 Task: Find connections with filter location Piraquara with filter topic #investmentproperty with filter profile language Spanish with filter current company Porsche India with filter school BABU BANARASI DAS INSTITUTE OF TECHNOLOGY AND MANAGEMENT with filter industry Desktop Computing Software Products with filter service category Labor and Employment Law with filter keywords title Line Cook
Action: Mouse moved to (161, 243)
Screenshot: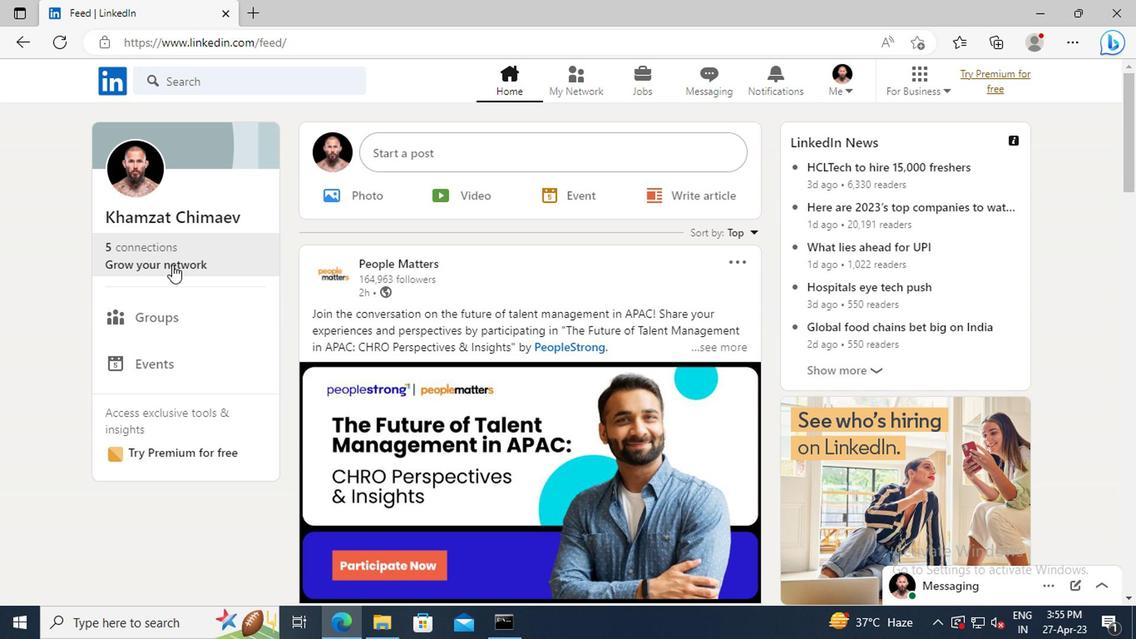 
Action: Mouse pressed left at (161, 243)
Screenshot: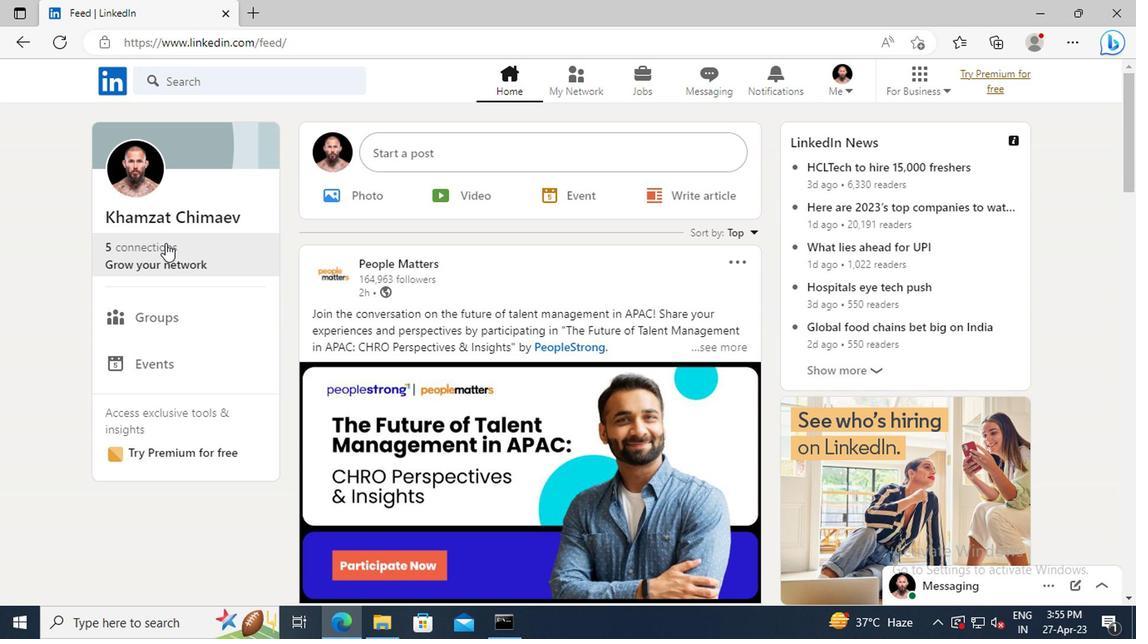 
Action: Mouse moved to (171, 175)
Screenshot: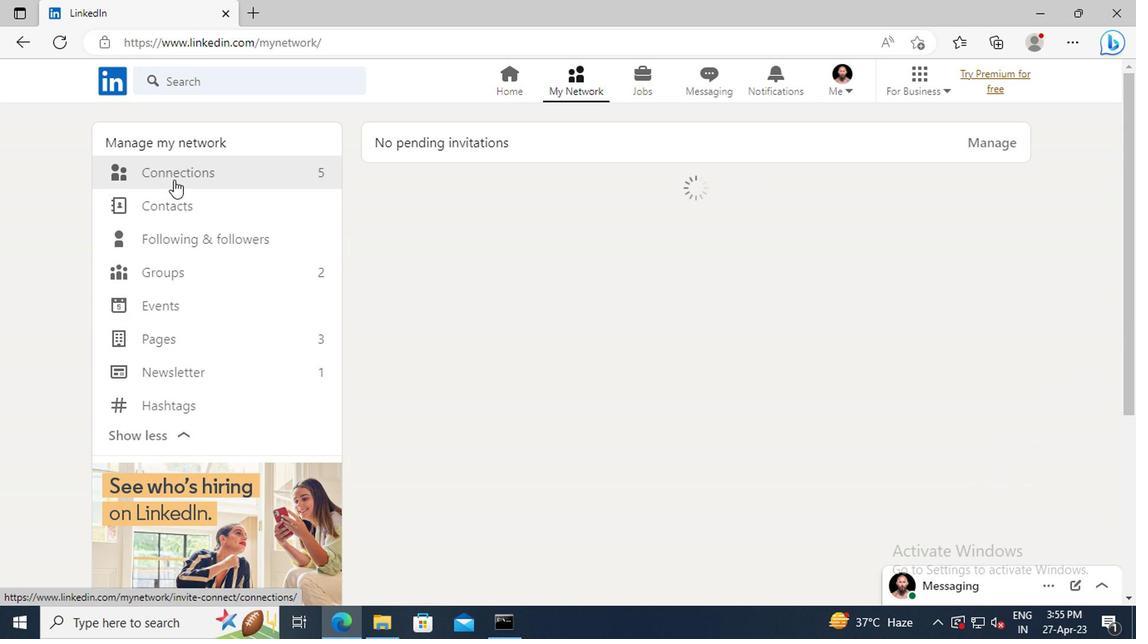 
Action: Mouse pressed left at (171, 175)
Screenshot: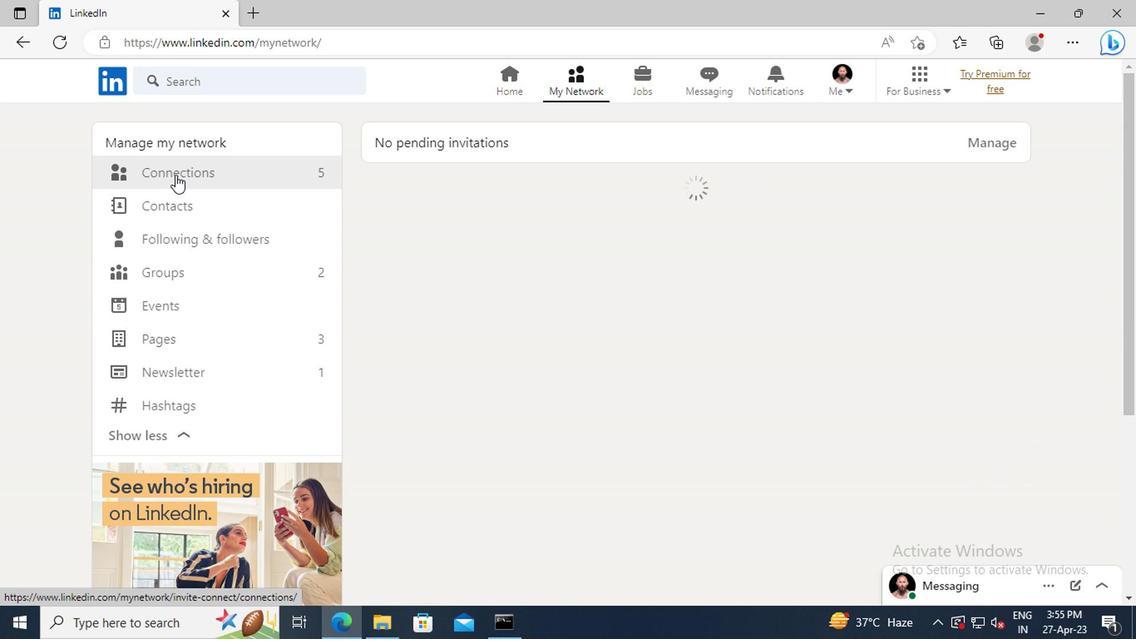 
Action: Mouse moved to (687, 178)
Screenshot: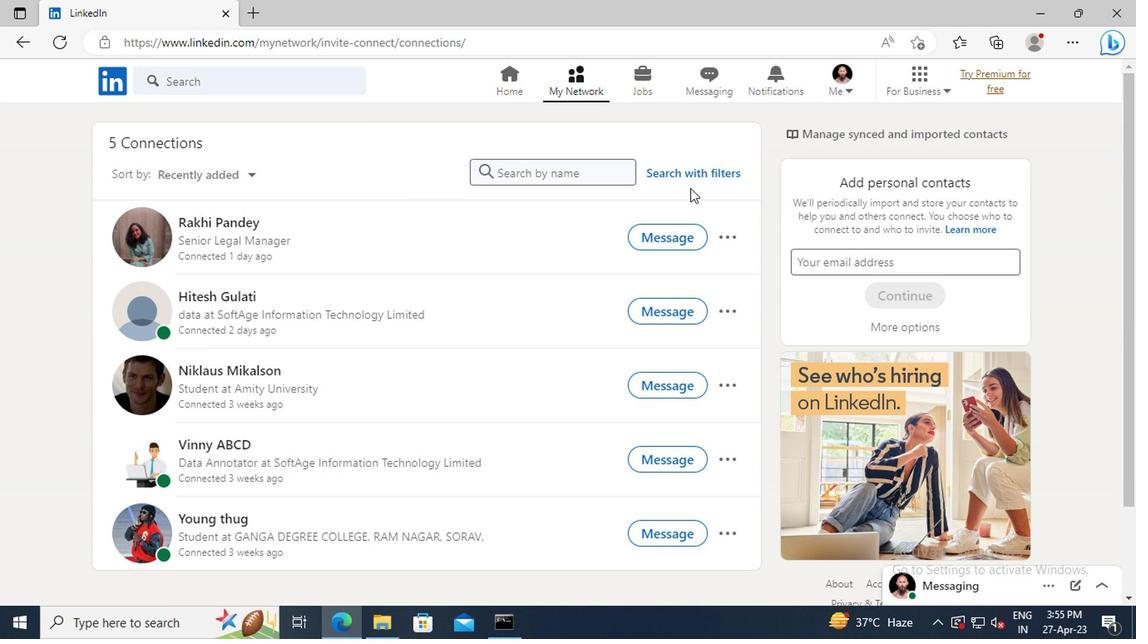 
Action: Mouse pressed left at (687, 178)
Screenshot: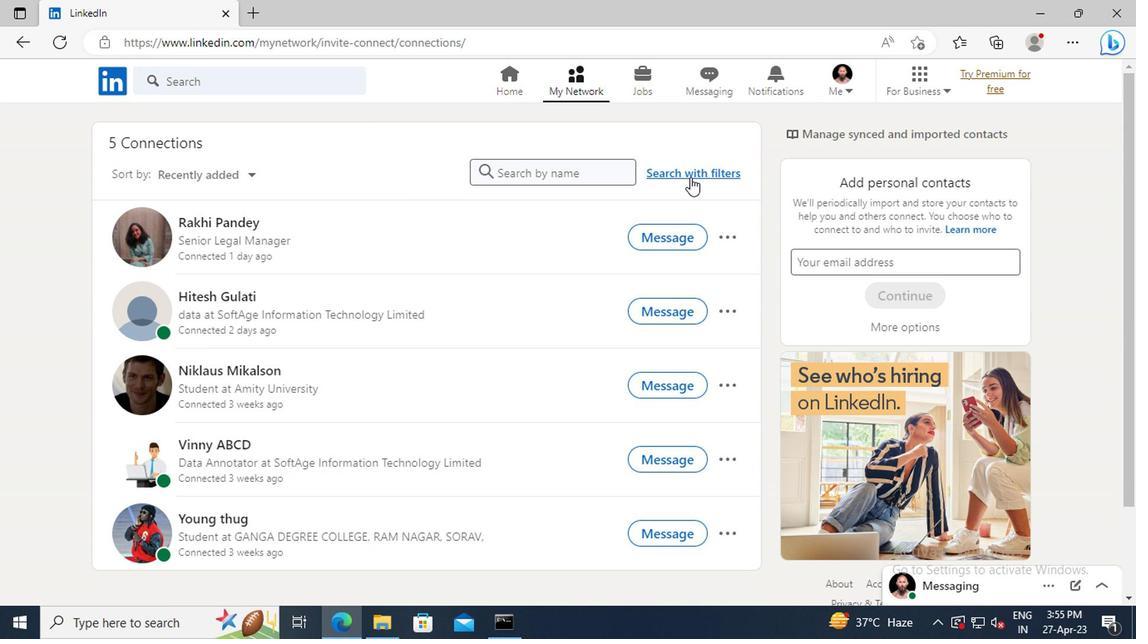 
Action: Mouse moved to (632, 129)
Screenshot: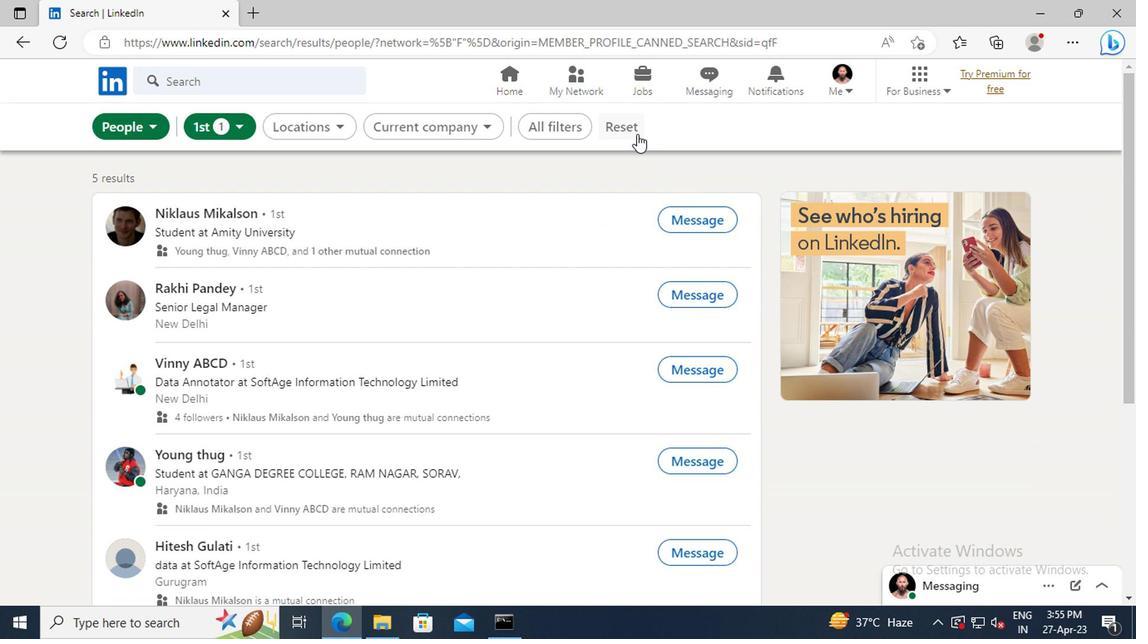 
Action: Mouse pressed left at (632, 129)
Screenshot: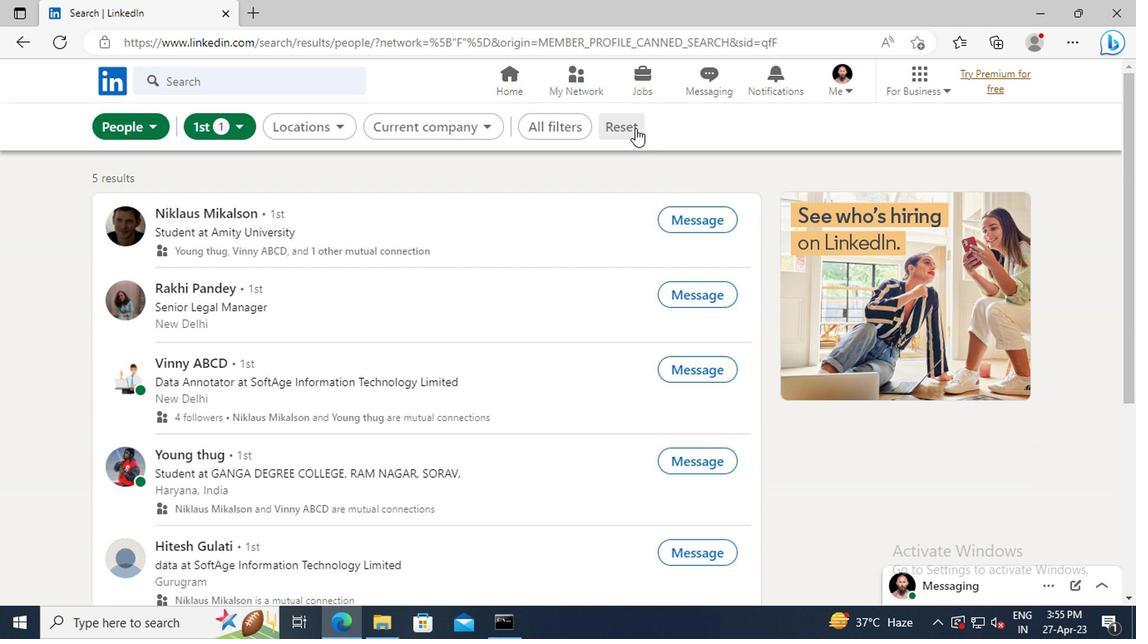 
Action: Mouse moved to (603, 131)
Screenshot: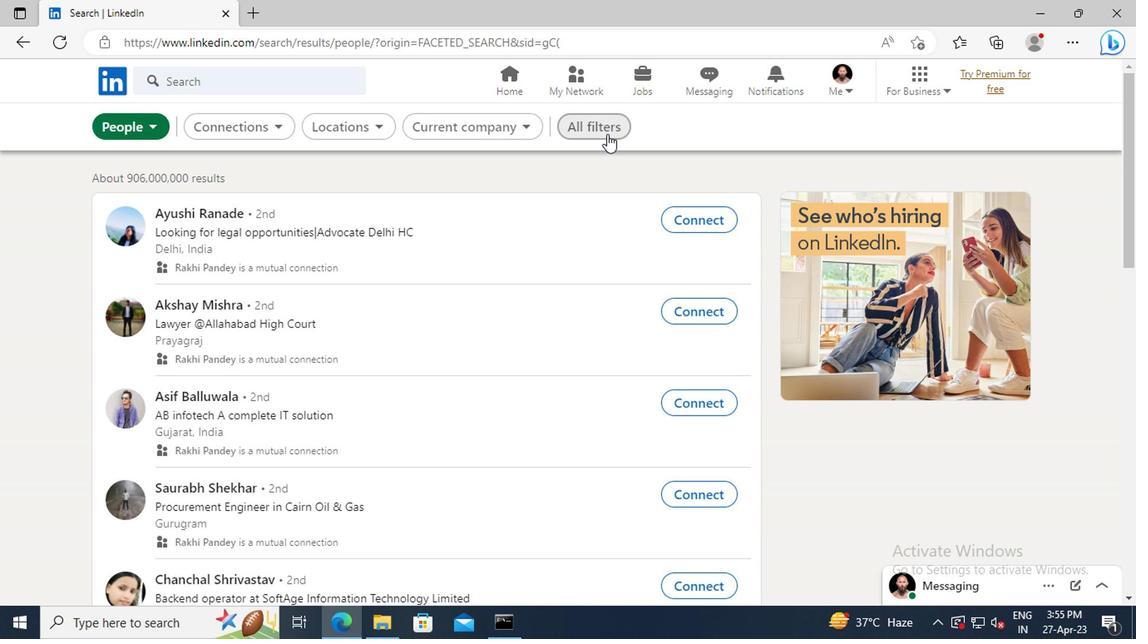 
Action: Mouse pressed left at (603, 131)
Screenshot: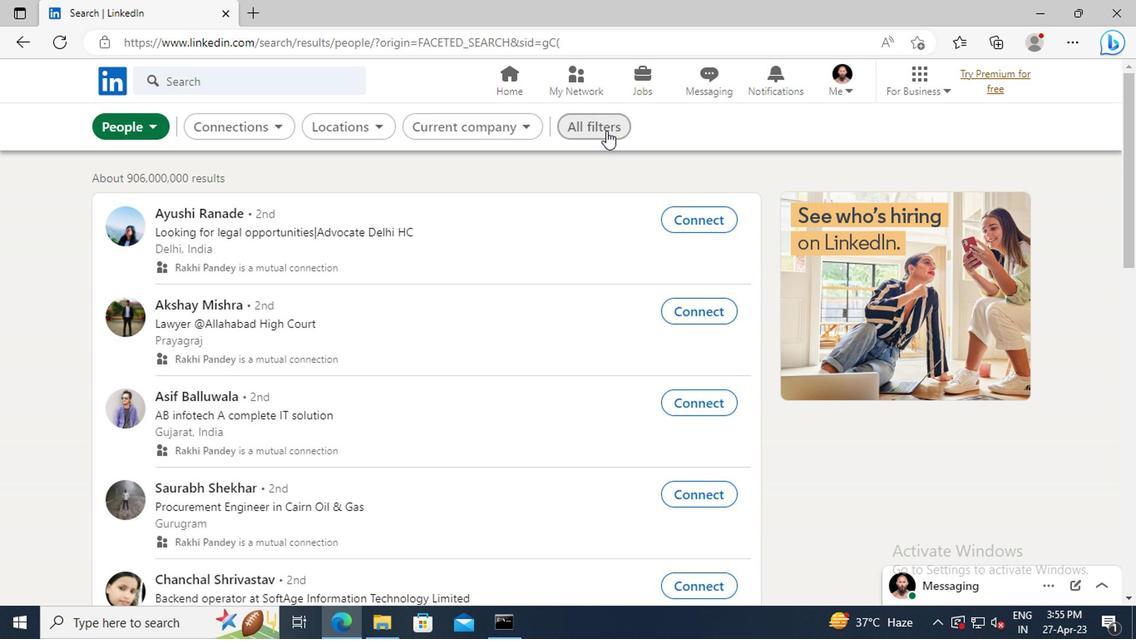 
Action: Mouse moved to (934, 346)
Screenshot: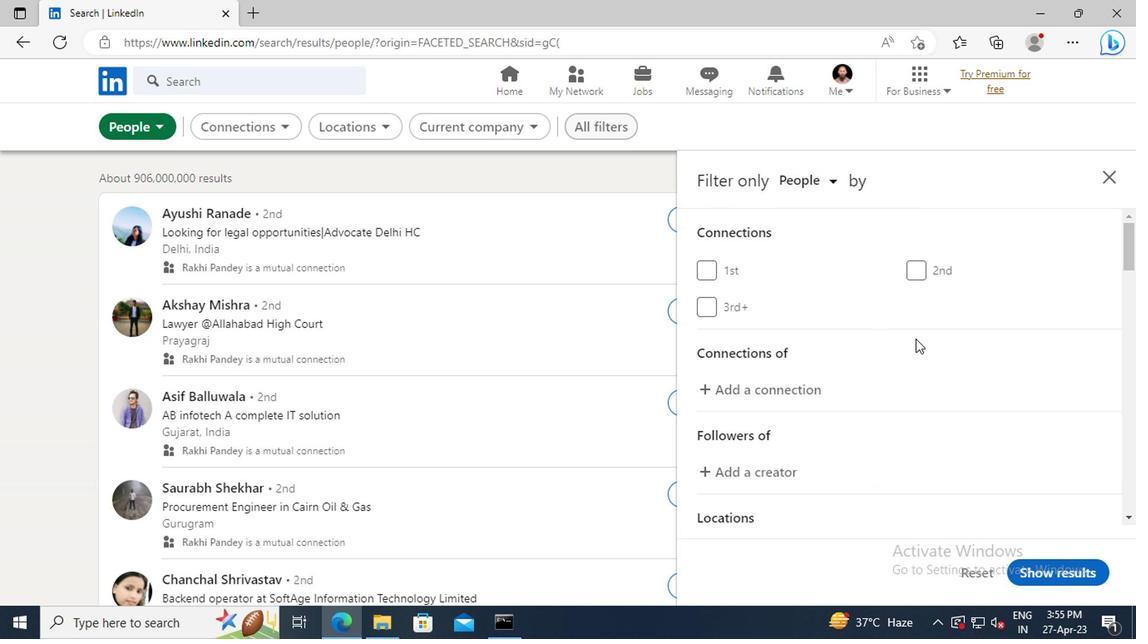 
Action: Mouse scrolled (934, 346) with delta (0, 0)
Screenshot: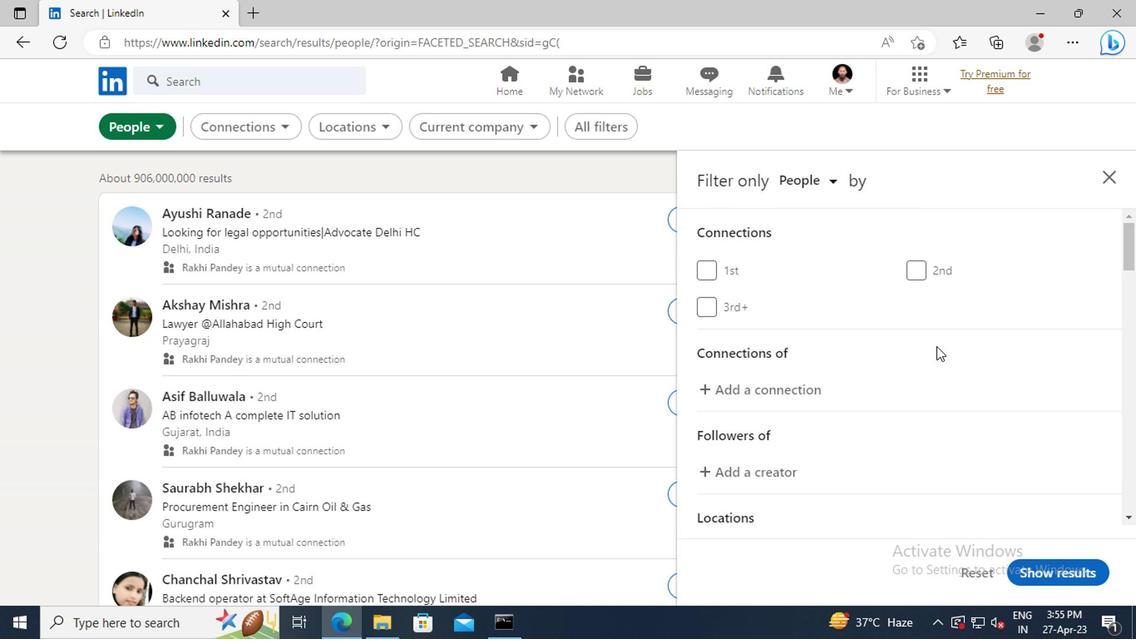 
Action: Mouse scrolled (934, 346) with delta (0, 0)
Screenshot: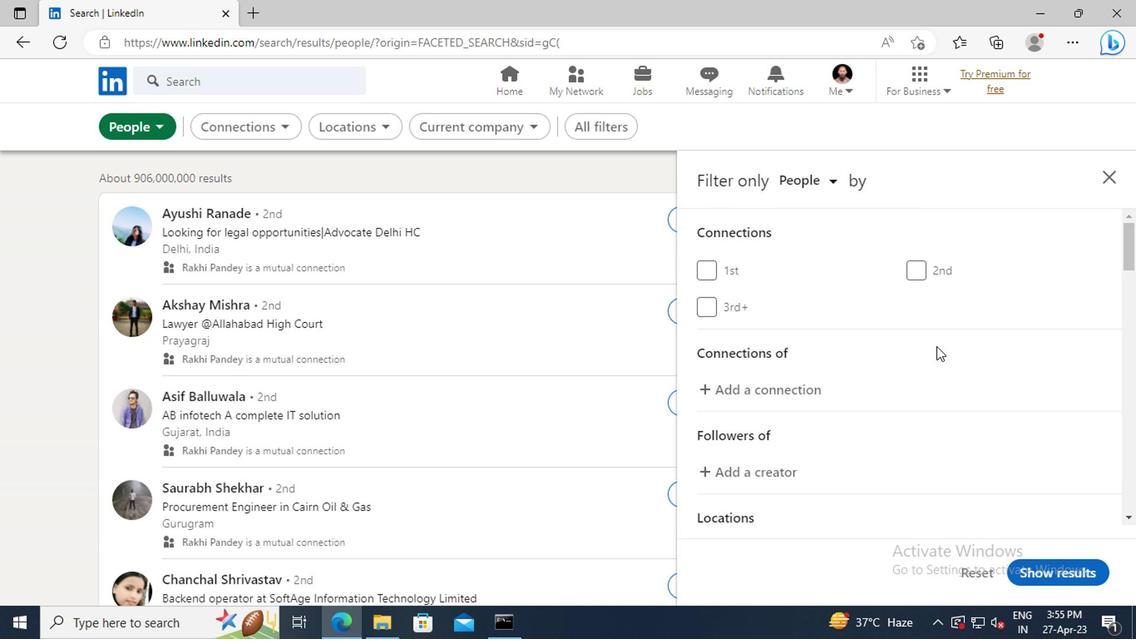 
Action: Mouse scrolled (934, 346) with delta (0, 0)
Screenshot: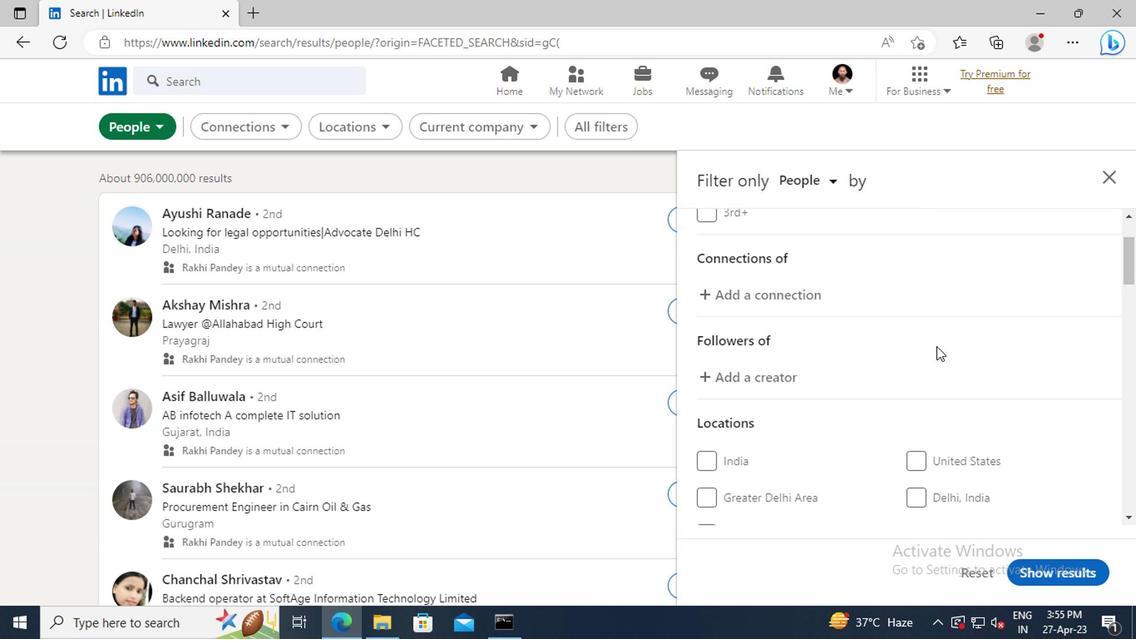 
Action: Mouse scrolled (934, 346) with delta (0, 0)
Screenshot: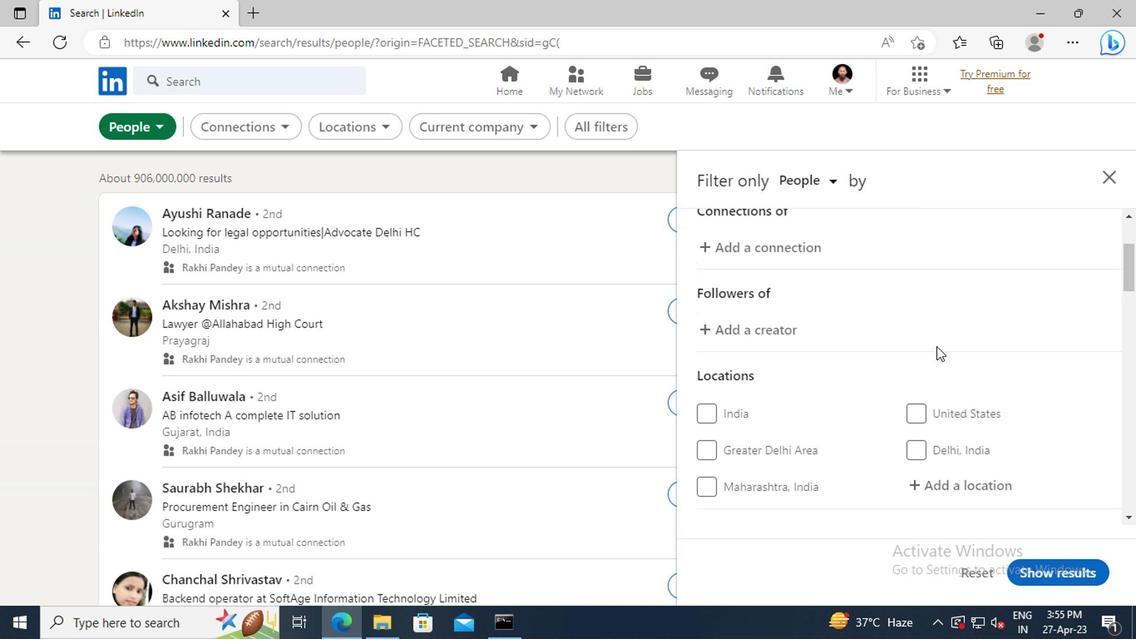 
Action: Mouse scrolled (934, 346) with delta (0, 0)
Screenshot: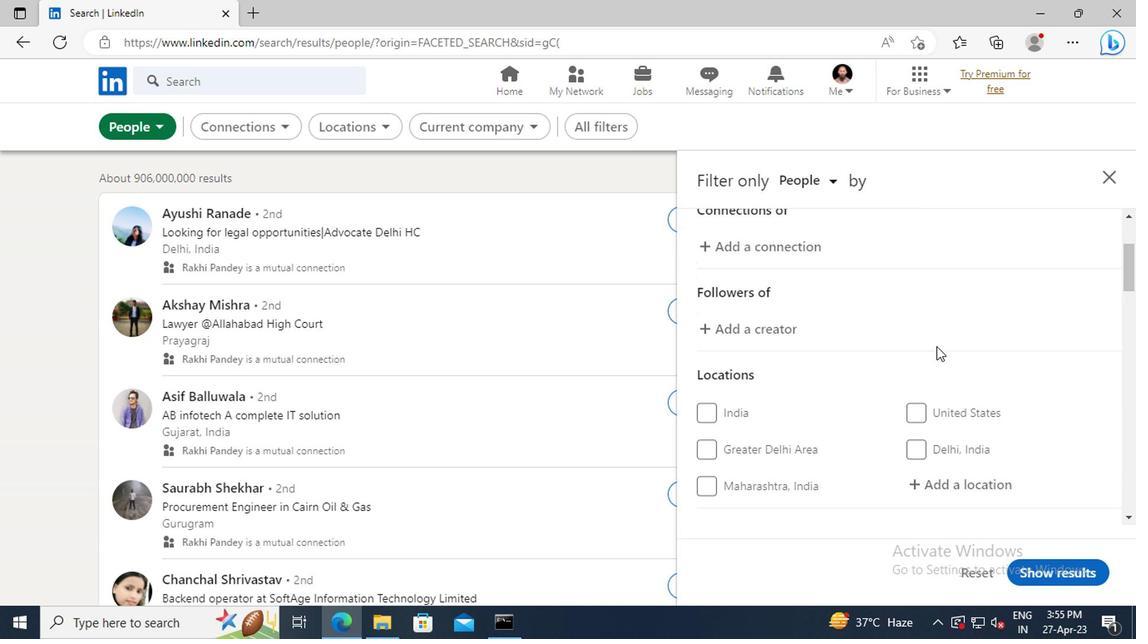
Action: Mouse moved to (947, 389)
Screenshot: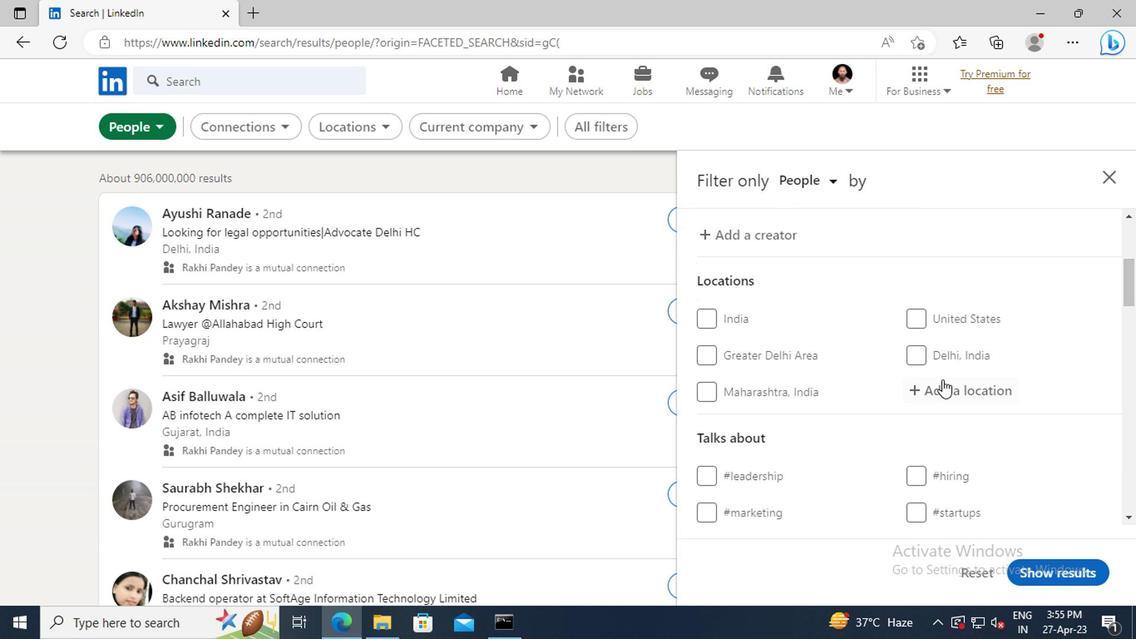 
Action: Mouse pressed left at (947, 389)
Screenshot: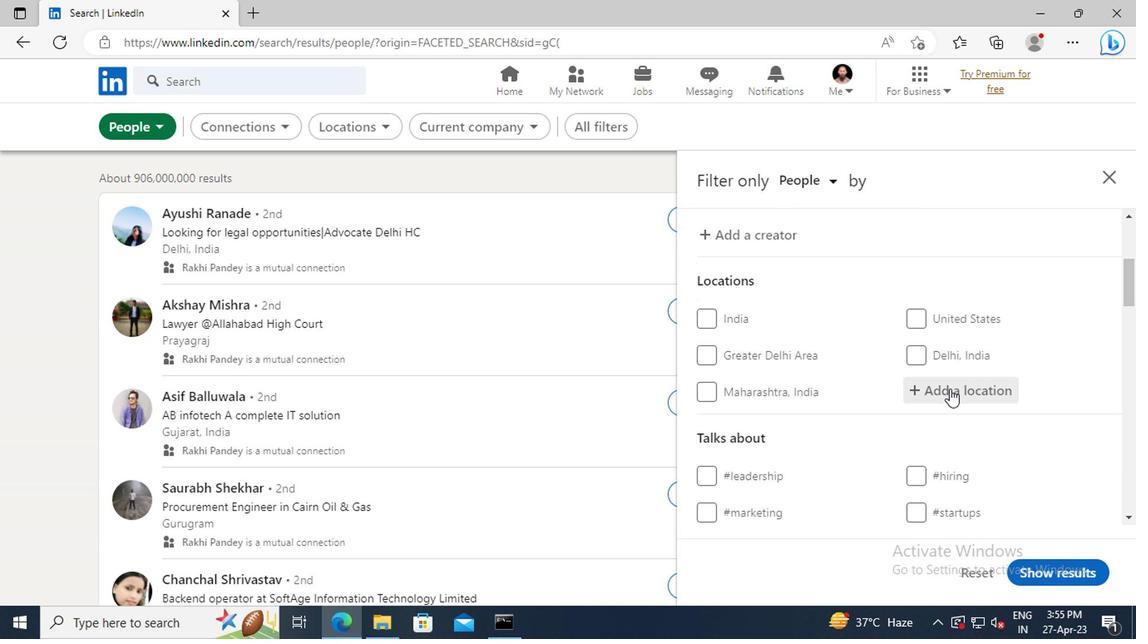 
Action: Key pressed <Key.shift>PIRAQUARA
Screenshot: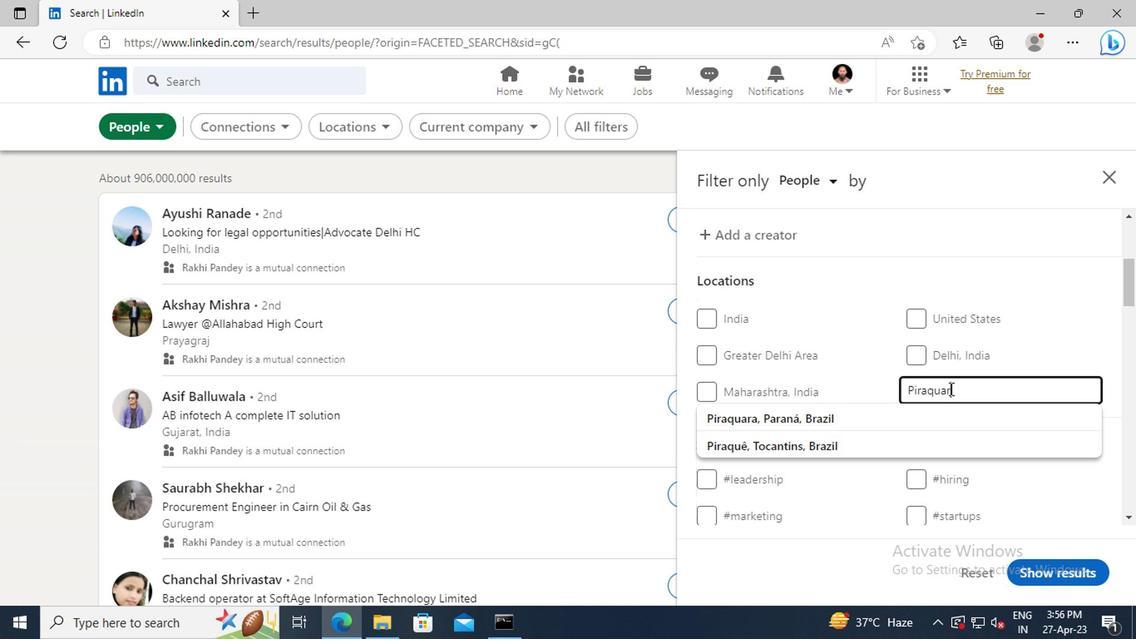 
Action: Mouse moved to (926, 415)
Screenshot: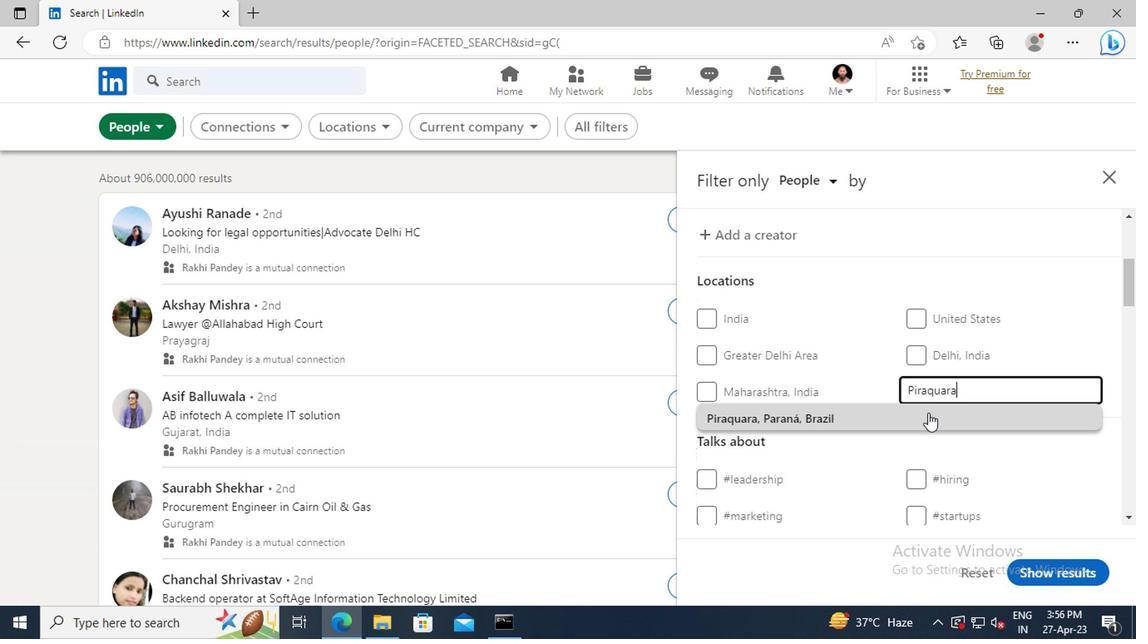 
Action: Mouse pressed left at (926, 415)
Screenshot: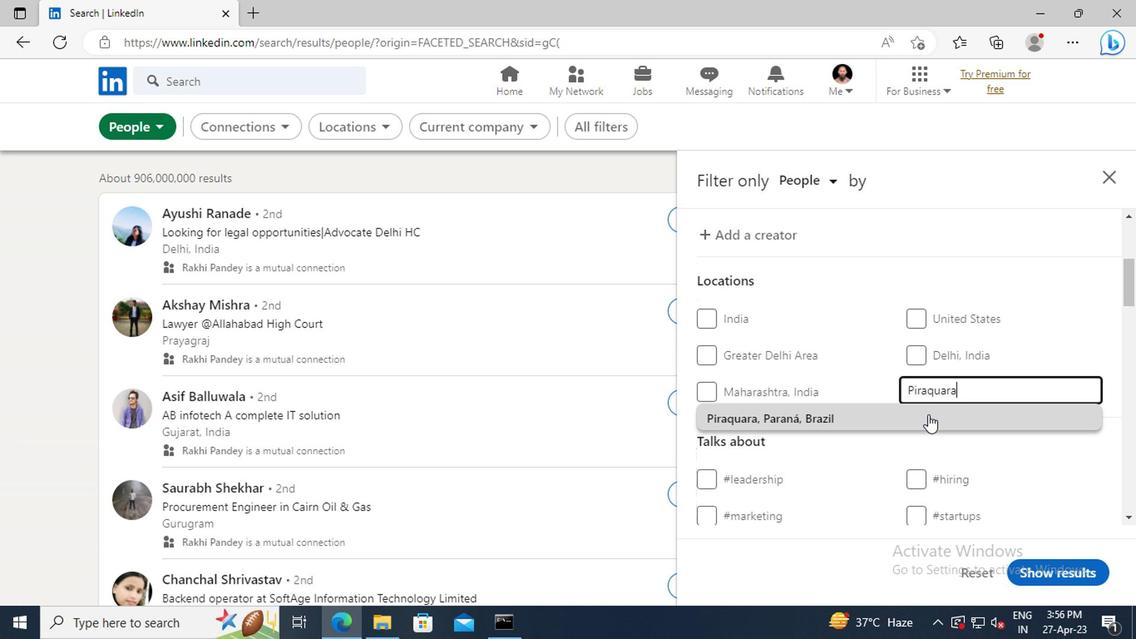 
Action: Mouse moved to (947, 387)
Screenshot: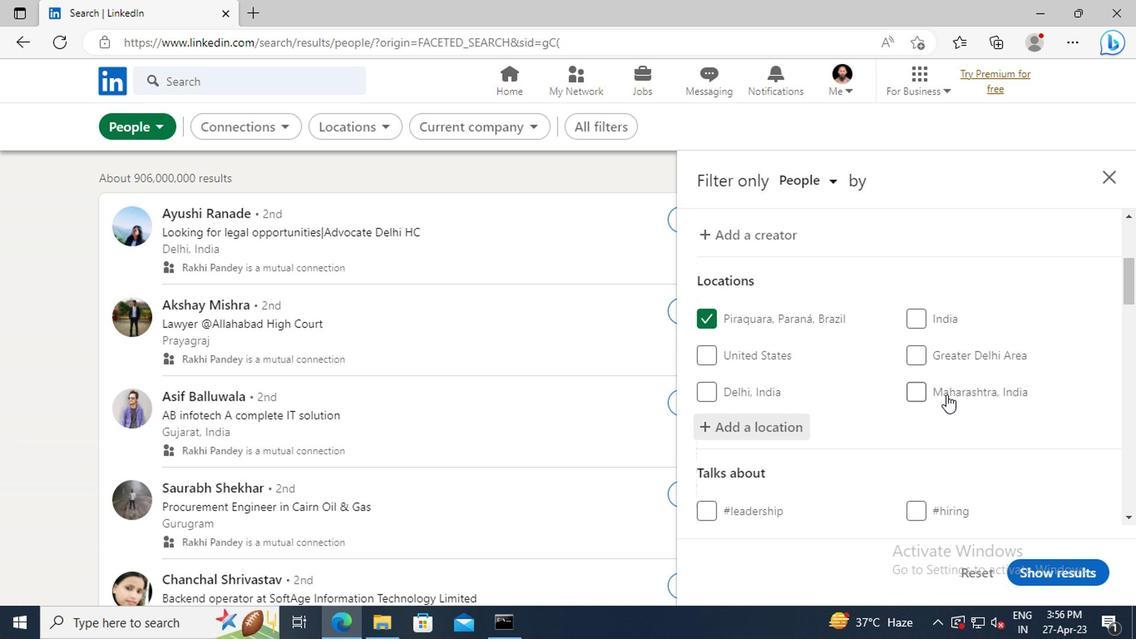 
Action: Mouse scrolled (947, 387) with delta (0, 0)
Screenshot: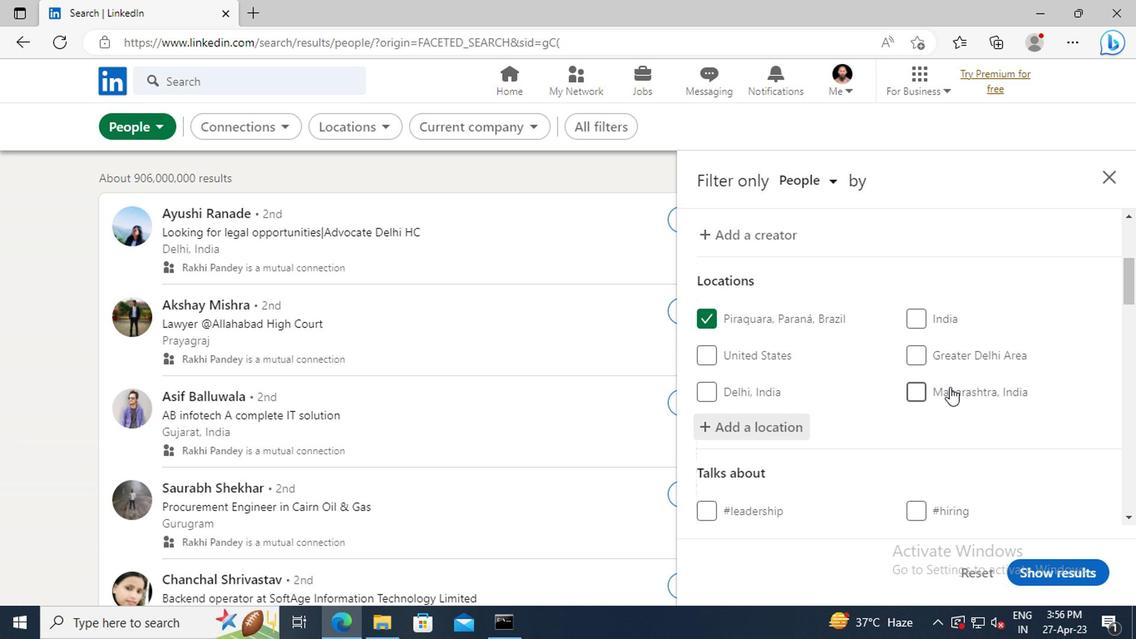 
Action: Mouse scrolled (947, 387) with delta (0, 0)
Screenshot: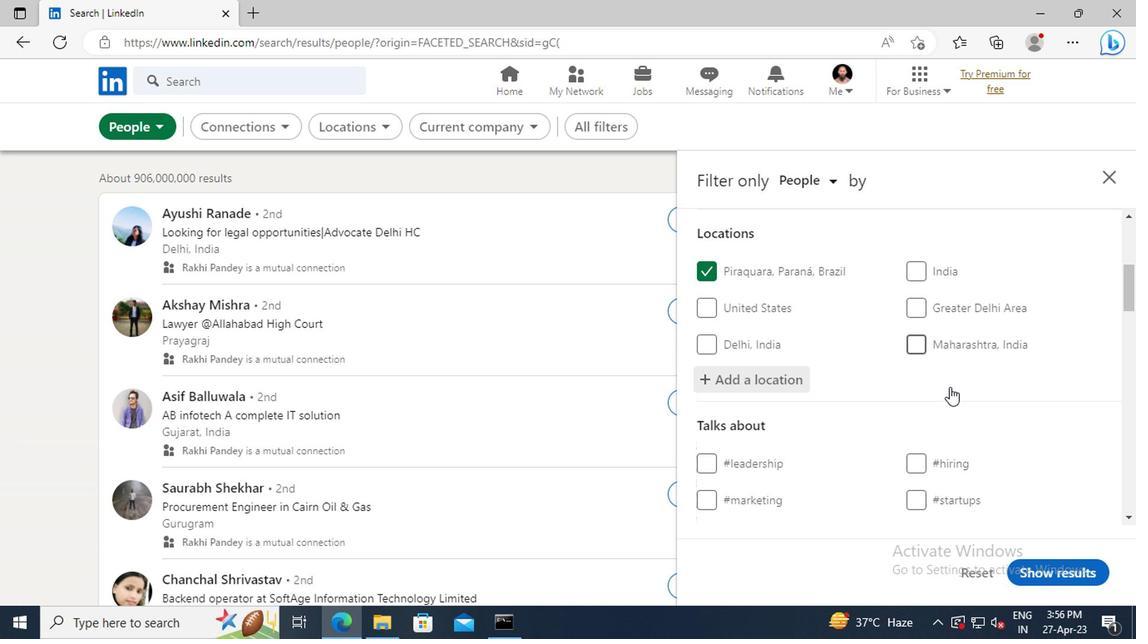 
Action: Mouse scrolled (947, 387) with delta (0, 0)
Screenshot: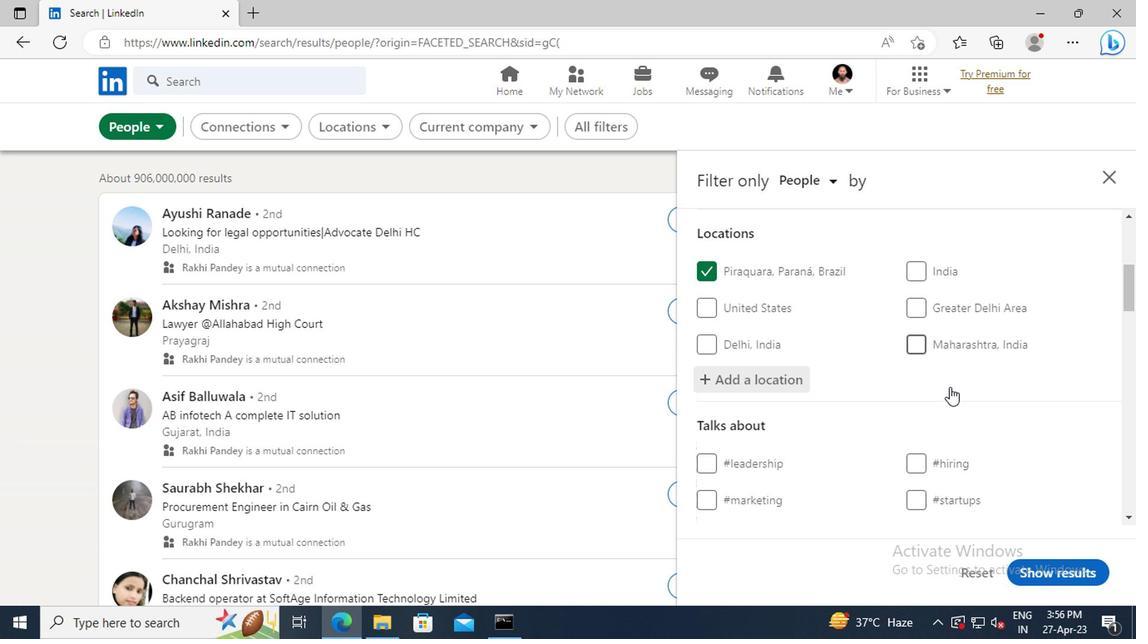
Action: Mouse moved to (953, 438)
Screenshot: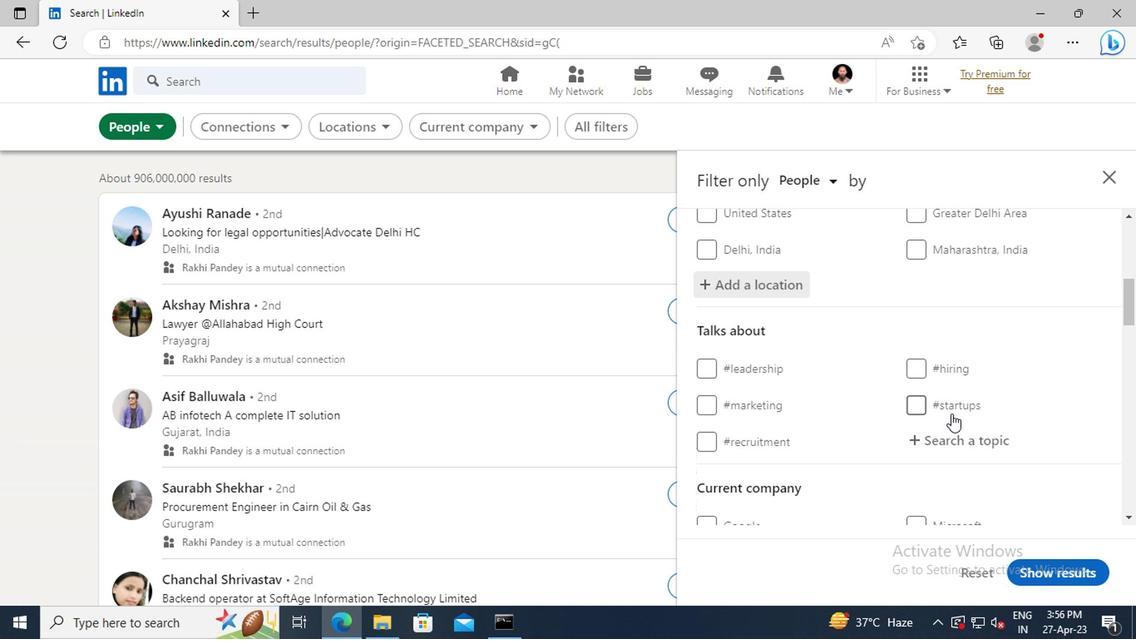 
Action: Mouse pressed left at (953, 438)
Screenshot: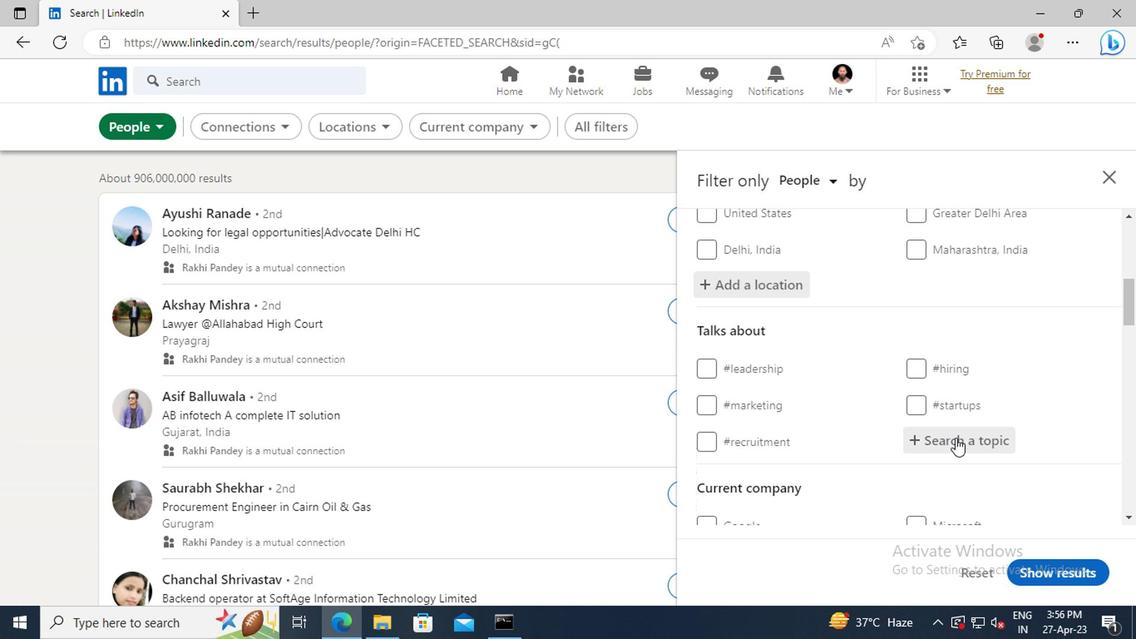 
Action: Key pressed <Key.shift>#INVESTMENTPROPERTY<Key.enter>
Screenshot: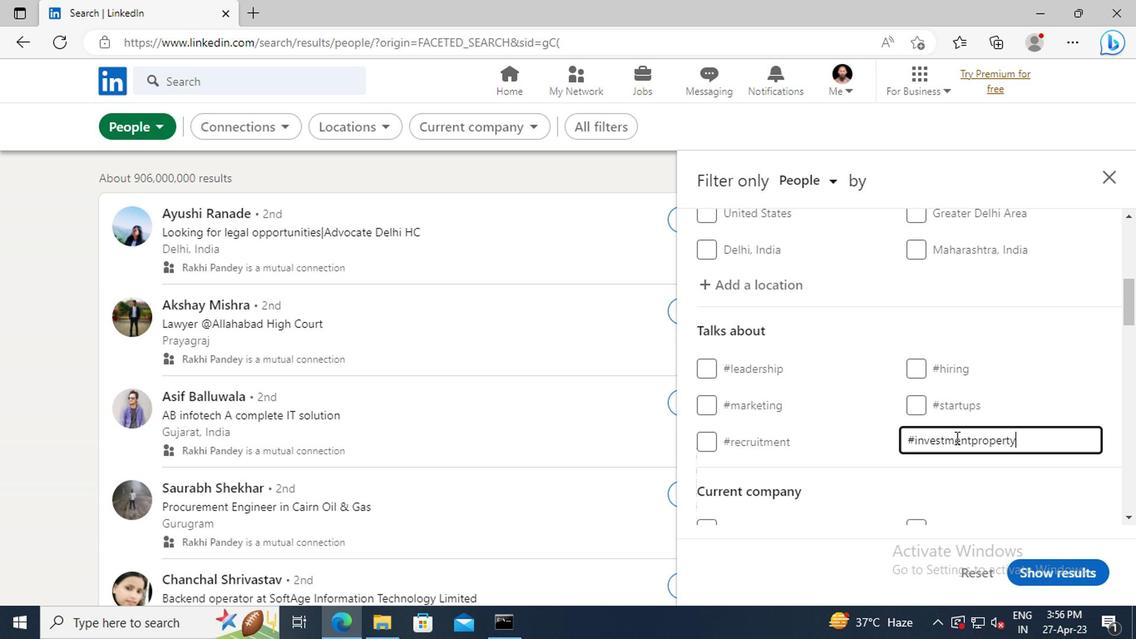 
Action: Mouse scrolled (953, 437) with delta (0, -1)
Screenshot: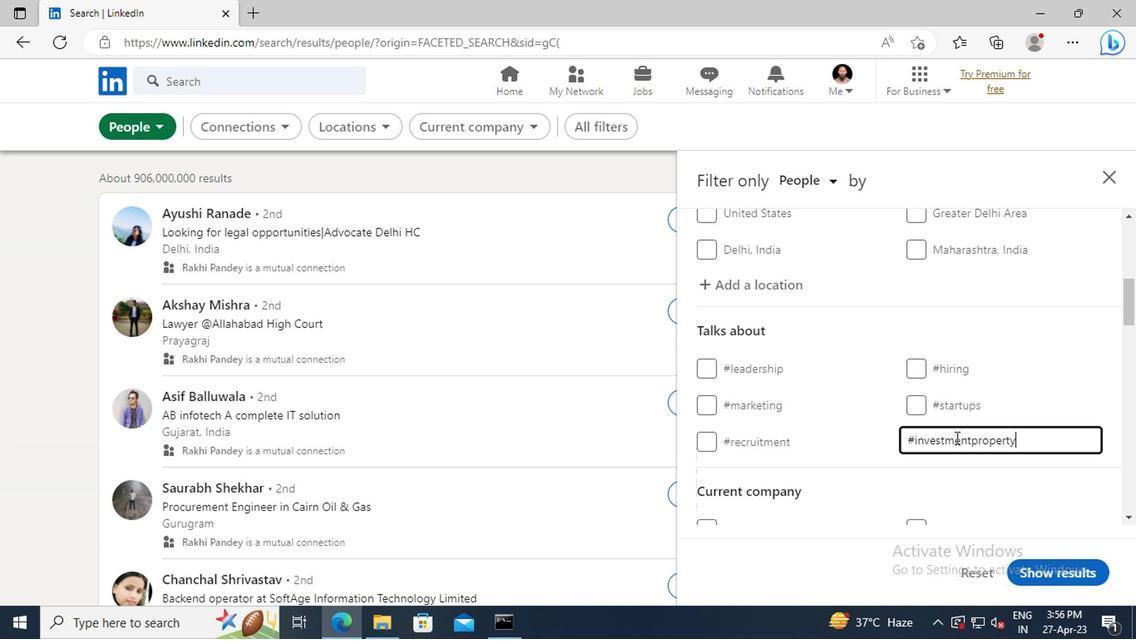 
Action: Mouse scrolled (953, 437) with delta (0, -1)
Screenshot: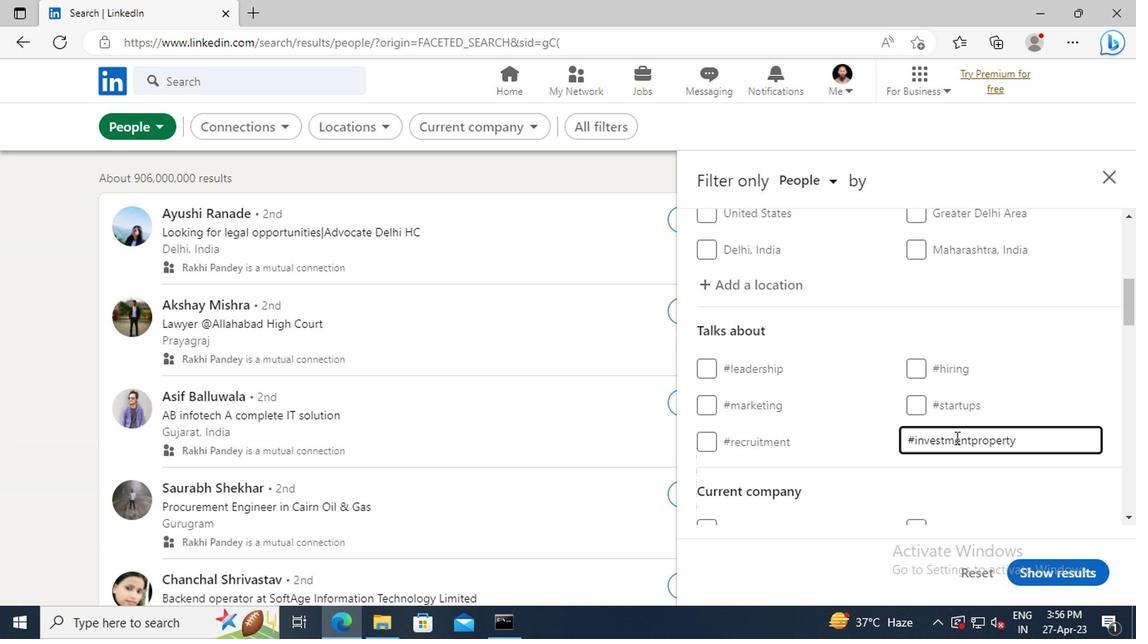 
Action: Mouse scrolled (953, 437) with delta (0, -1)
Screenshot: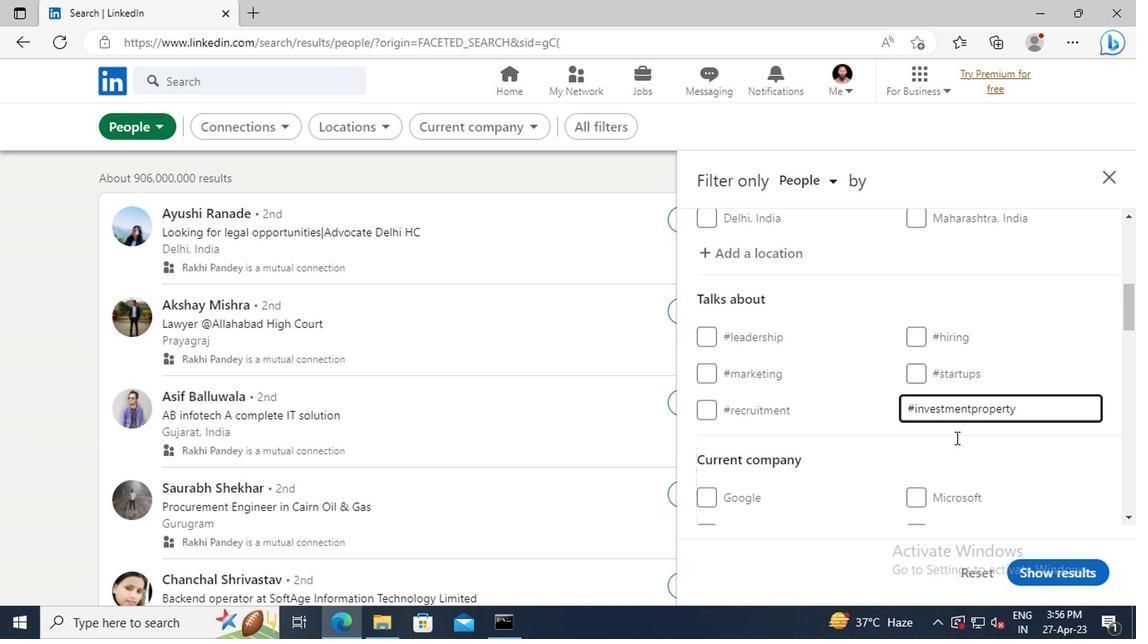 
Action: Mouse scrolled (953, 437) with delta (0, -1)
Screenshot: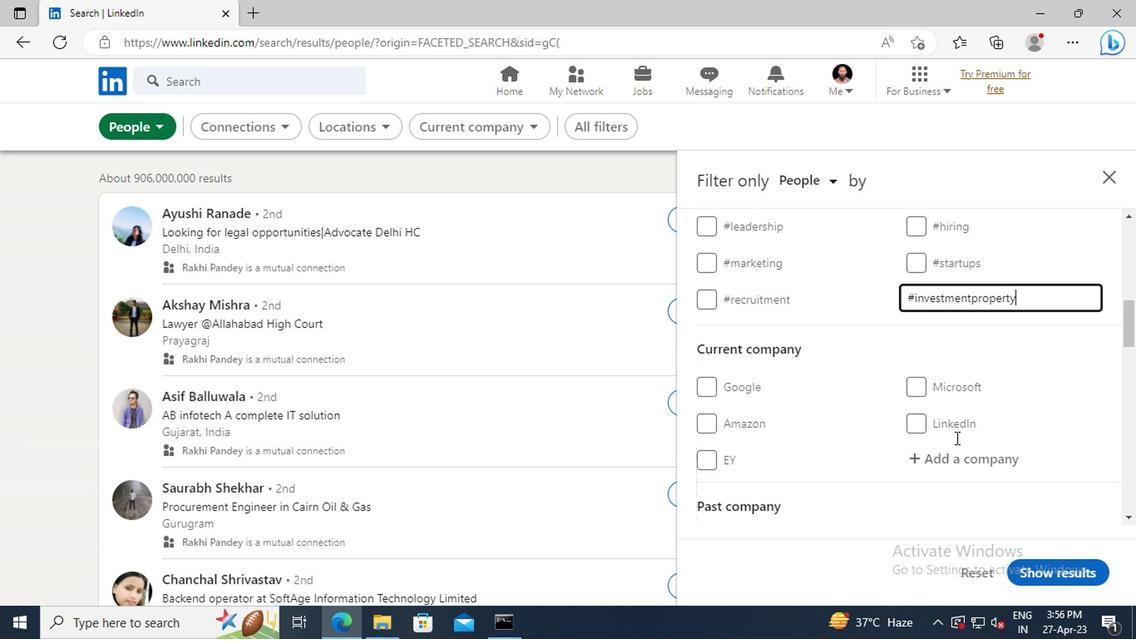 
Action: Mouse scrolled (953, 437) with delta (0, -1)
Screenshot: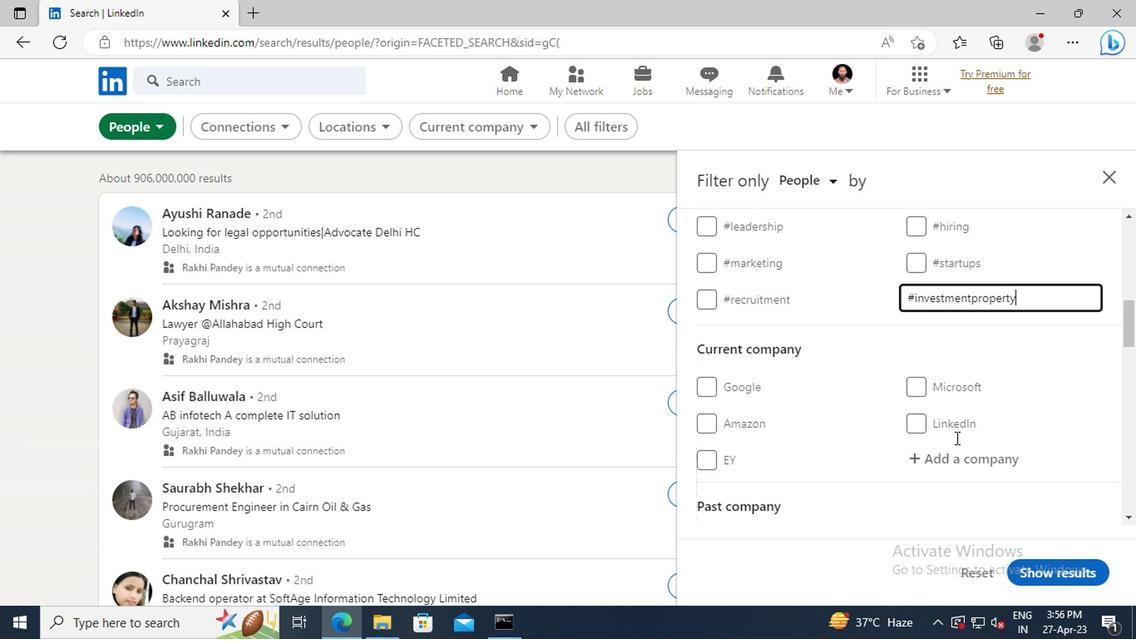 
Action: Mouse scrolled (953, 437) with delta (0, -1)
Screenshot: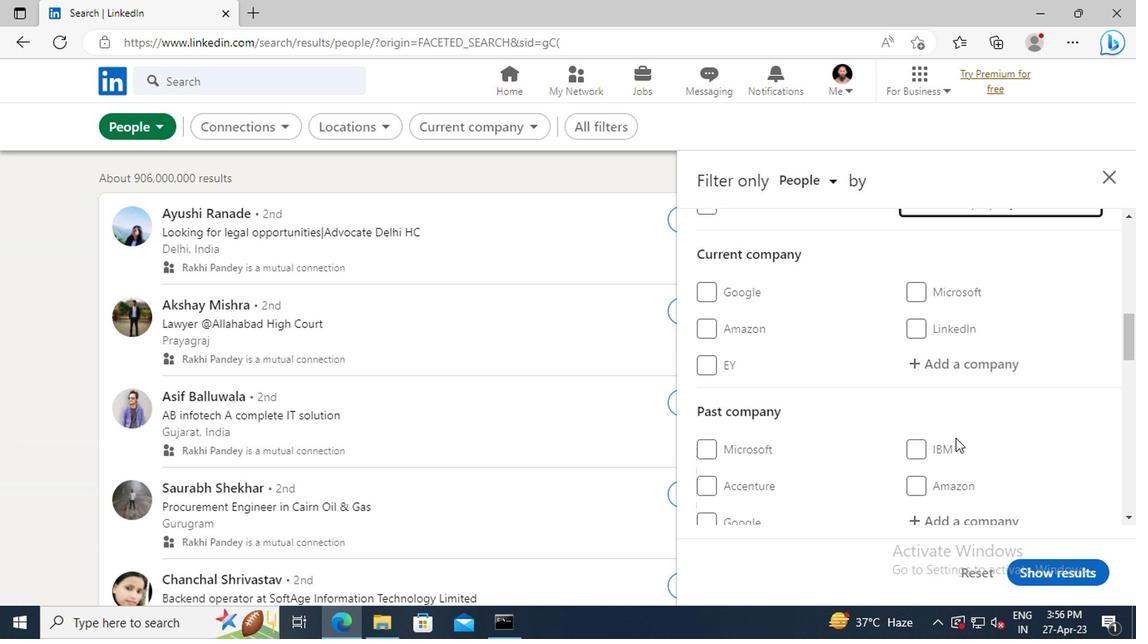 
Action: Mouse scrolled (953, 437) with delta (0, -1)
Screenshot: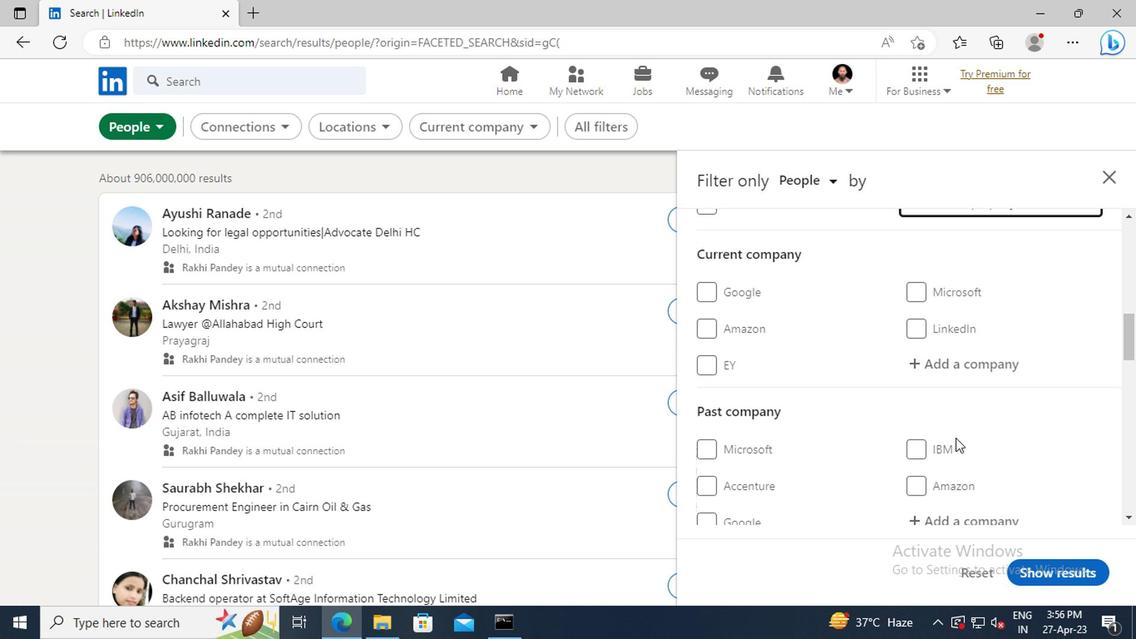 
Action: Mouse scrolled (953, 437) with delta (0, -1)
Screenshot: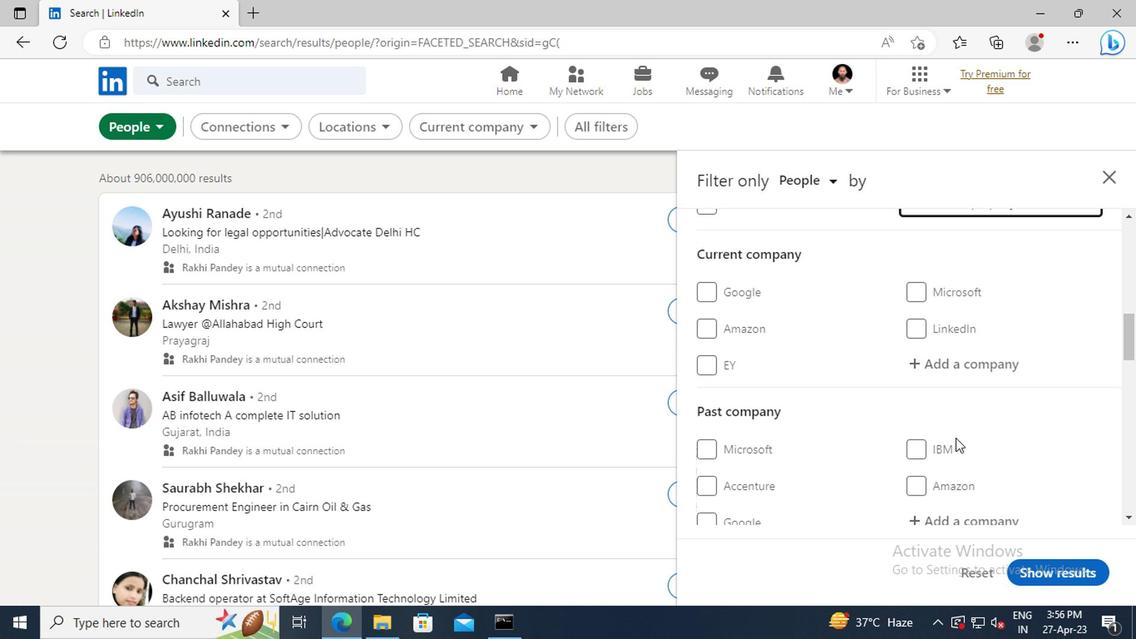 
Action: Mouse scrolled (953, 437) with delta (0, -1)
Screenshot: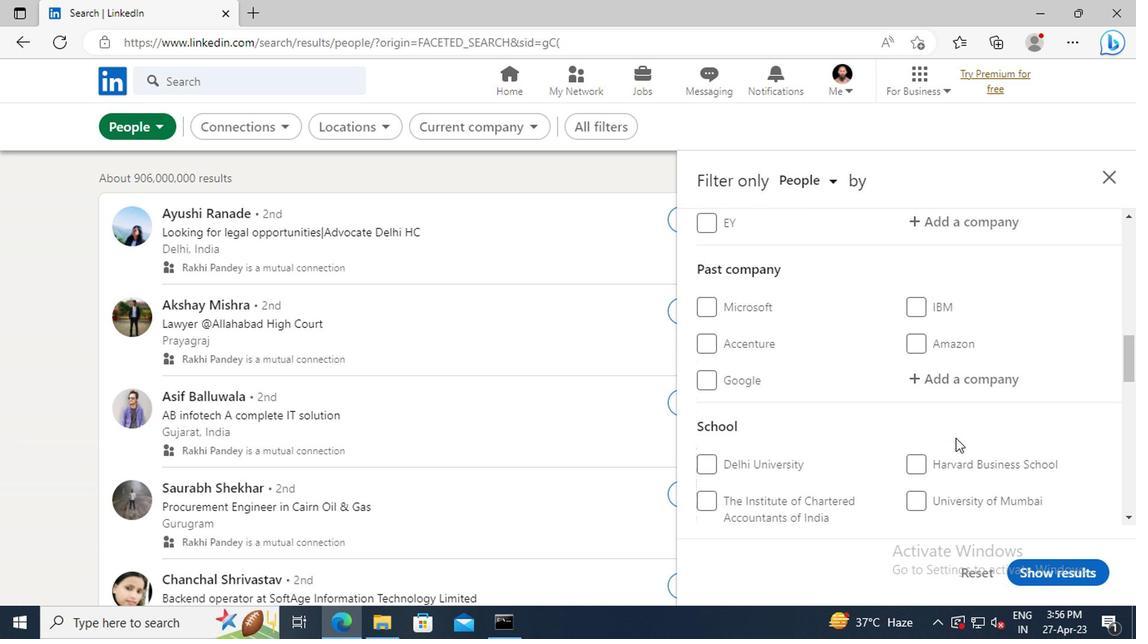 
Action: Mouse scrolled (953, 437) with delta (0, -1)
Screenshot: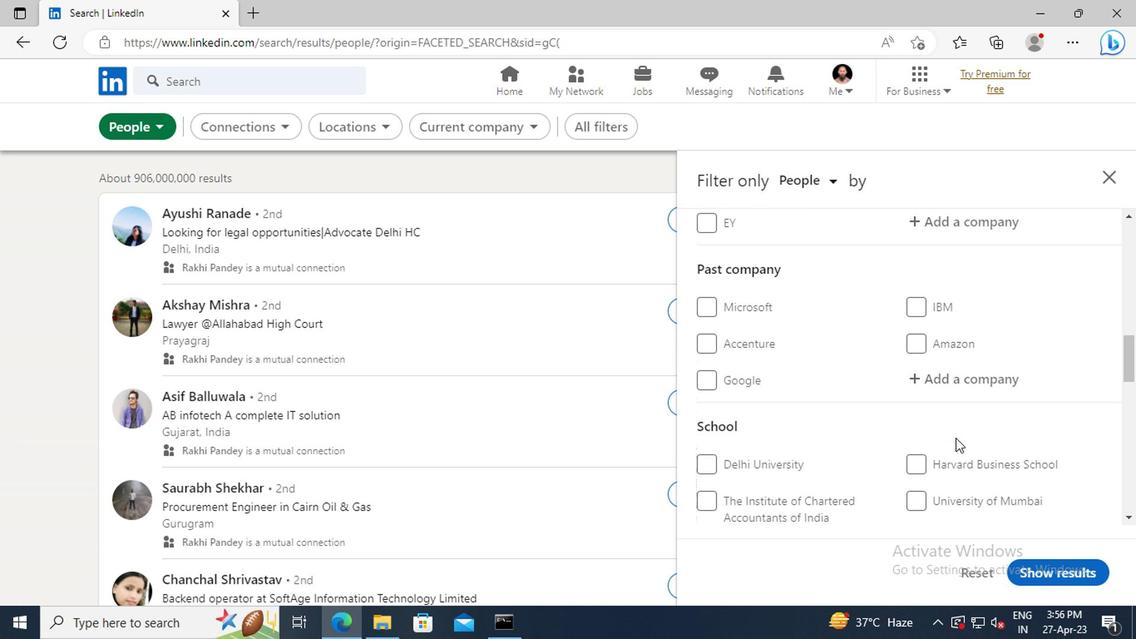 
Action: Mouse scrolled (953, 437) with delta (0, -1)
Screenshot: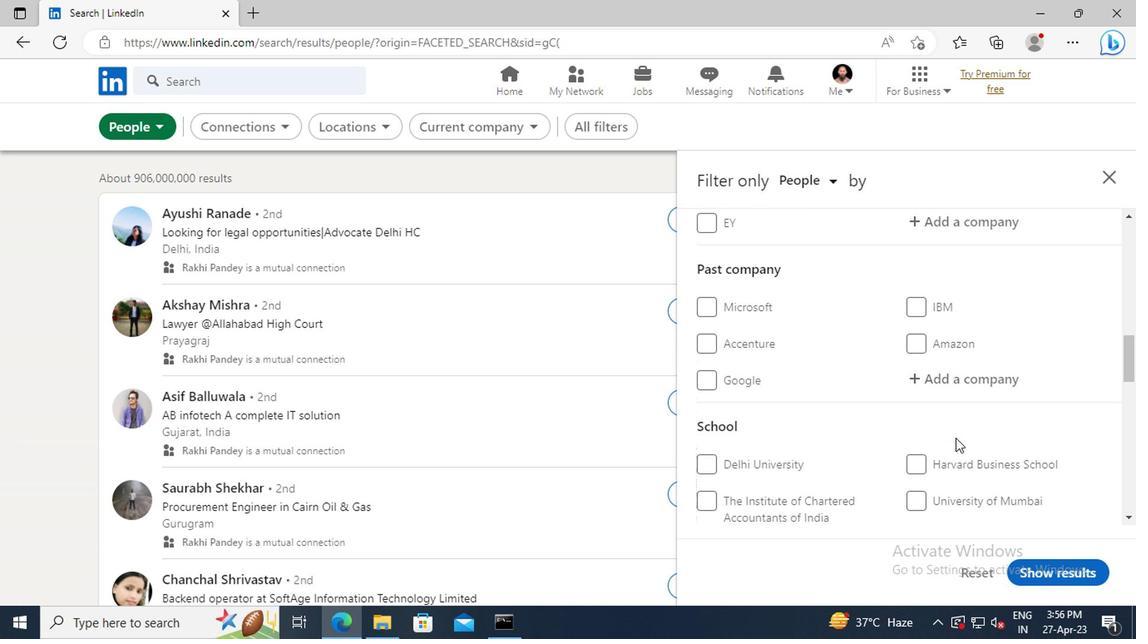 
Action: Mouse scrolled (953, 437) with delta (0, -1)
Screenshot: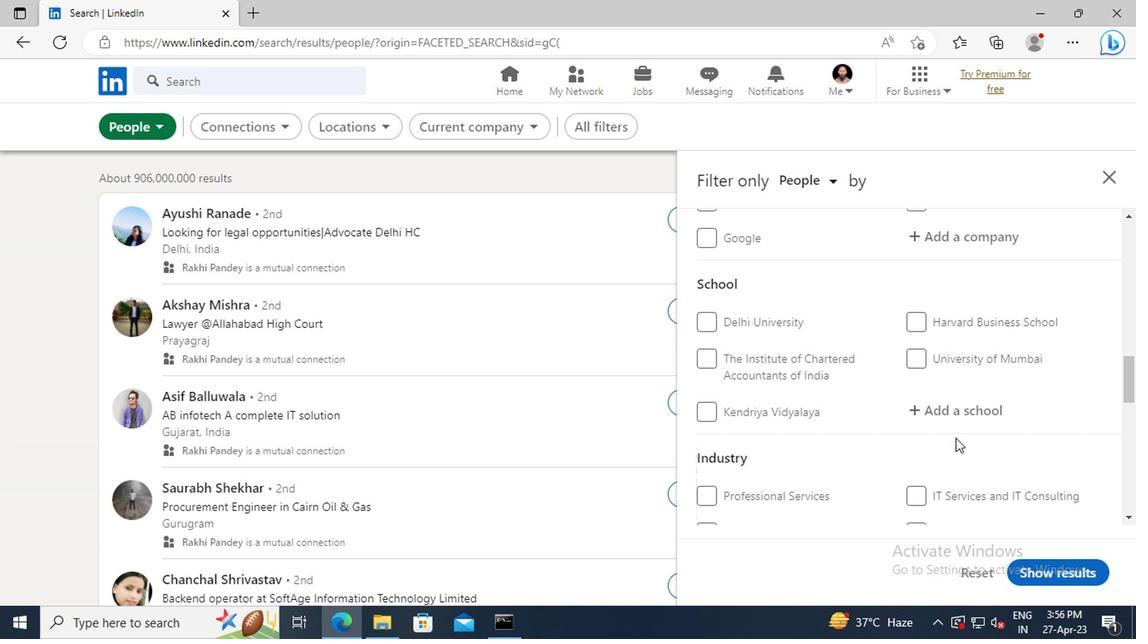 
Action: Mouse scrolled (953, 437) with delta (0, -1)
Screenshot: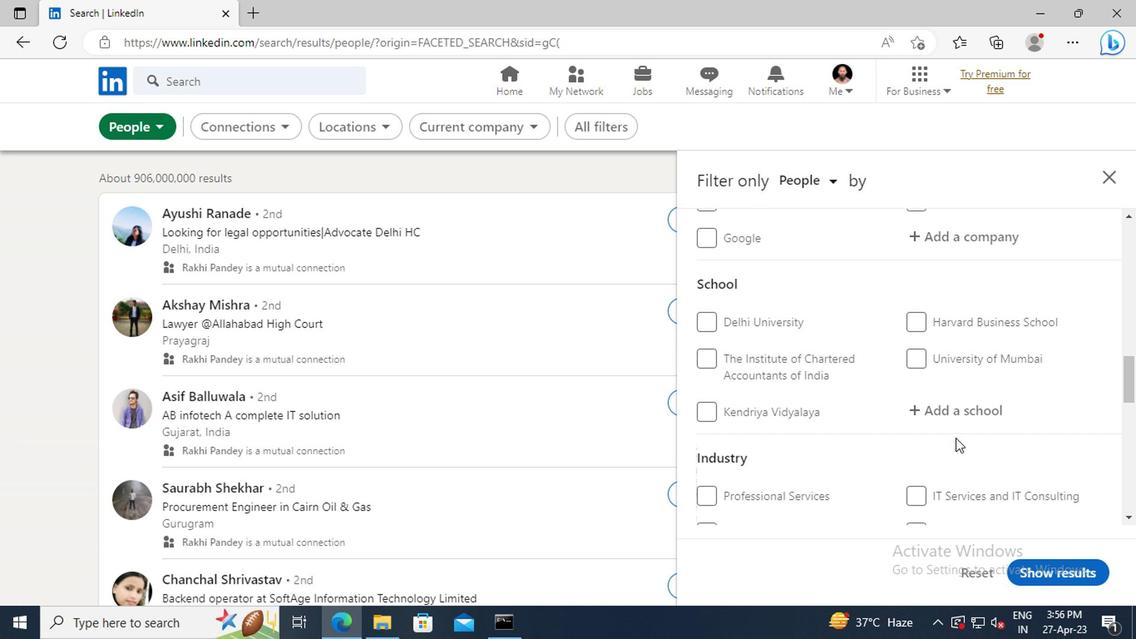 
Action: Mouse scrolled (953, 437) with delta (0, -1)
Screenshot: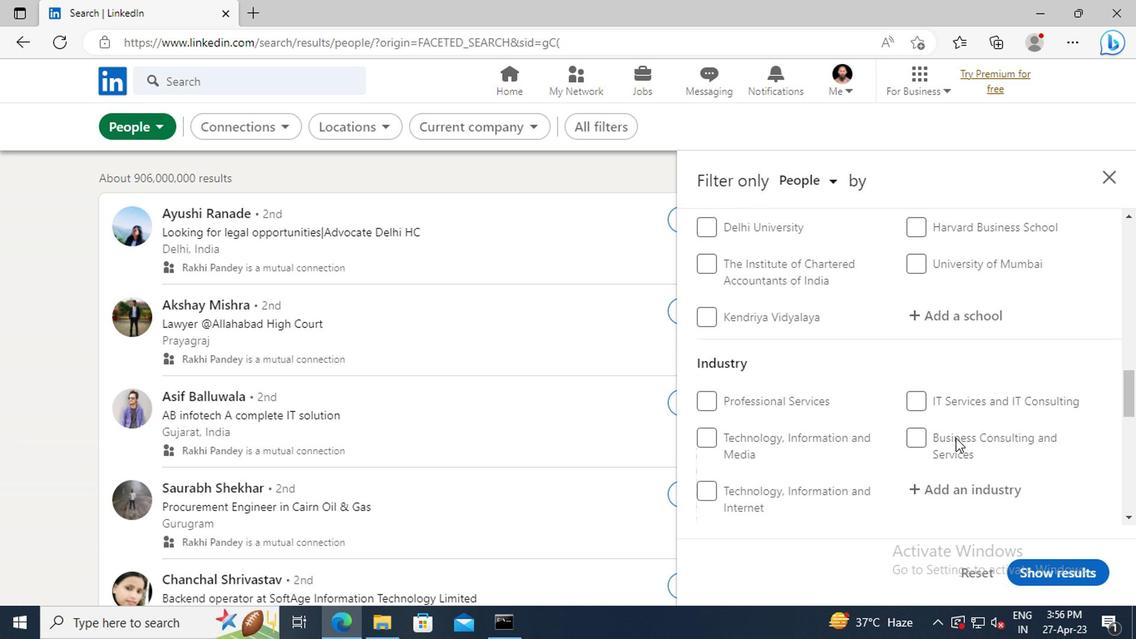 
Action: Mouse scrolled (953, 437) with delta (0, -1)
Screenshot: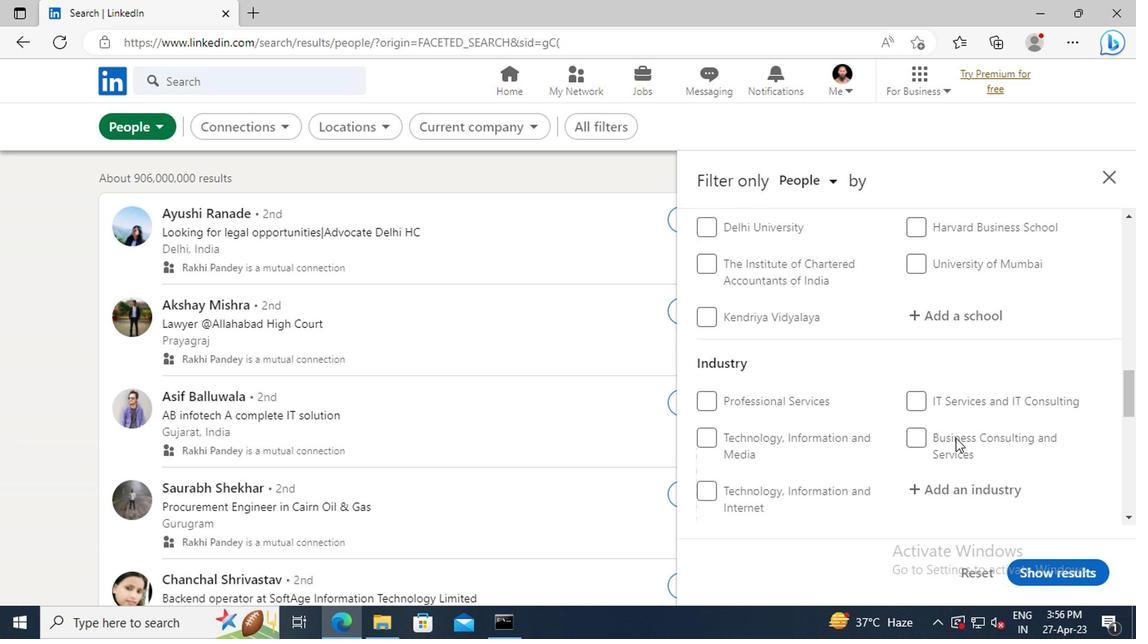 
Action: Mouse scrolled (953, 437) with delta (0, -1)
Screenshot: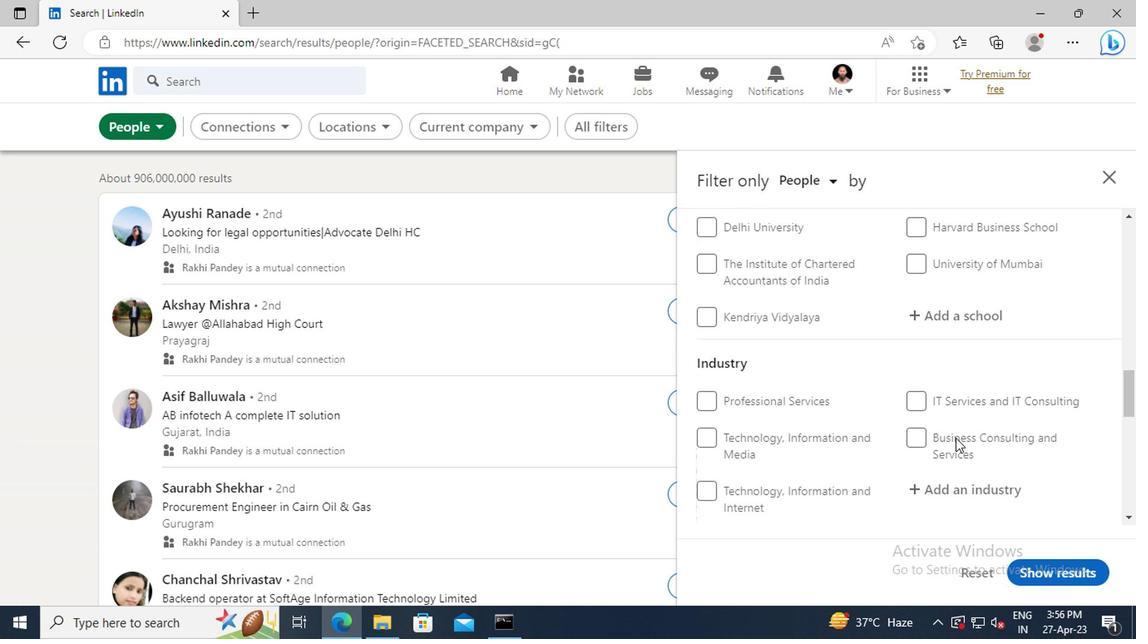
Action: Mouse scrolled (953, 437) with delta (0, -1)
Screenshot: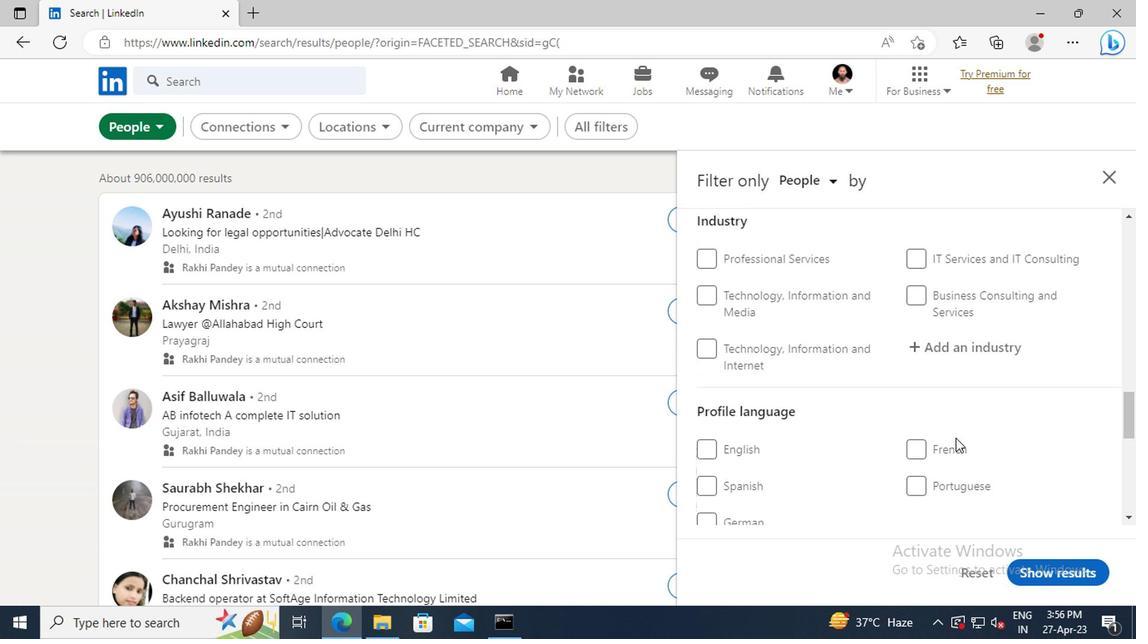 
Action: Mouse moved to (701, 441)
Screenshot: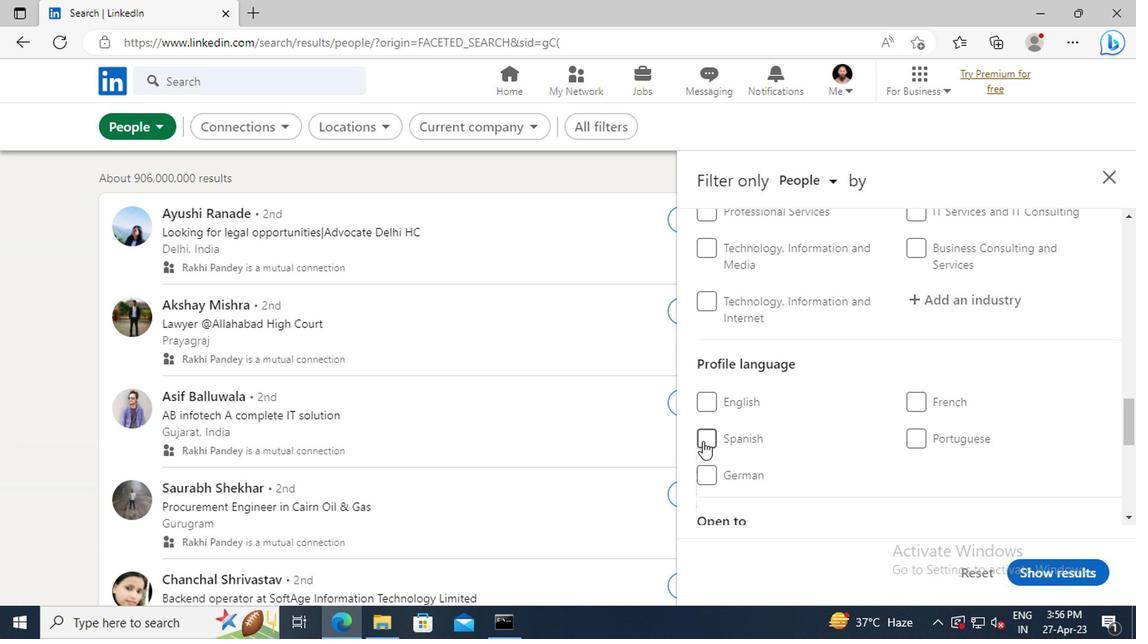 
Action: Mouse pressed left at (701, 441)
Screenshot: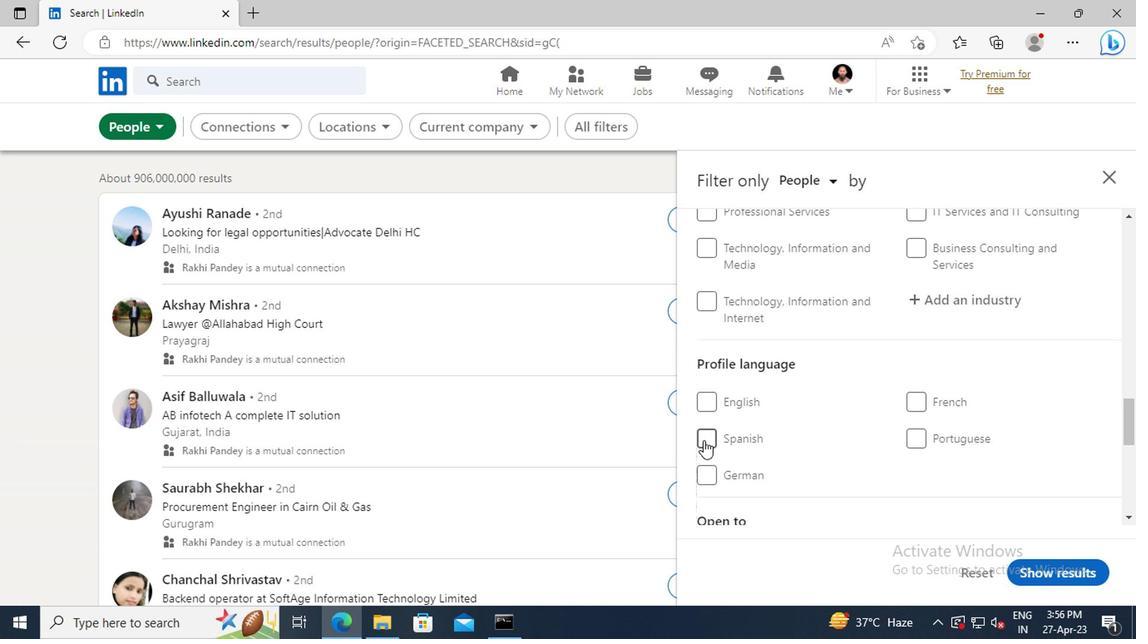 
Action: Mouse moved to (901, 449)
Screenshot: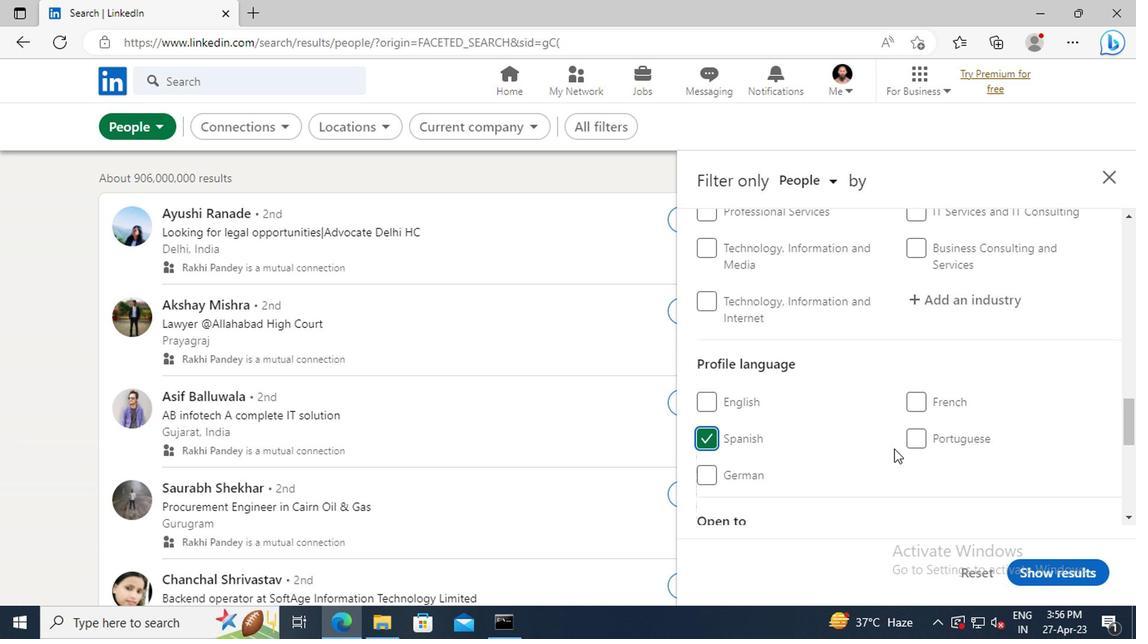 
Action: Mouse scrolled (901, 449) with delta (0, 0)
Screenshot: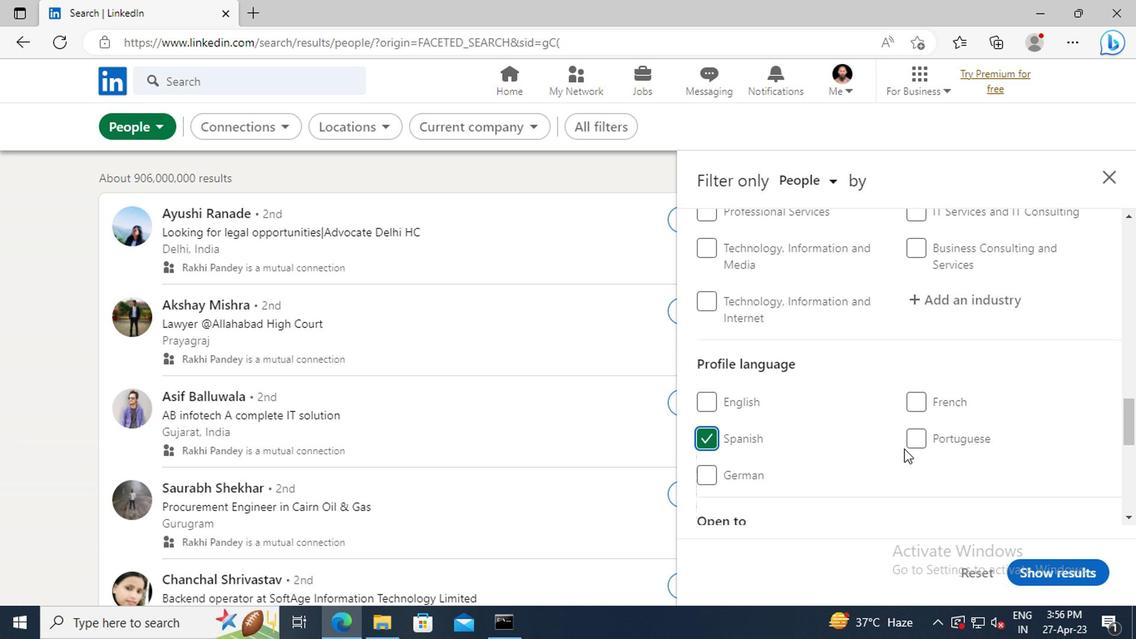 
Action: Mouse scrolled (901, 449) with delta (0, 0)
Screenshot: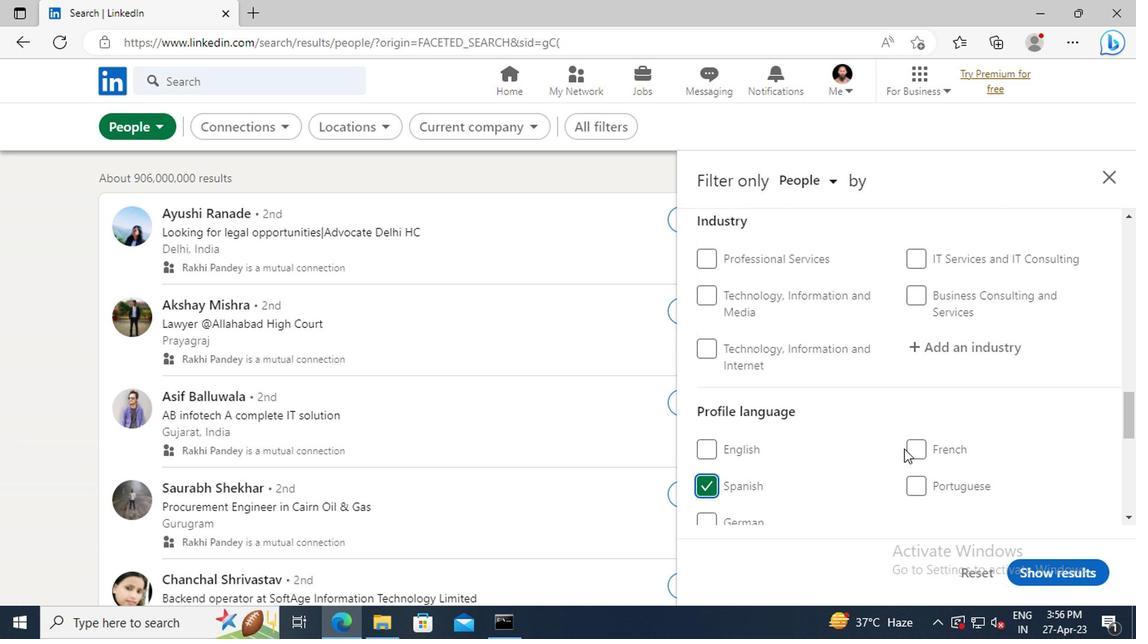 
Action: Mouse scrolled (901, 449) with delta (0, 0)
Screenshot: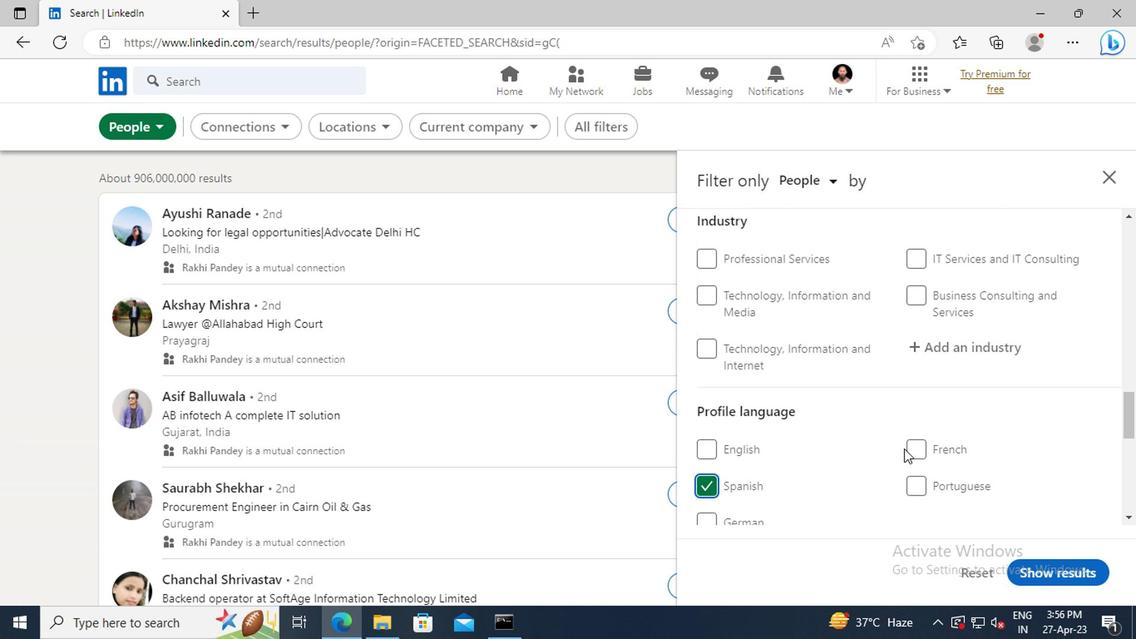 
Action: Mouse scrolled (901, 449) with delta (0, 0)
Screenshot: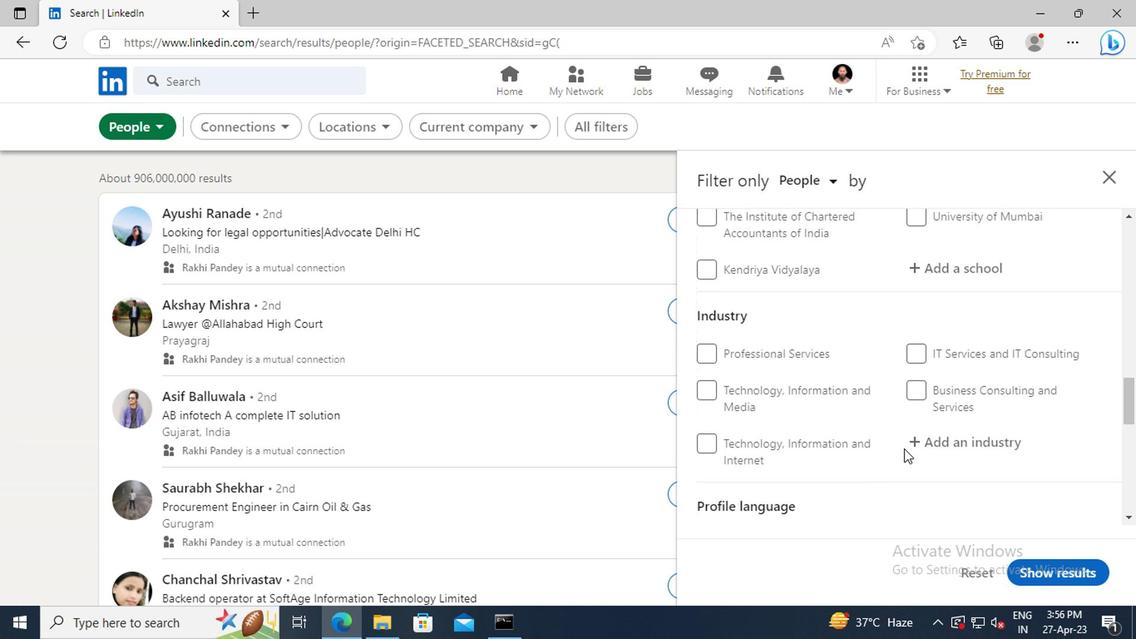 
Action: Mouse scrolled (901, 449) with delta (0, 0)
Screenshot: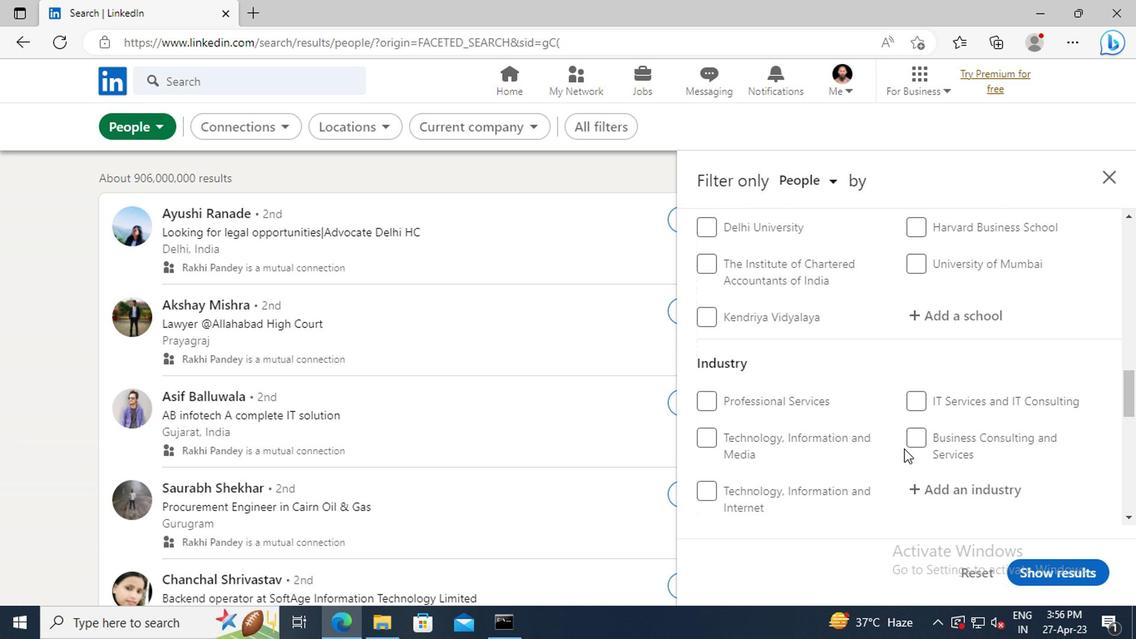 
Action: Mouse scrolled (901, 449) with delta (0, 0)
Screenshot: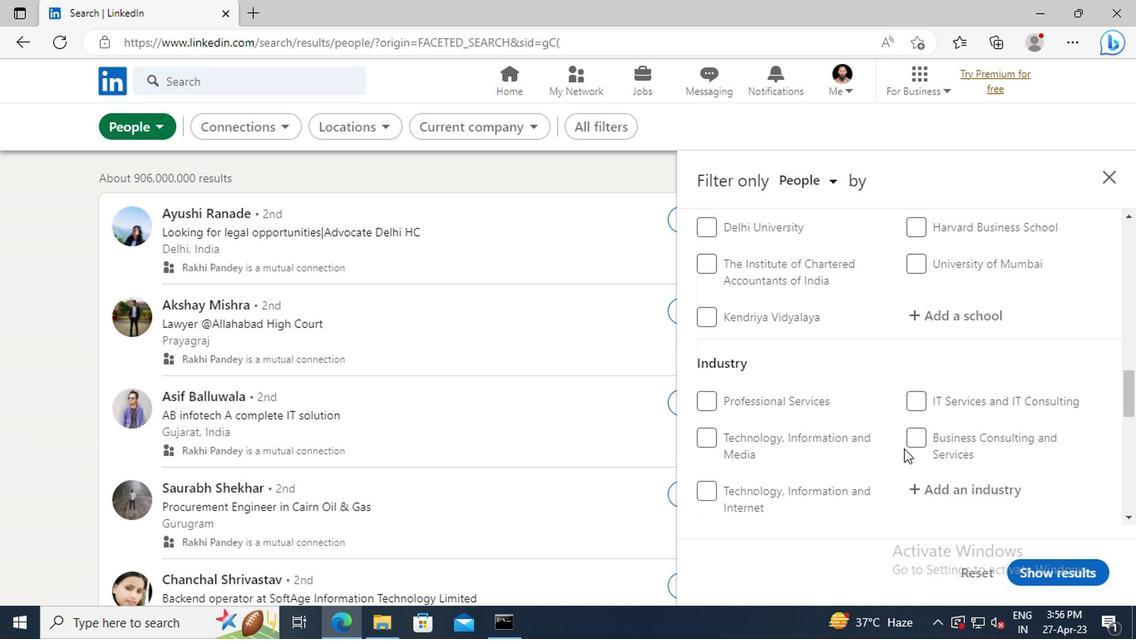 
Action: Mouse scrolled (901, 449) with delta (0, 0)
Screenshot: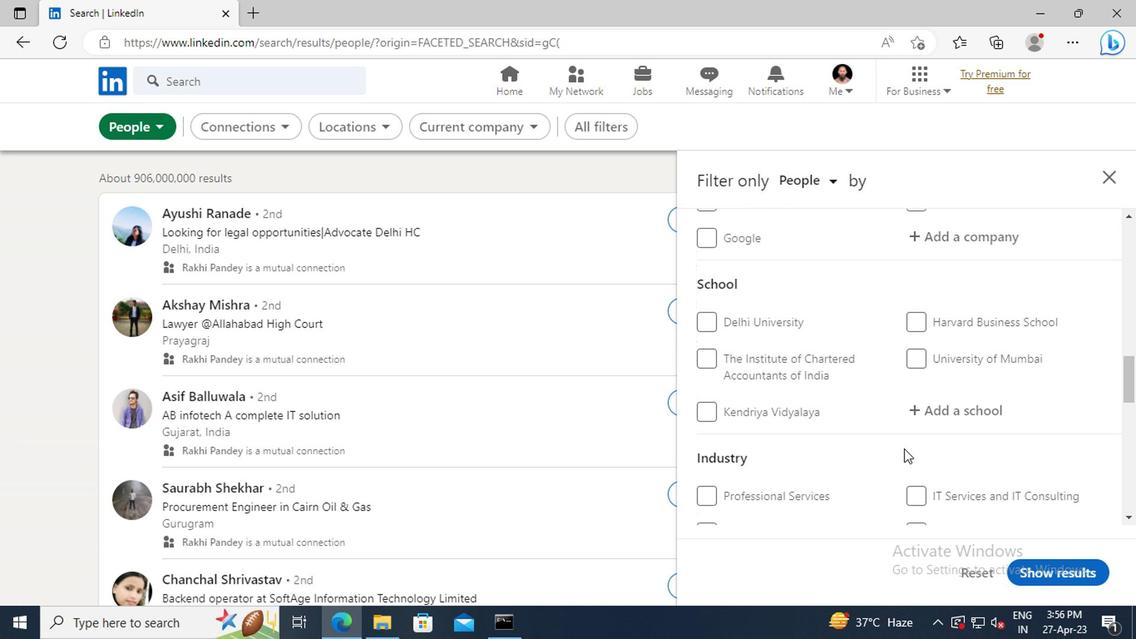 
Action: Mouse scrolled (901, 449) with delta (0, 0)
Screenshot: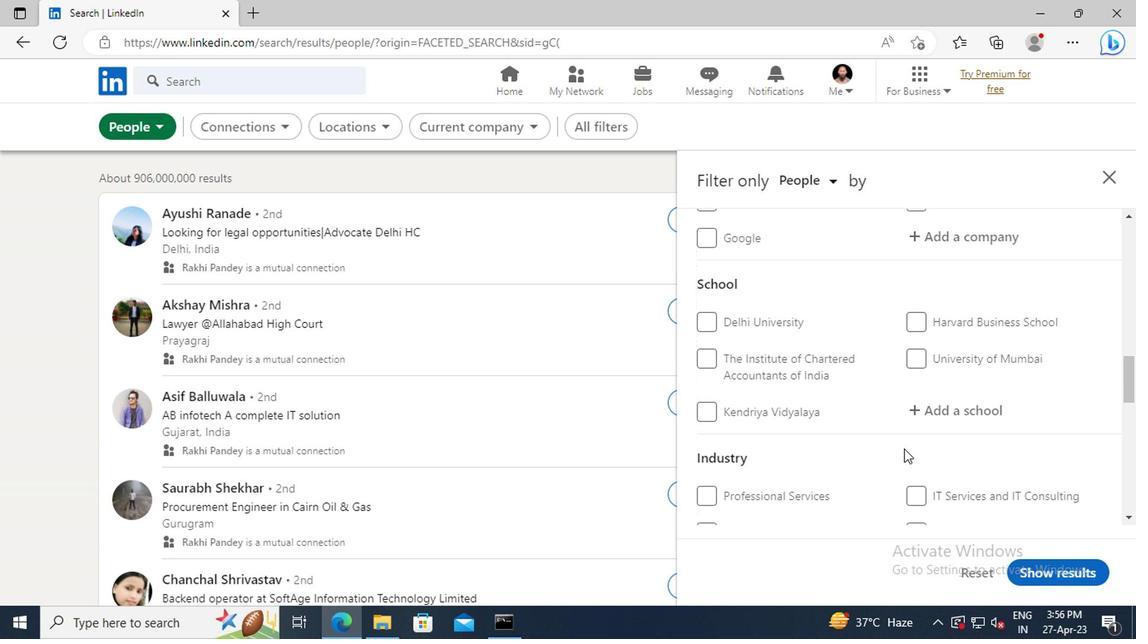
Action: Mouse scrolled (901, 449) with delta (0, 0)
Screenshot: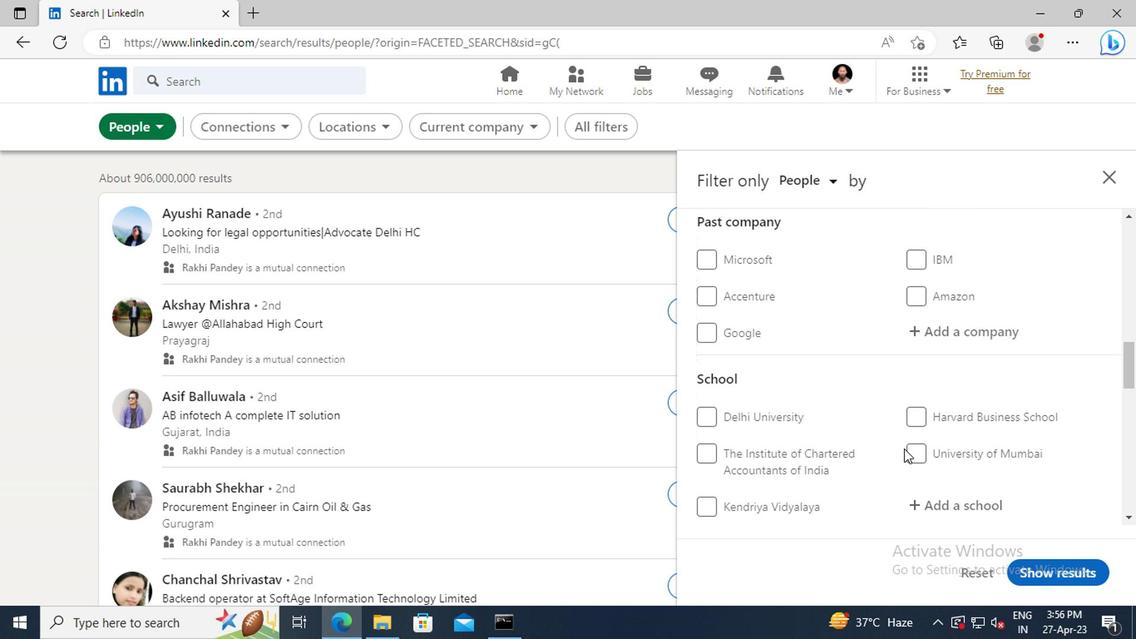 
Action: Mouse scrolled (901, 449) with delta (0, 0)
Screenshot: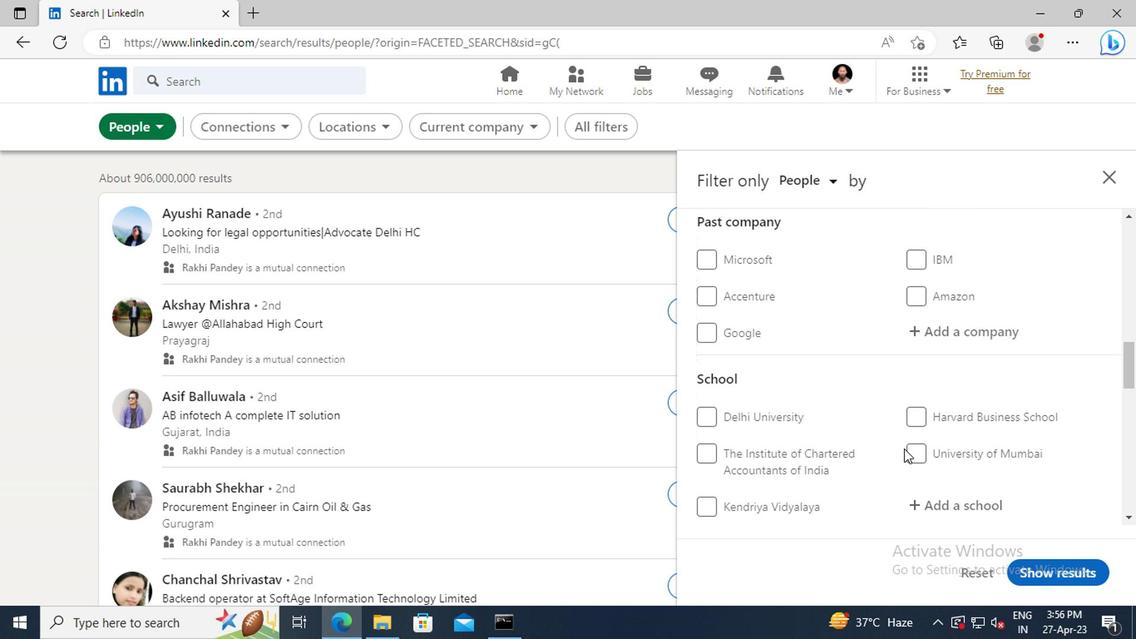 
Action: Mouse scrolled (901, 449) with delta (0, 0)
Screenshot: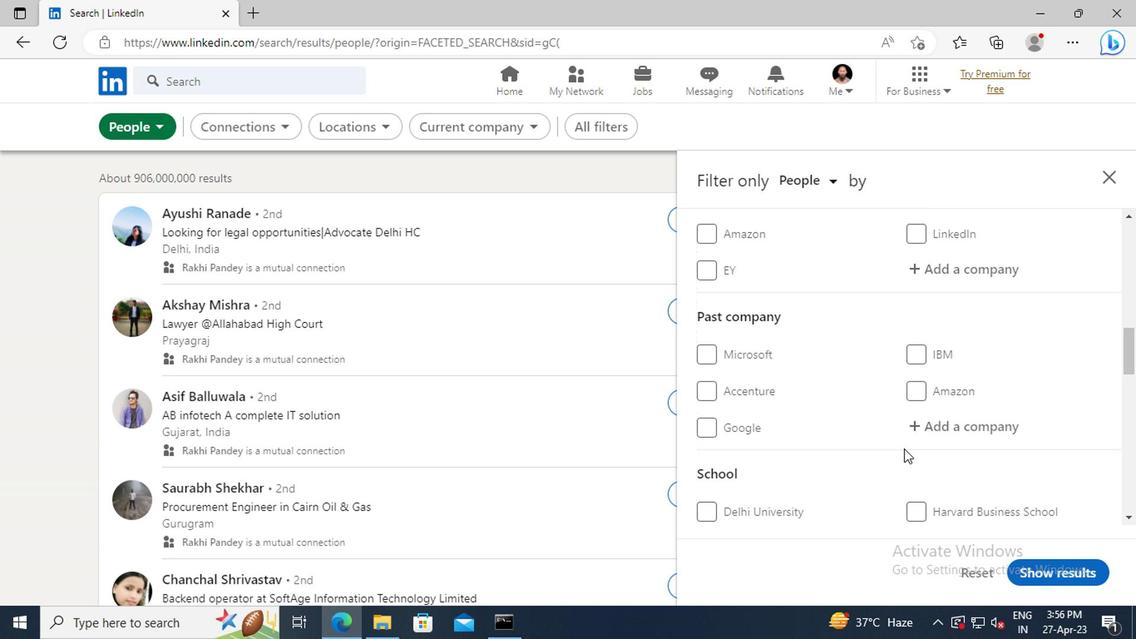 
Action: Mouse scrolled (901, 449) with delta (0, 0)
Screenshot: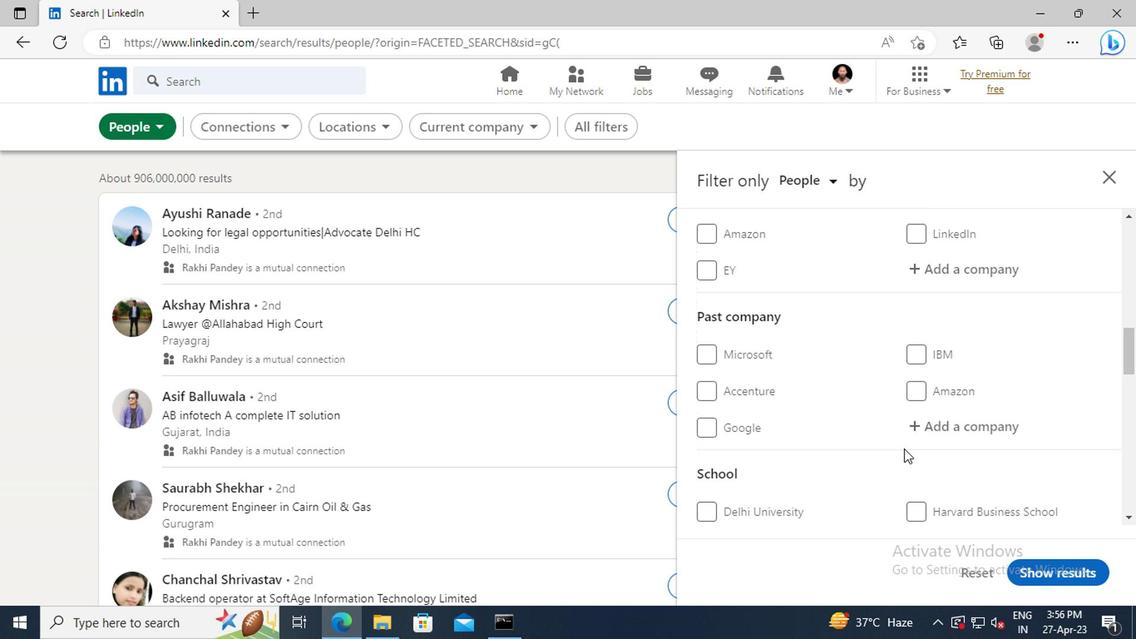 
Action: Mouse scrolled (901, 449) with delta (0, 0)
Screenshot: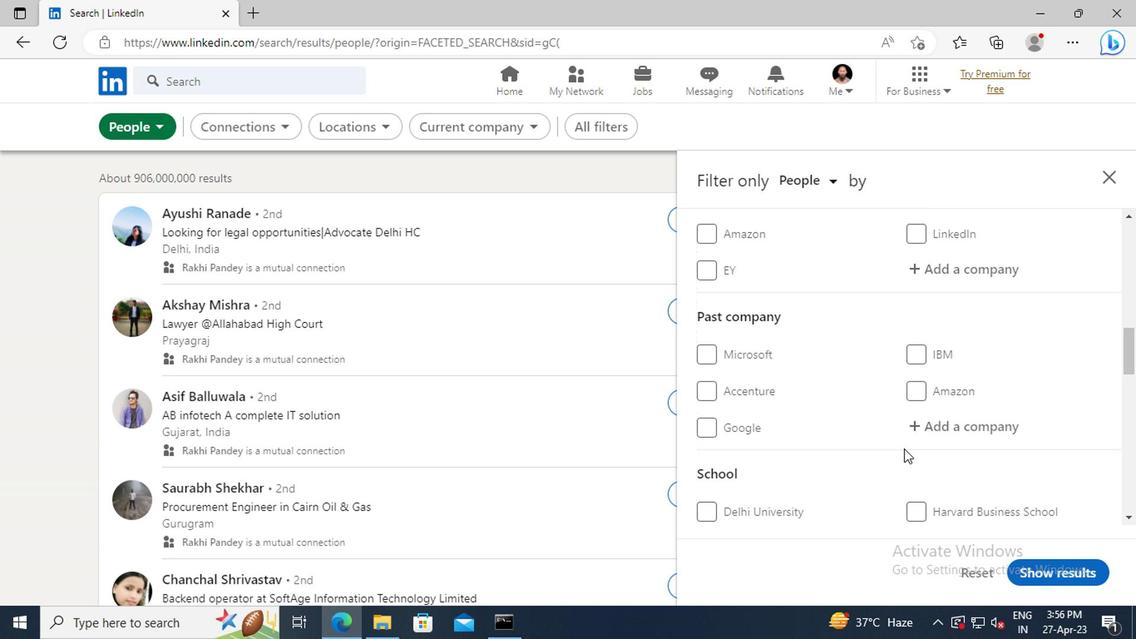
Action: Mouse moved to (928, 415)
Screenshot: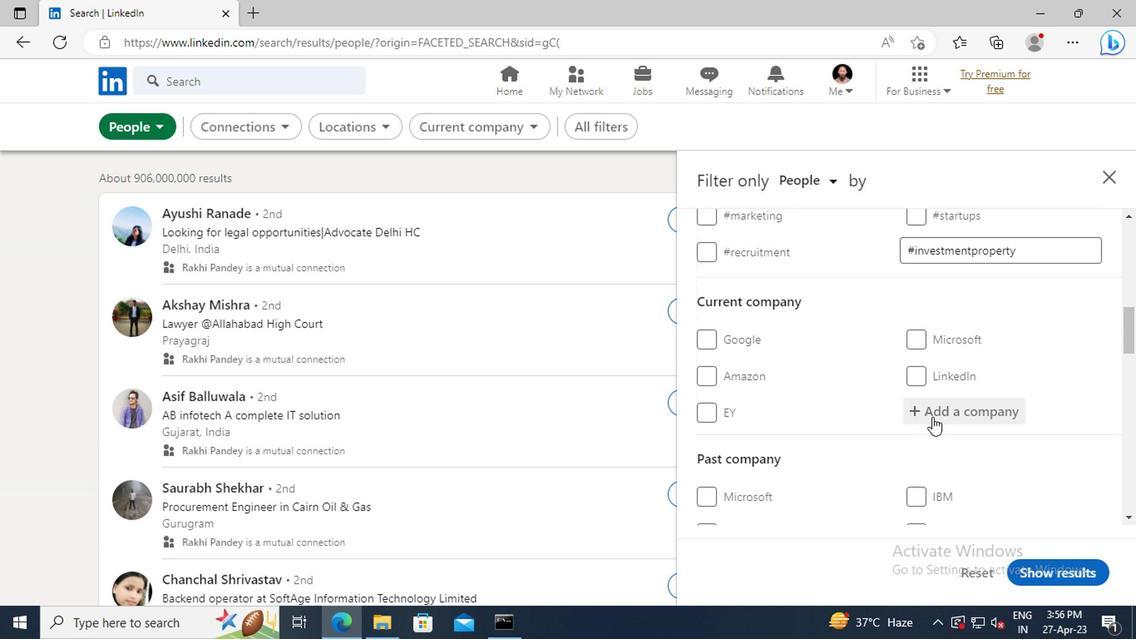 
Action: Mouse pressed left at (928, 415)
Screenshot: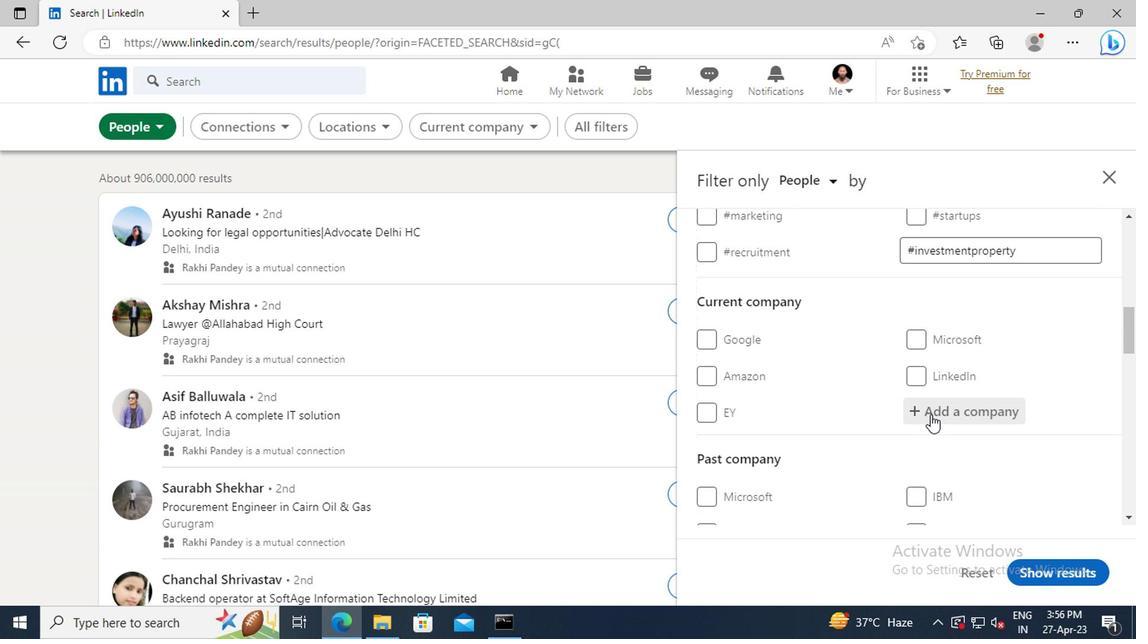 
Action: Key pressed <Key.shift>PORSCHE<Key.space><Key.shift>INDIA
Screenshot: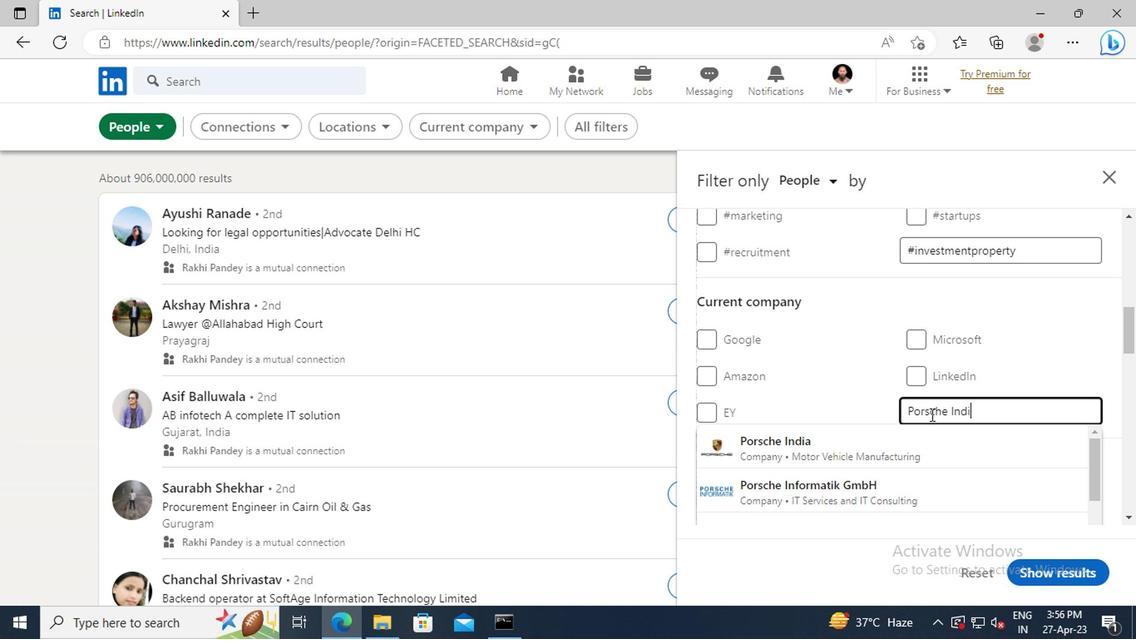 
Action: Mouse moved to (930, 443)
Screenshot: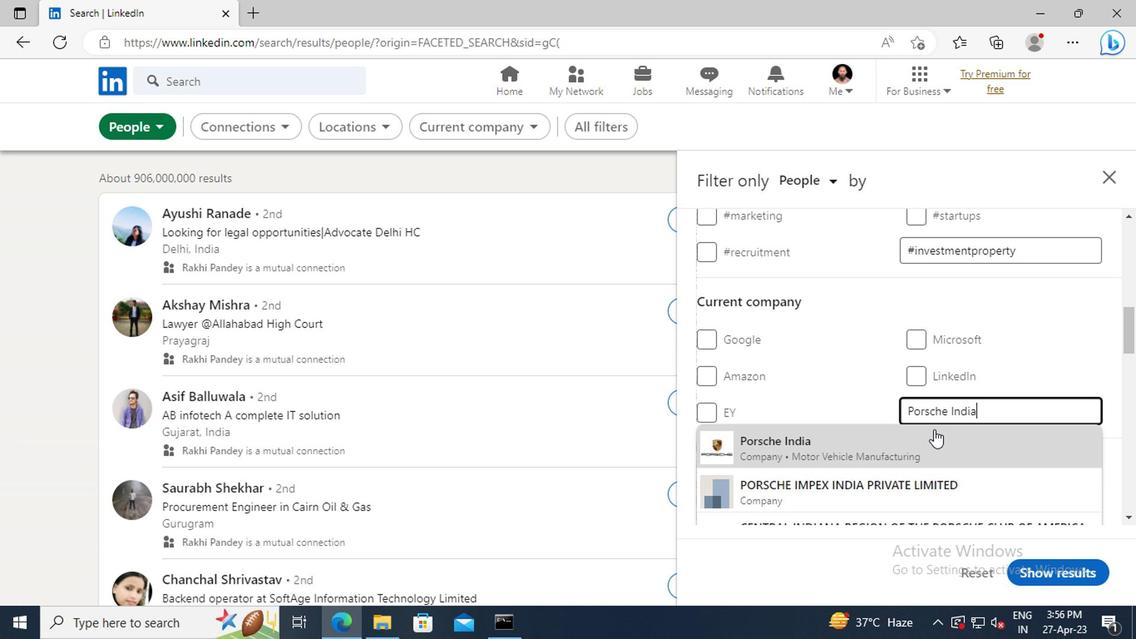 
Action: Mouse pressed left at (930, 443)
Screenshot: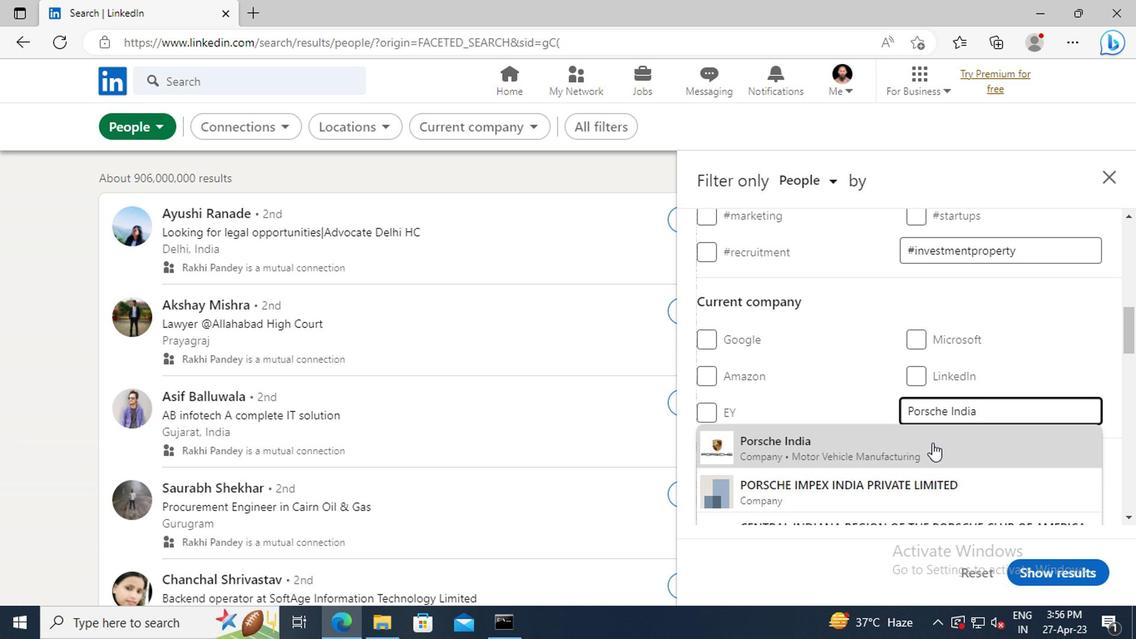 
Action: Mouse moved to (893, 338)
Screenshot: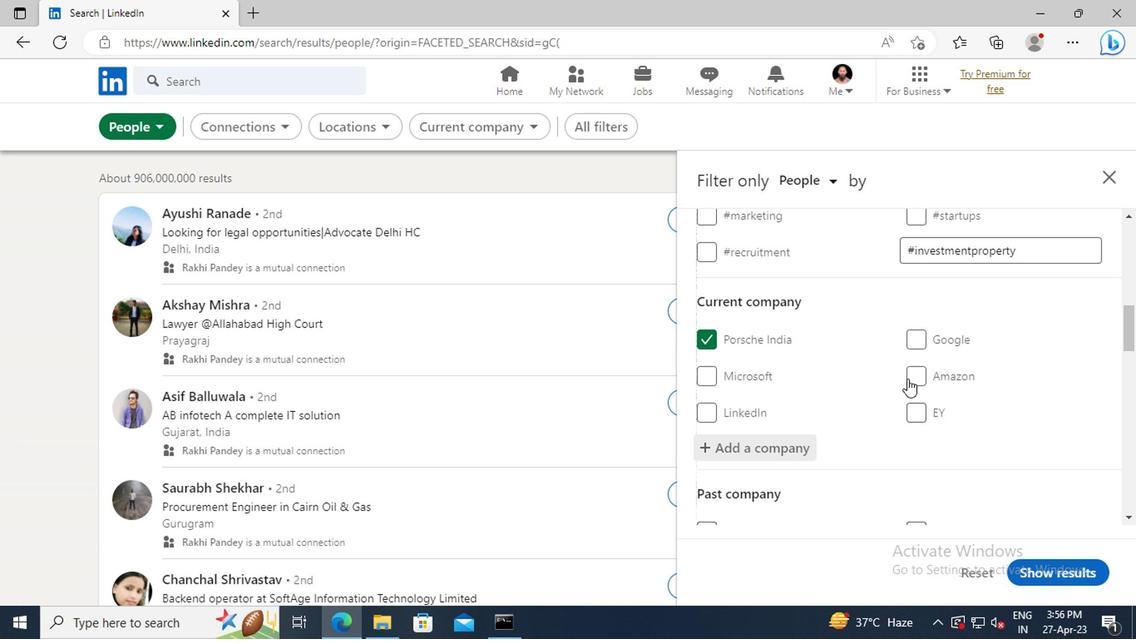
Action: Mouse scrolled (893, 338) with delta (0, 0)
Screenshot: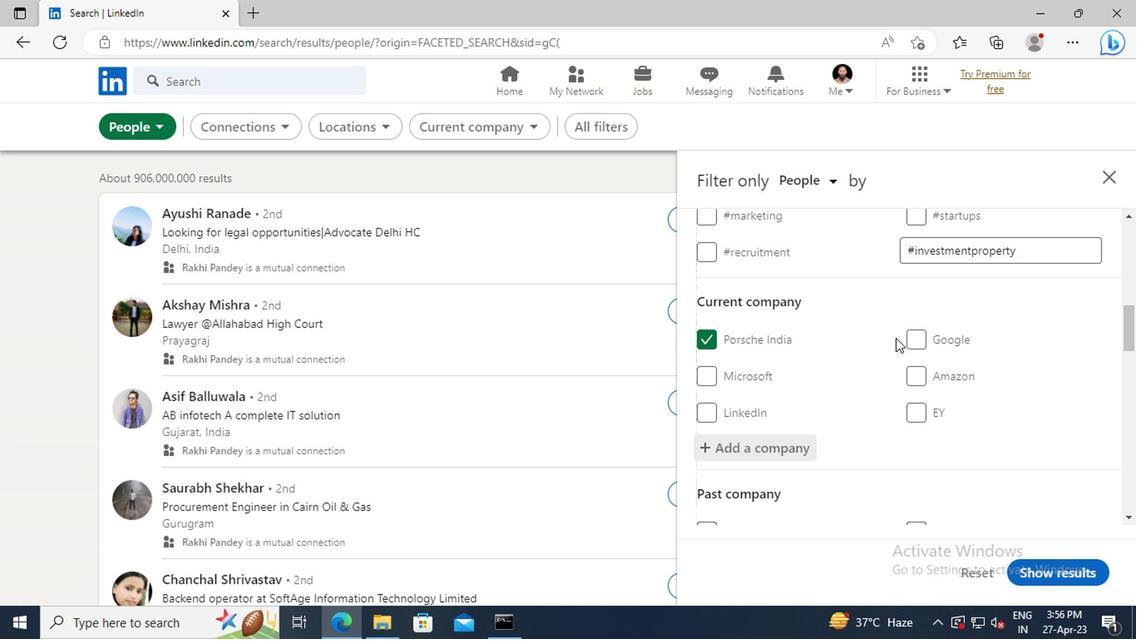 
Action: Mouse scrolled (893, 338) with delta (0, 0)
Screenshot: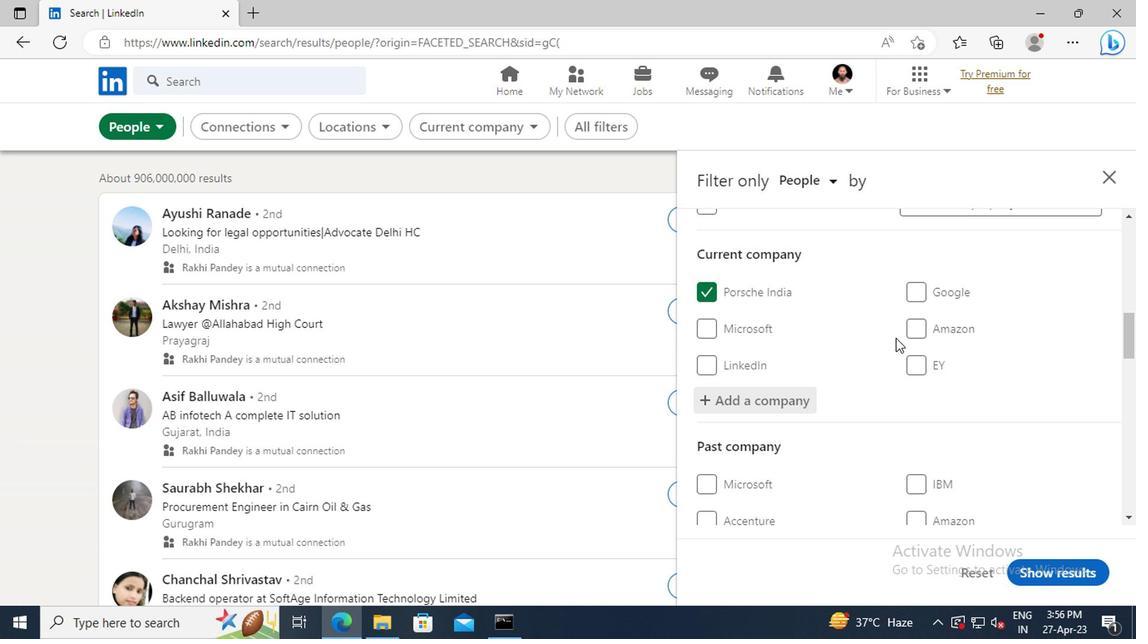 
Action: Mouse scrolled (893, 338) with delta (0, 0)
Screenshot: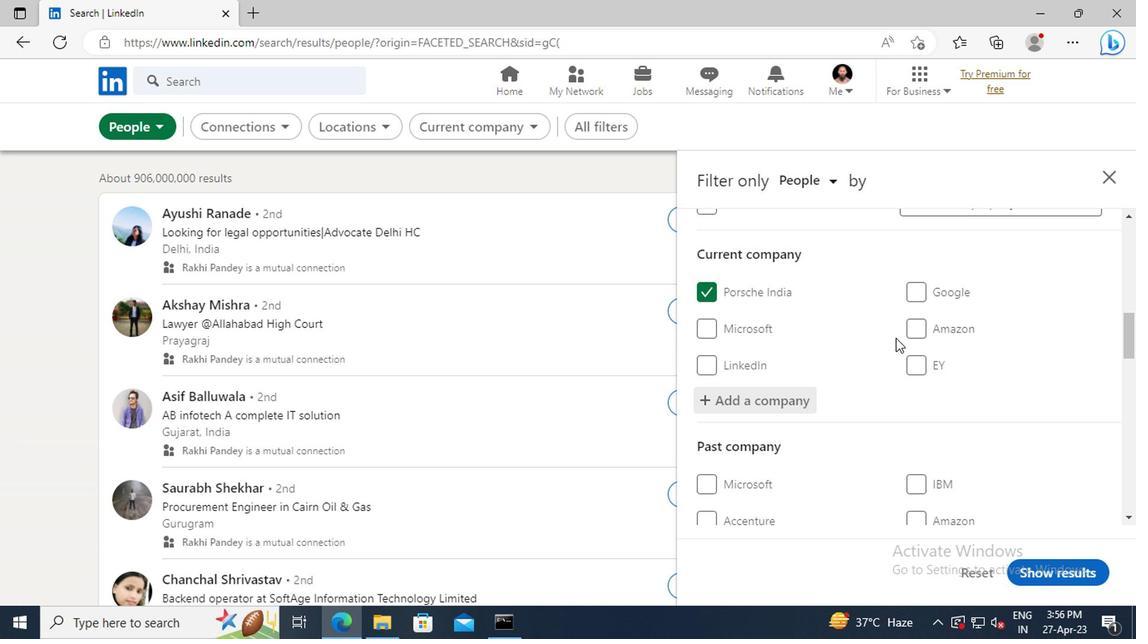 
Action: Mouse scrolled (893, 338) with delta (0, 0)
Screenshot: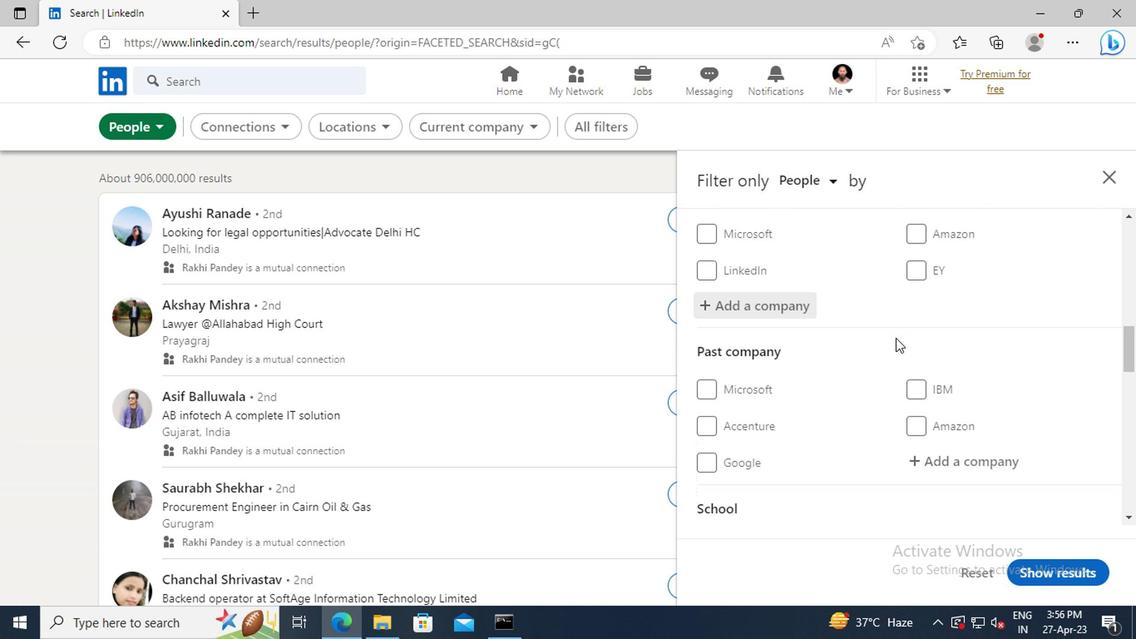 
Action: Mouse scrolled (893, 338) with delta (0, 0)
Screenshot: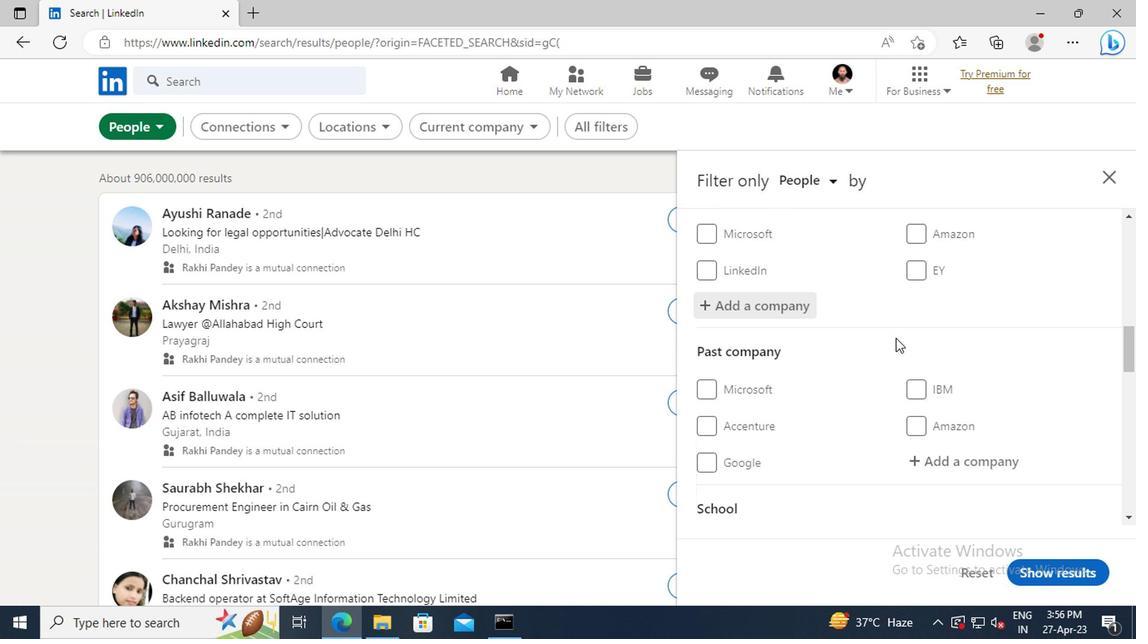 
Action: Mouse scrolled (893, 338) with delta (0, 0)
Screenshot: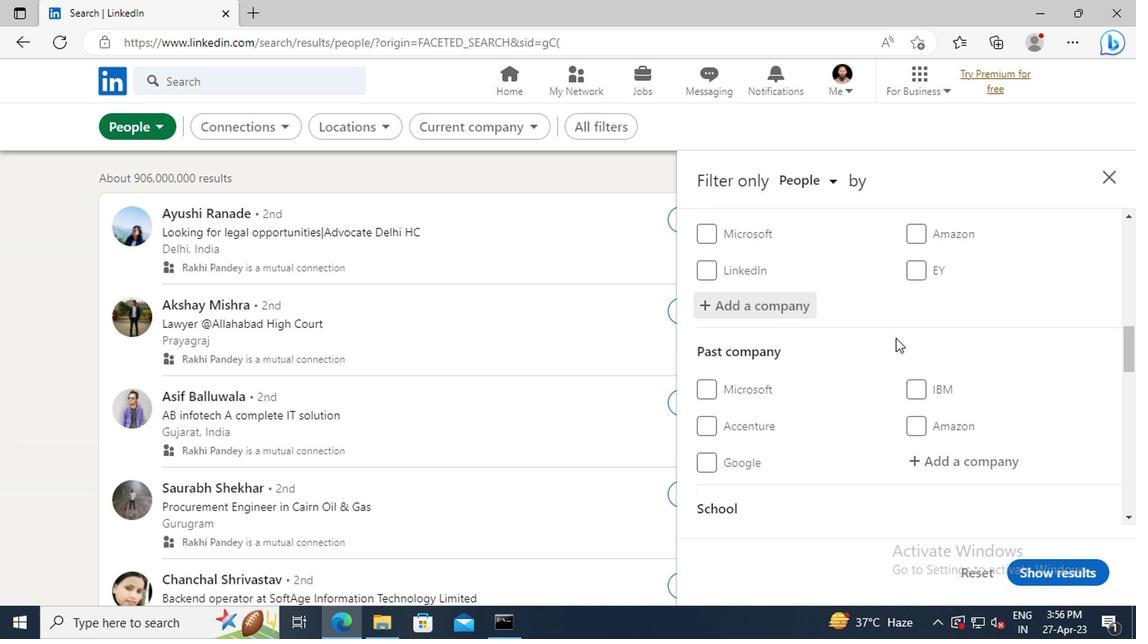 
Action: Mouse scrolled (893, 338) with delta (0, 0)
Screenshot: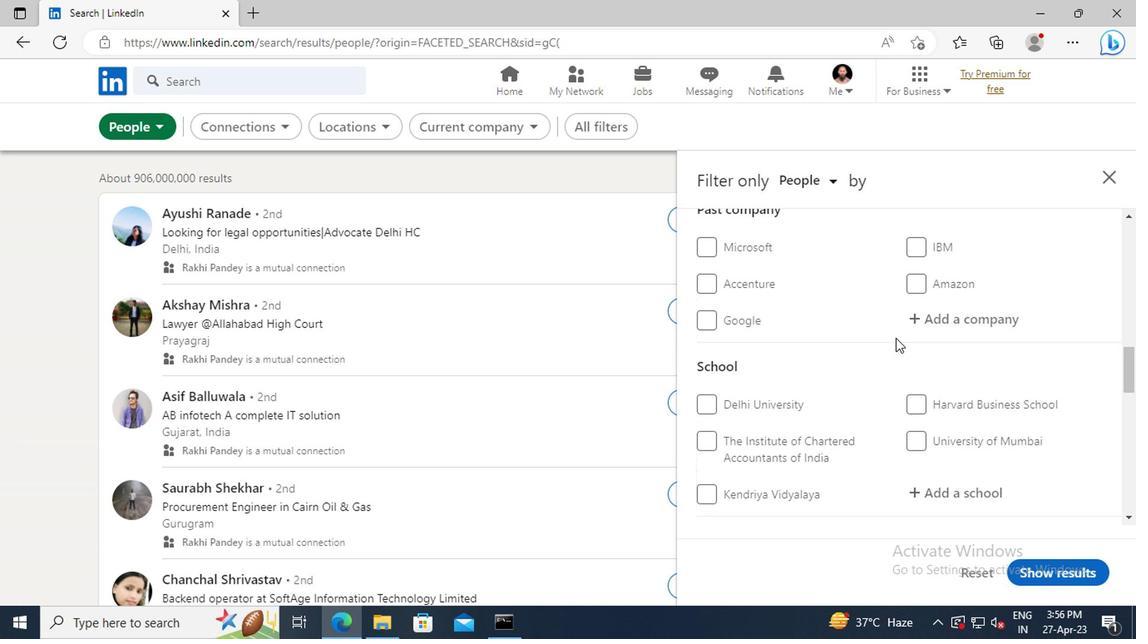 
Action: Mouse scrolled (893, 338) with delta (0, 0)
Screenshot: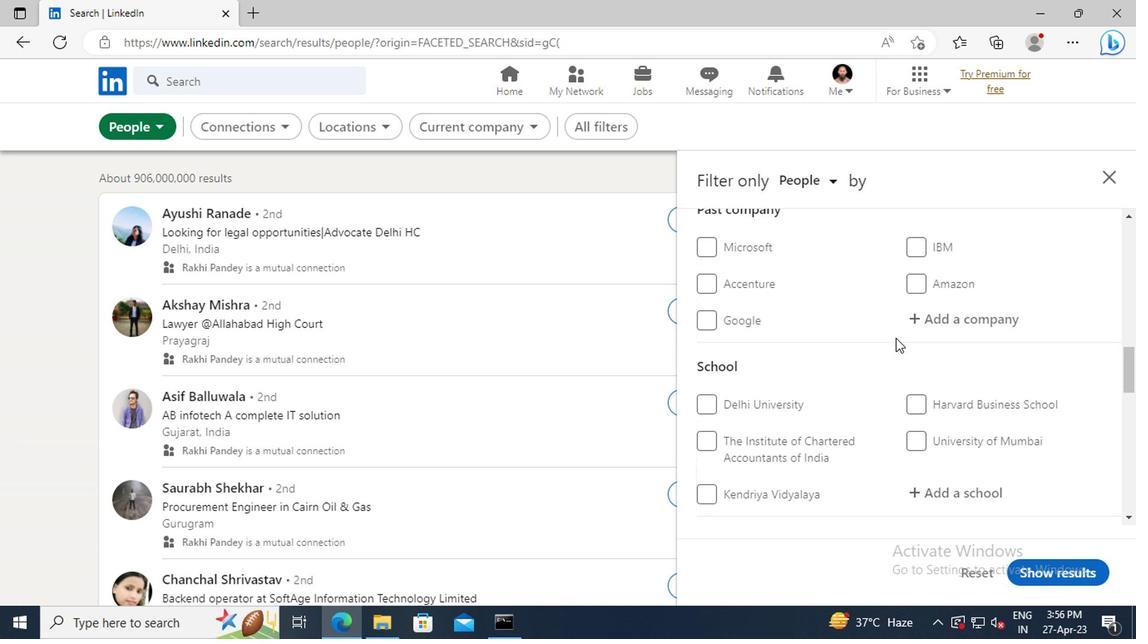 
Action: Mouse scrolled (893, 338) with delta (0, 0)
Screenshot: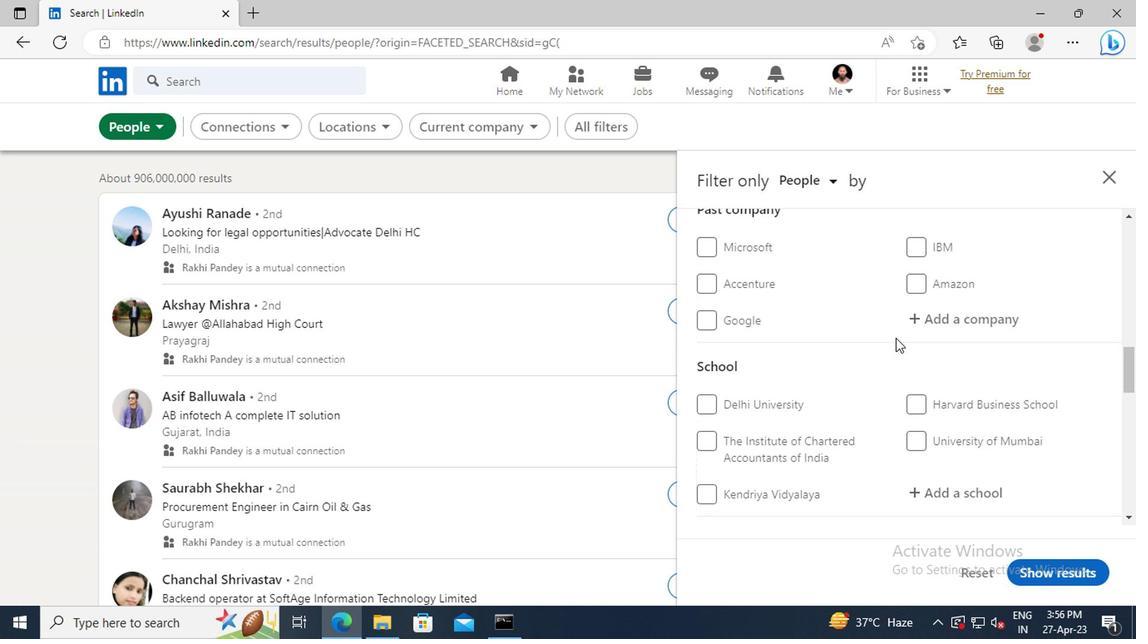 
Action: Mouse moved to (932, 357)
Screenshot: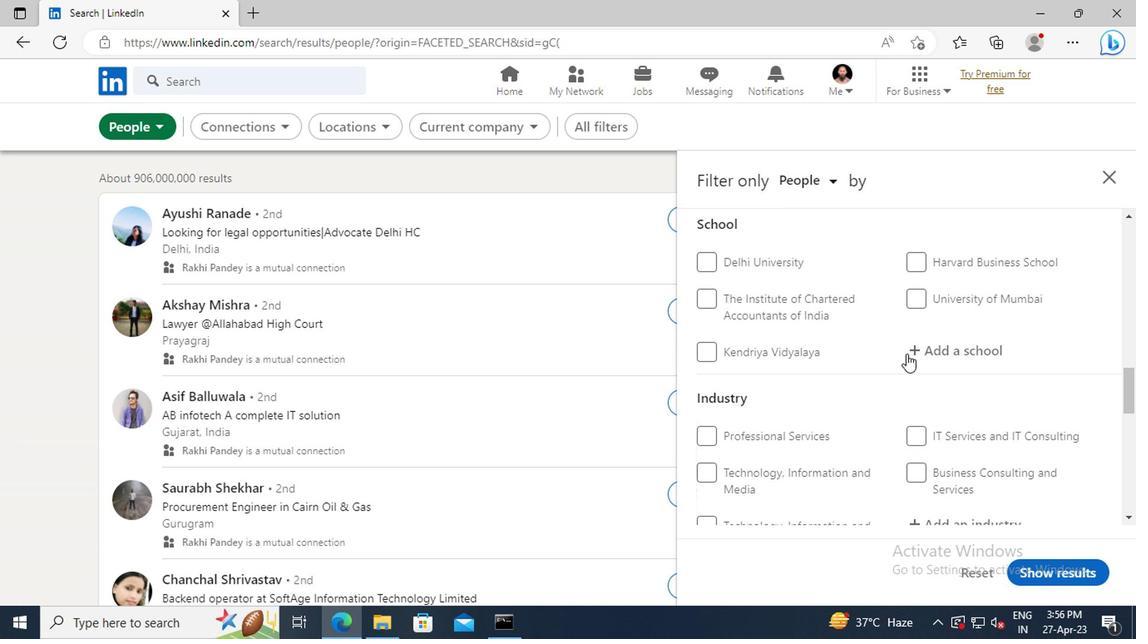 
Action: Mouse pressed left at (932, 357)
Screenshot: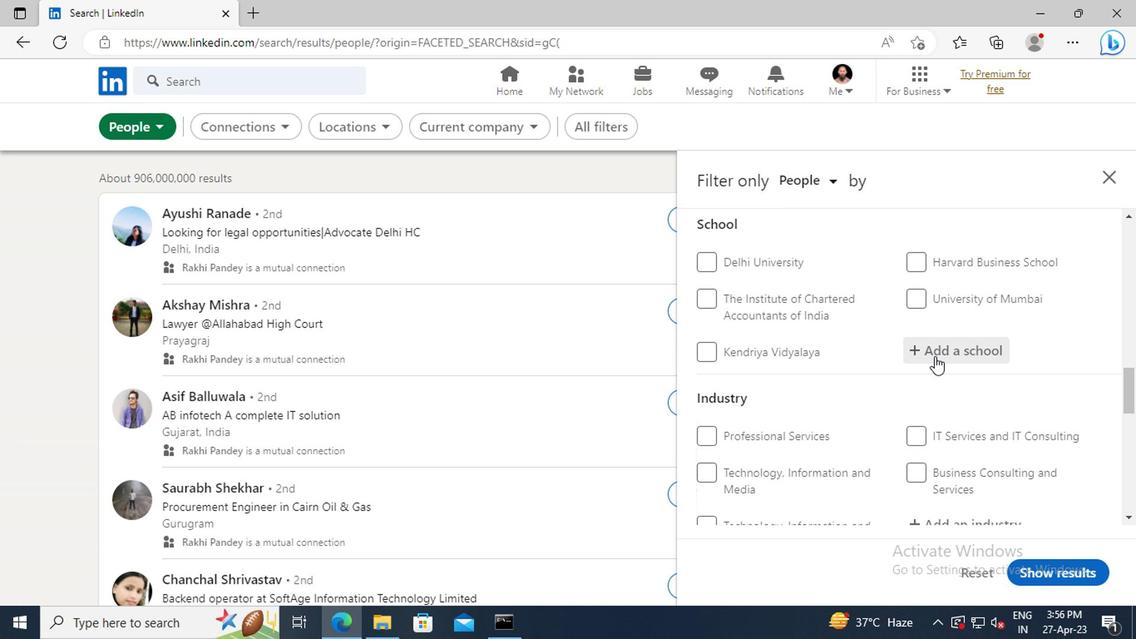 
Action: Key pressed <Key.shift>BABU<Key.space><Key.shift>BANARASI<Key.space><Key.shift>DAS<Key.space><Key.shift>INSTITUTE<Key.space><Key.shift>OF<Key.space><Key.shift>TECHNOLOGY<Key.space><Key.shift>AND
Screenshot: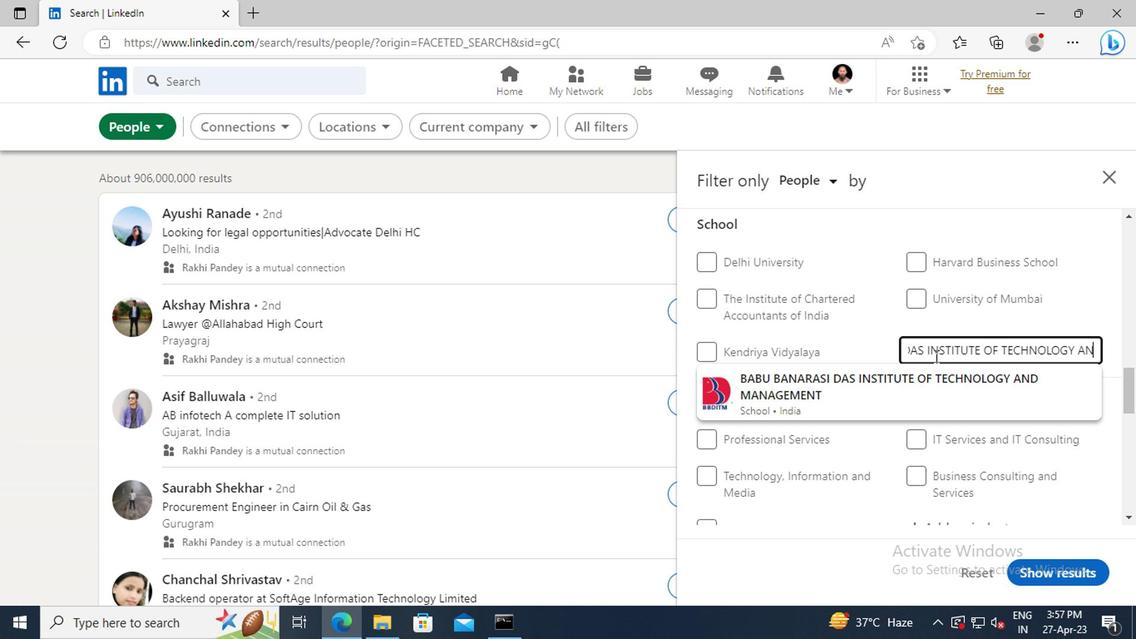 
Action: Mouse moved to (924, 387)
Screenshot: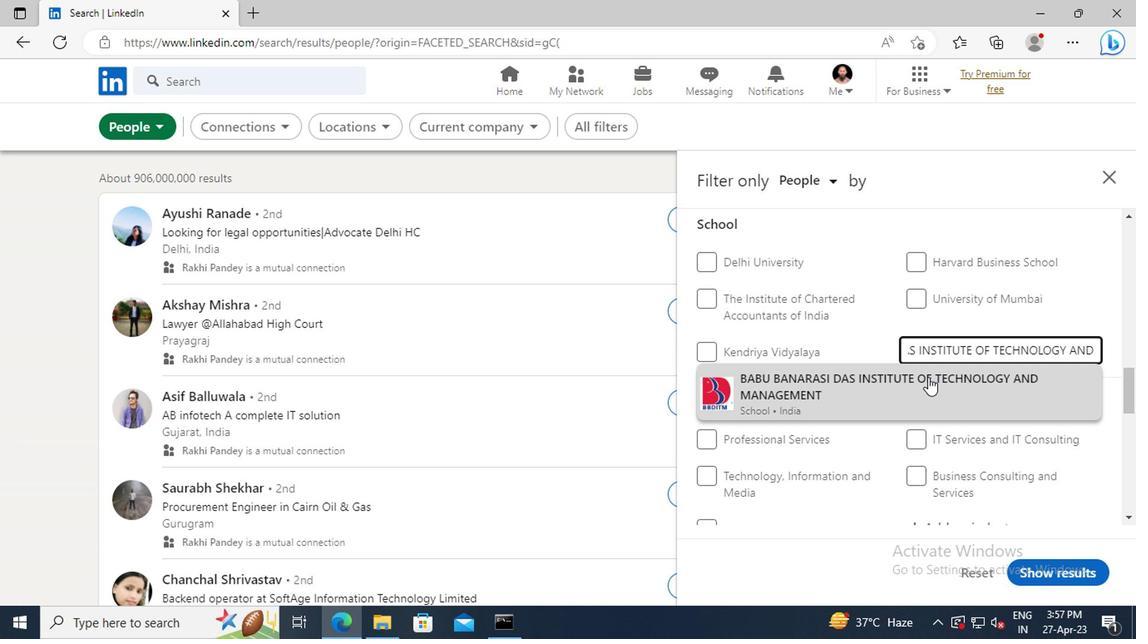 
Action: Mouse pressed left at (924, 387)
Screenshot: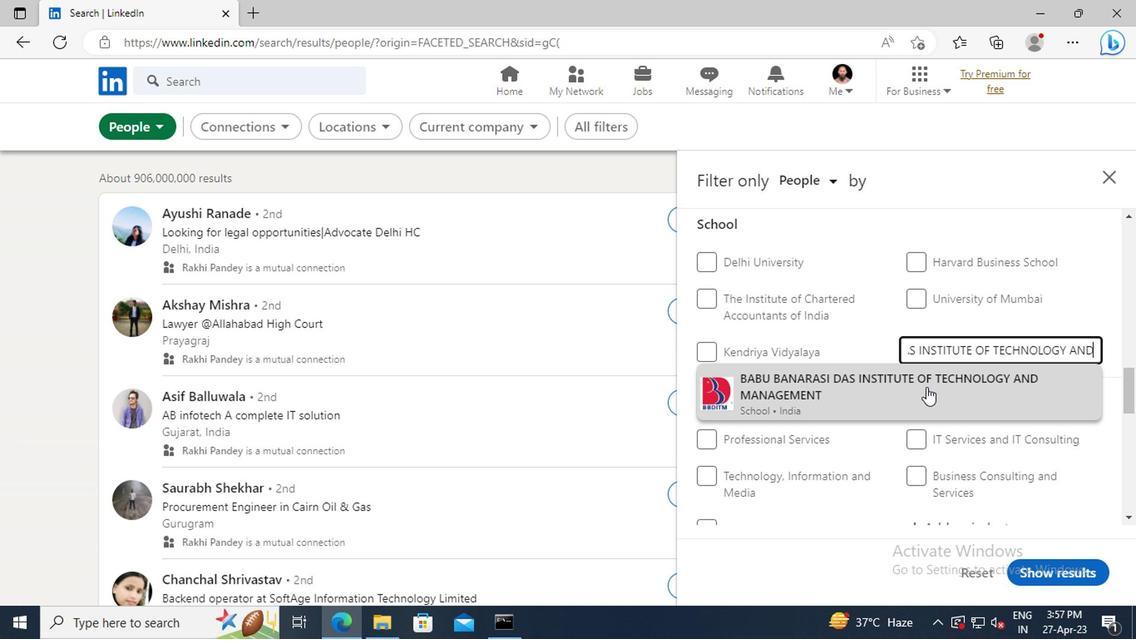 
Action: Mouse moved to (918, 344)
Screenshot: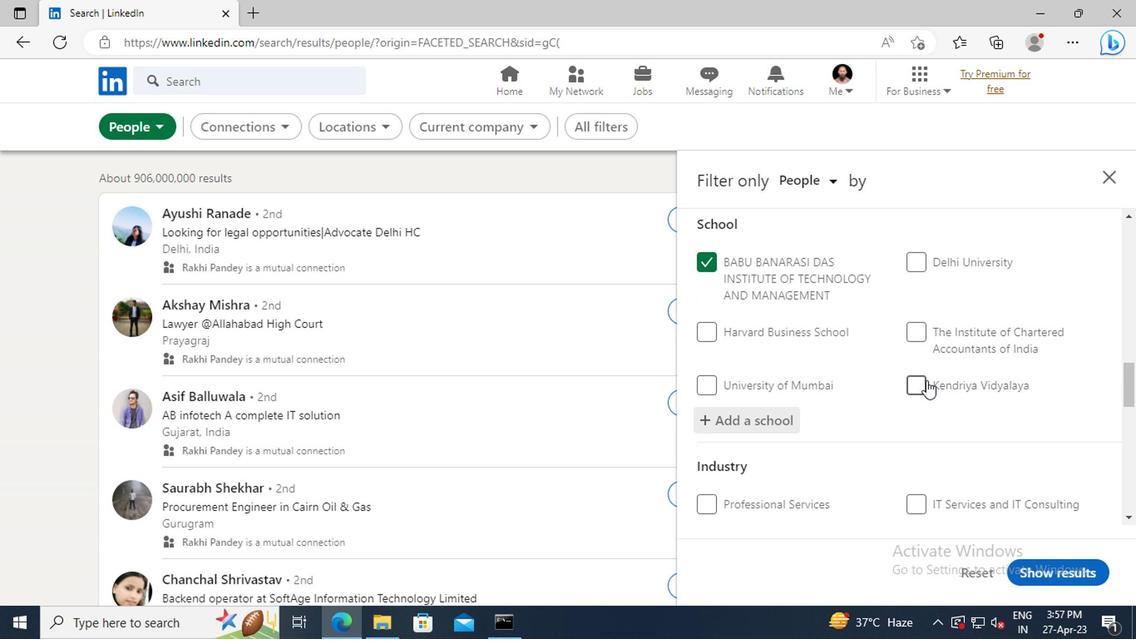 
Action: Mouse scrolled (918, 342) with delta (0, -1)
Screenshot: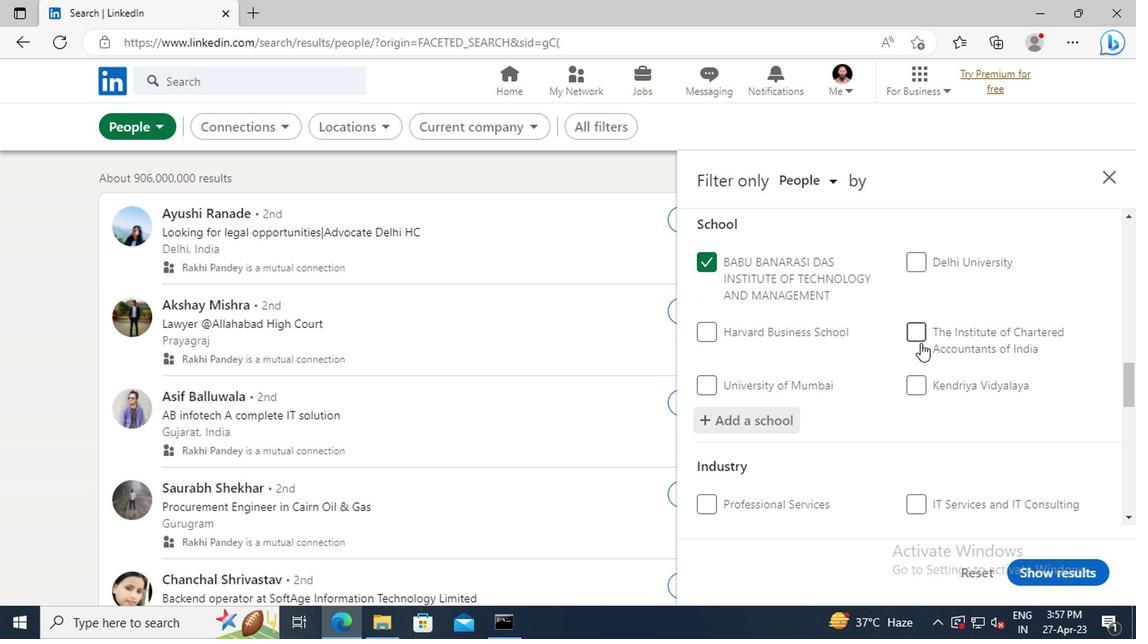 
Action: Mouse scrolled (918, 342) with delta (0, -1)
Screenshot: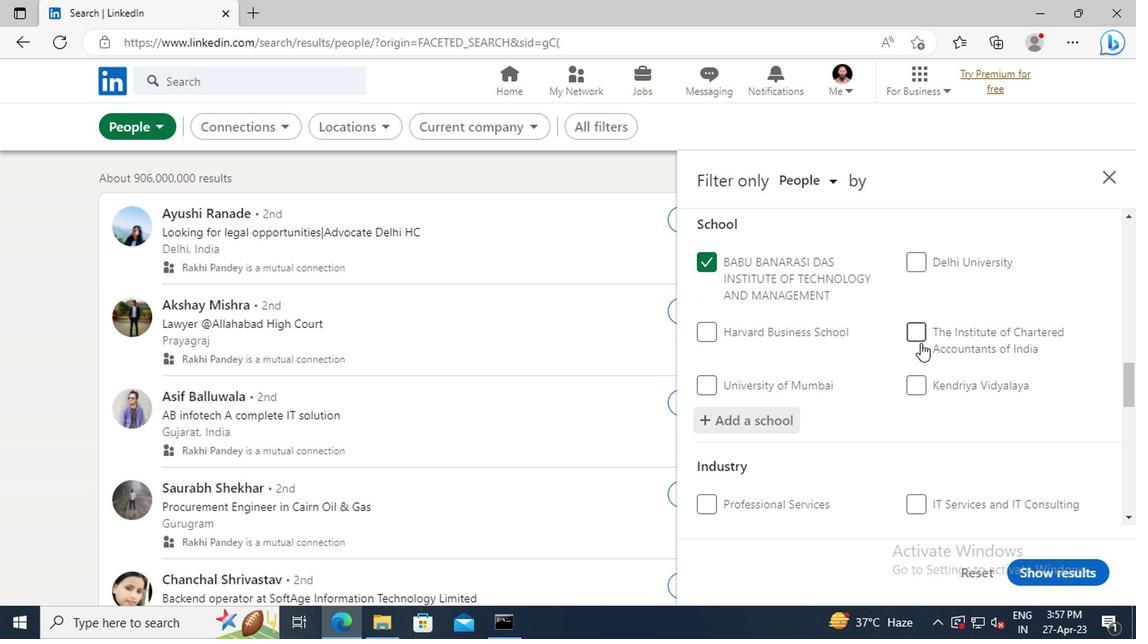 
Action: Mouse scrolled (918, 342) with delta (0, -1)
Screenshot: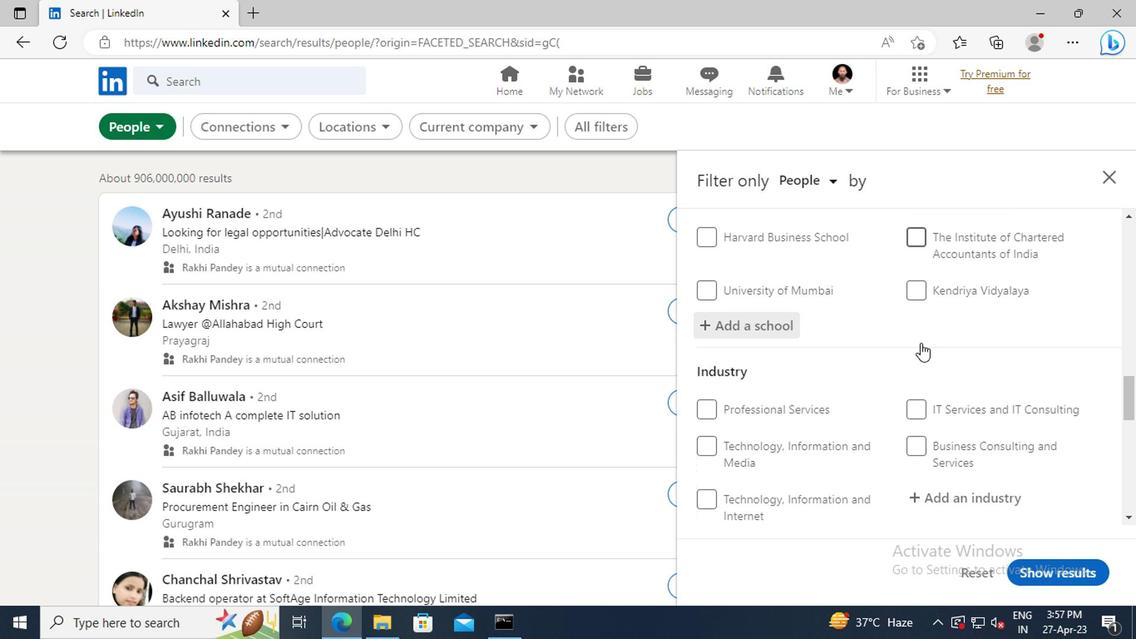 
Action: Mouse scrolled (918, 342) with delta (0, -1)
Screenshot: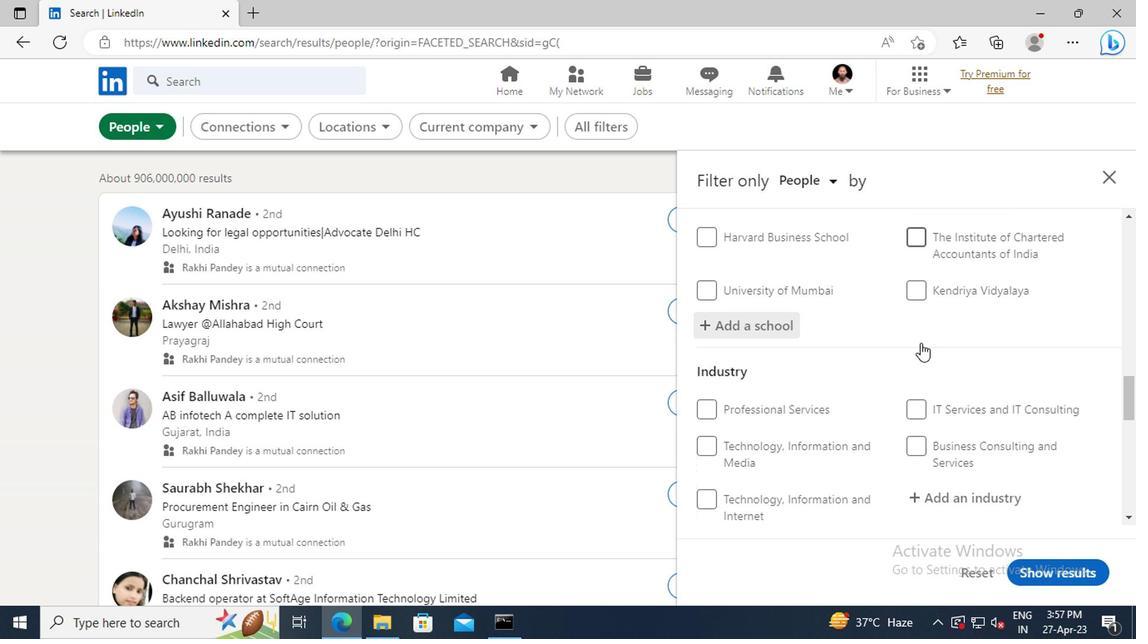 
Action: Mouse scrolled (918, 342) with delta (0, -1)
Screenshot: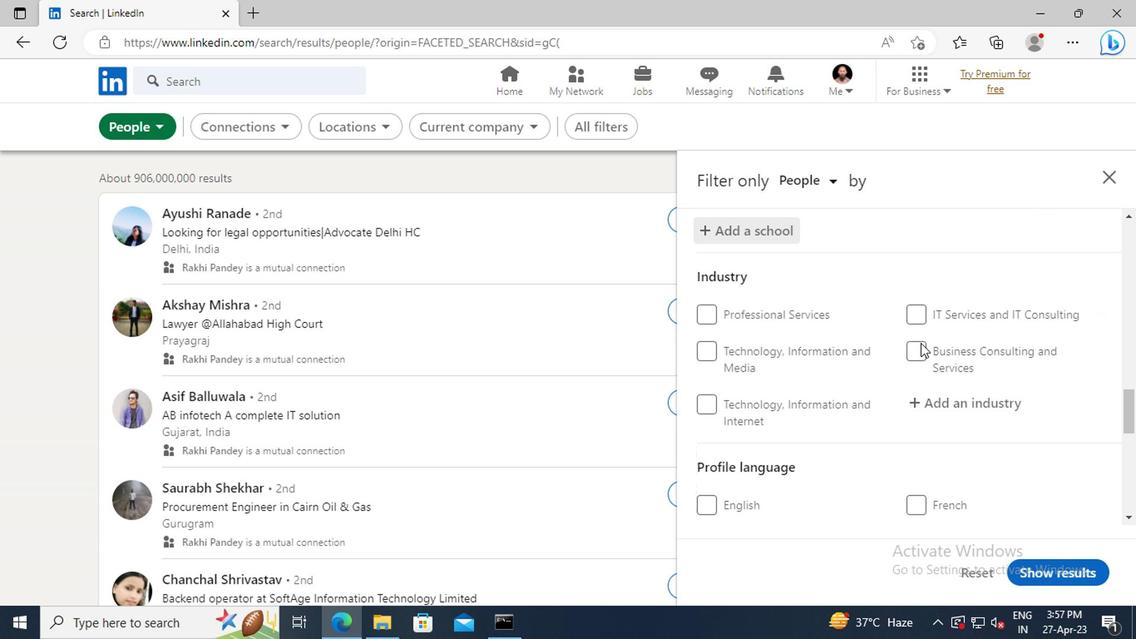 
Action: Mouse scrolled (918, 342) with delta (0, -1)
Screenshot: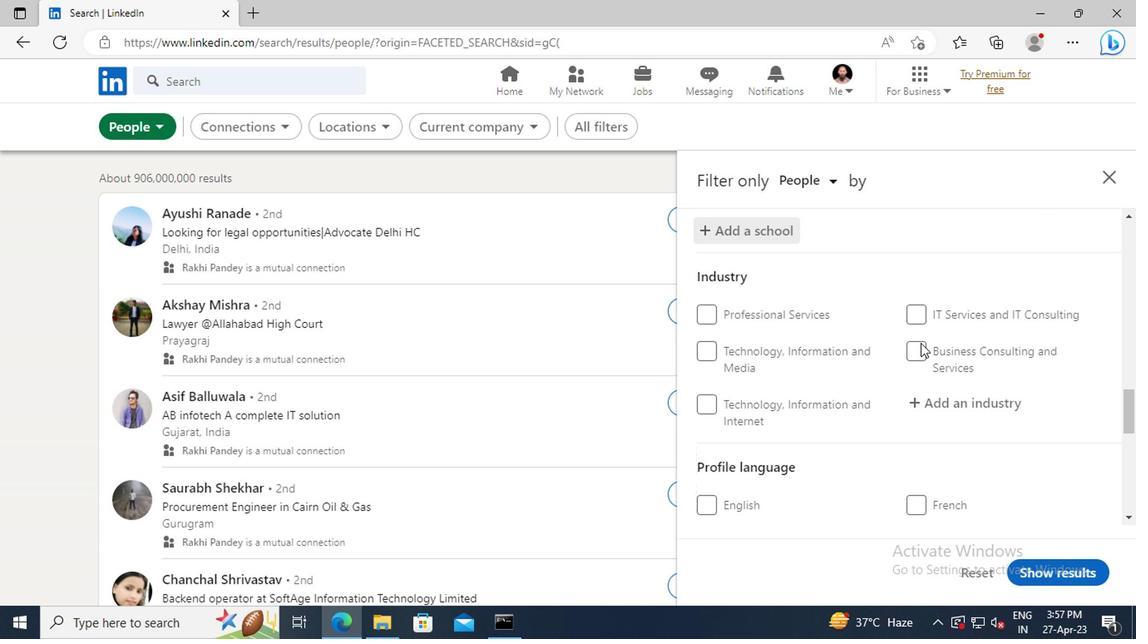 
Action: Mouse moved to (936, 313)
Screenshot: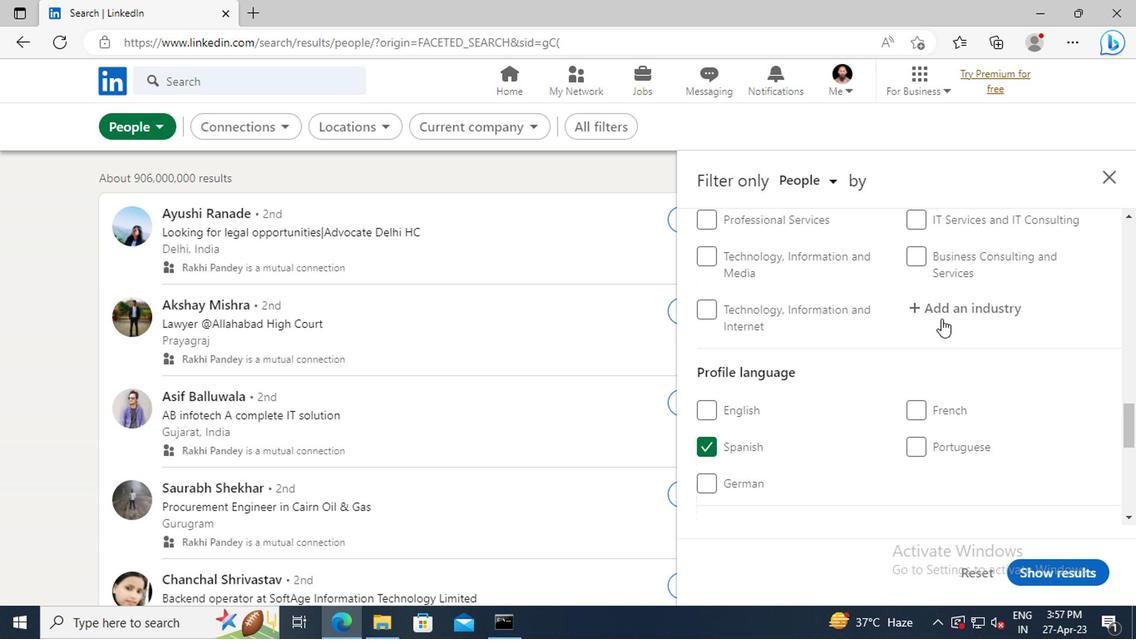 
Action: Mouse pressed left at (936, 313)
Screenshot: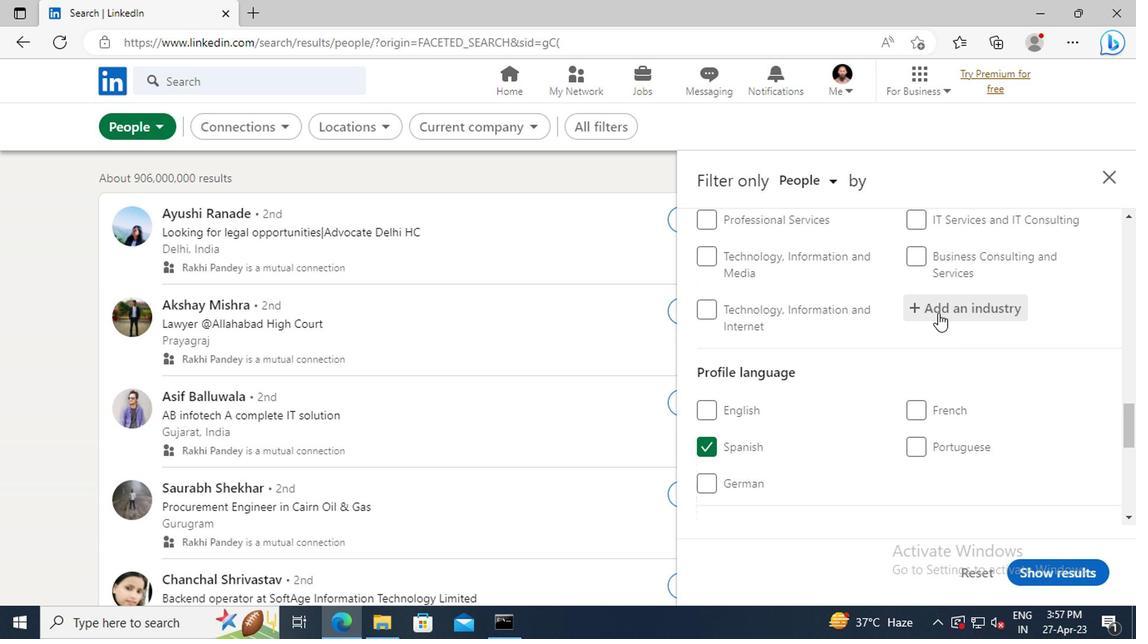 
Action: Mouse moved to (919, 306)
Screenshot: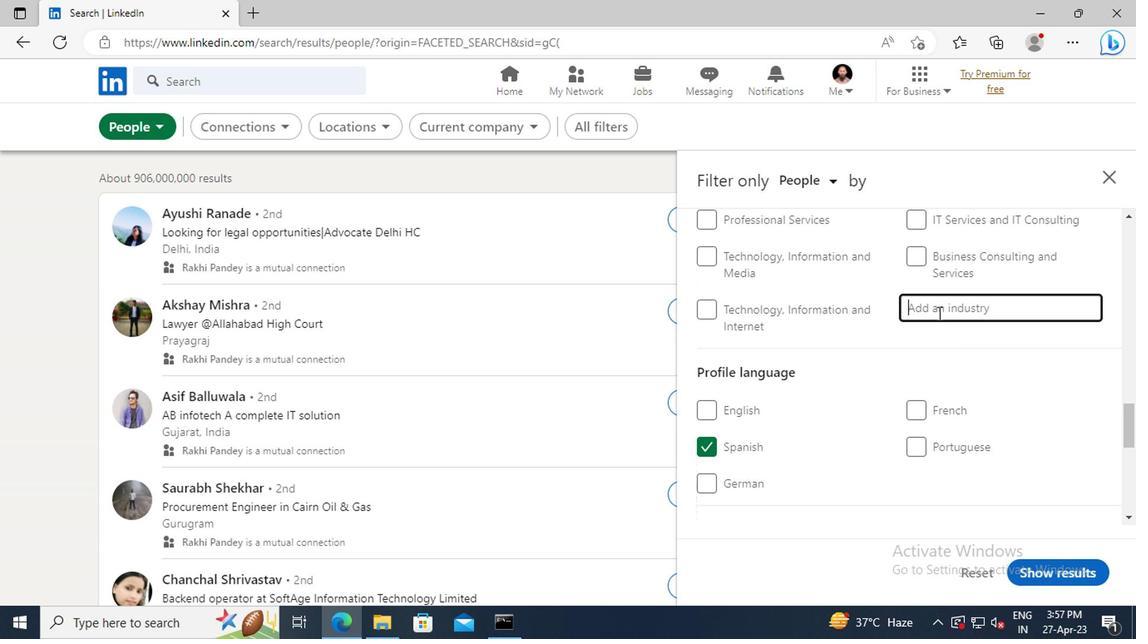 
Action: Key pressed <Key.shift>DESKTOP<Key.space><Key.shift>COM
Screenshot: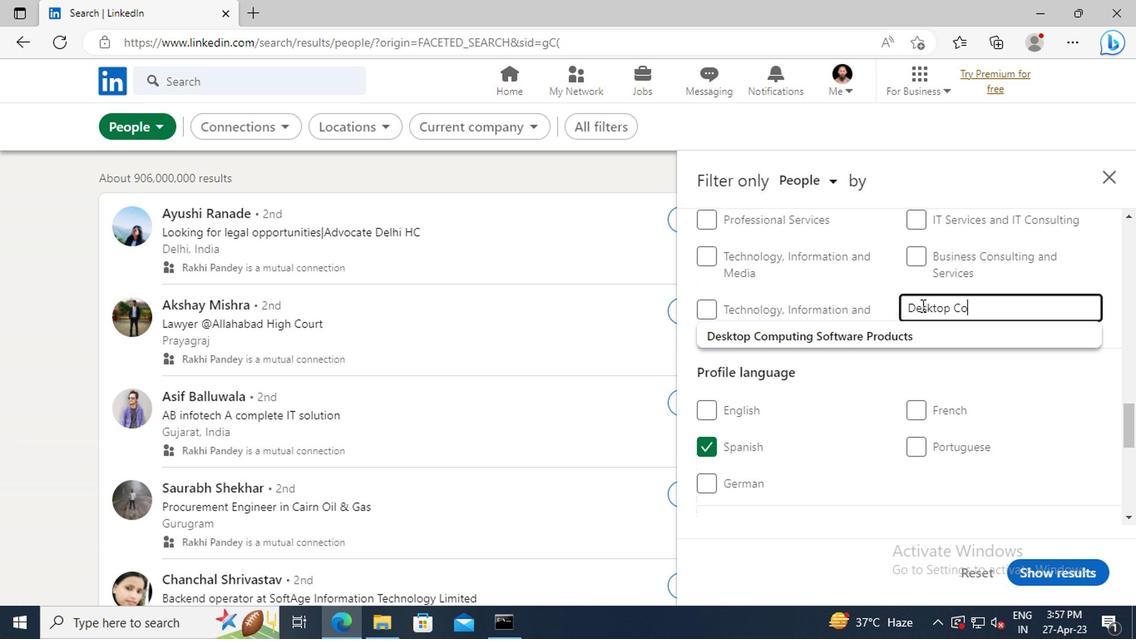 
Action: Mouse moved to (918, 335)
Screenshot: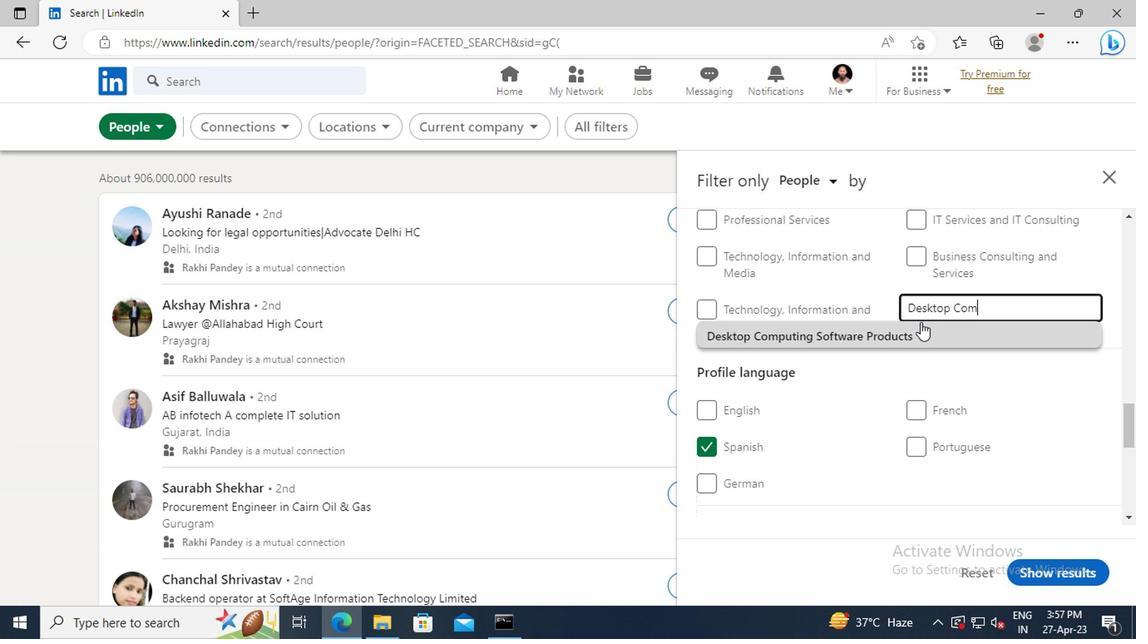 
Action: Mouse pressed left at (918, 335)
Screenshot: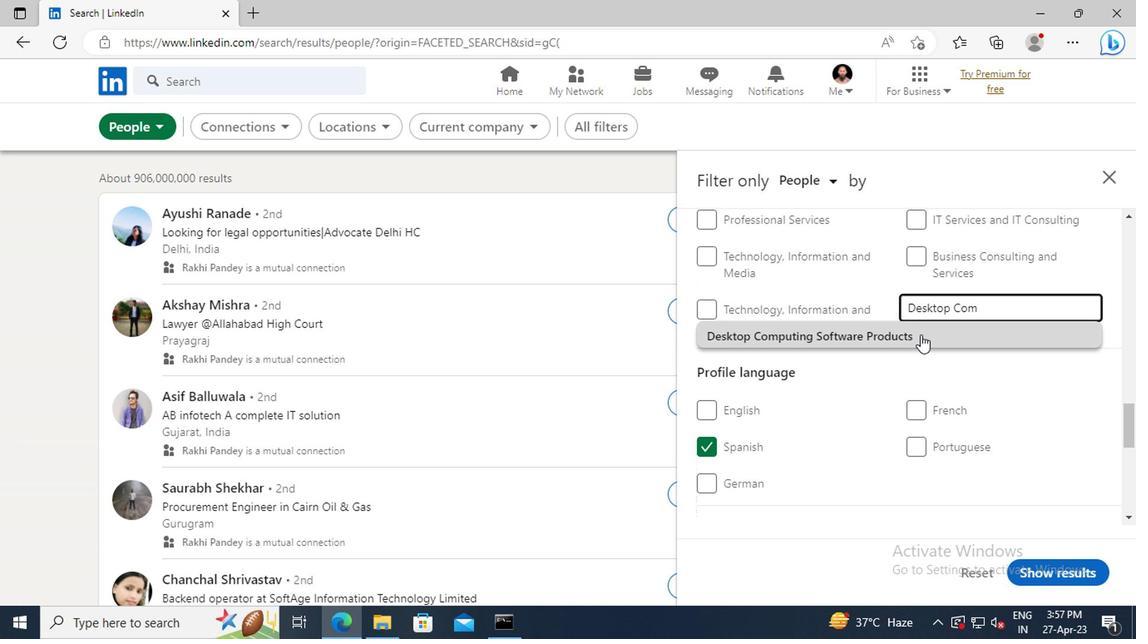 
Action: Mouse moved to (917, 332)
Screenshot: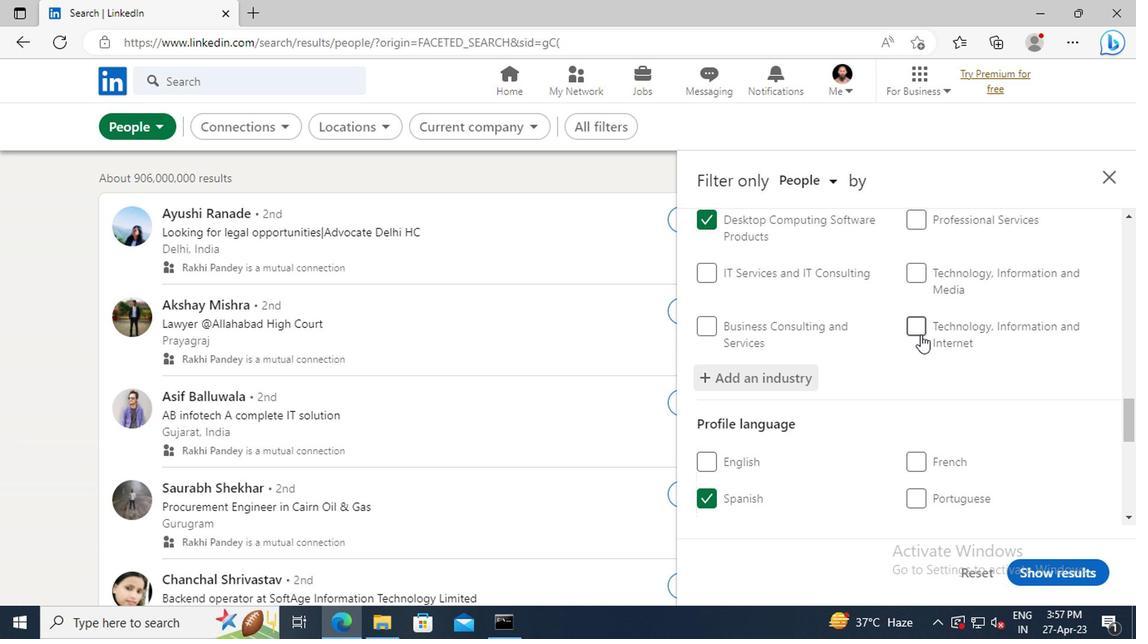
Action: Mouse scrolled (917, 332) with delta (0, 0)
Screenshot: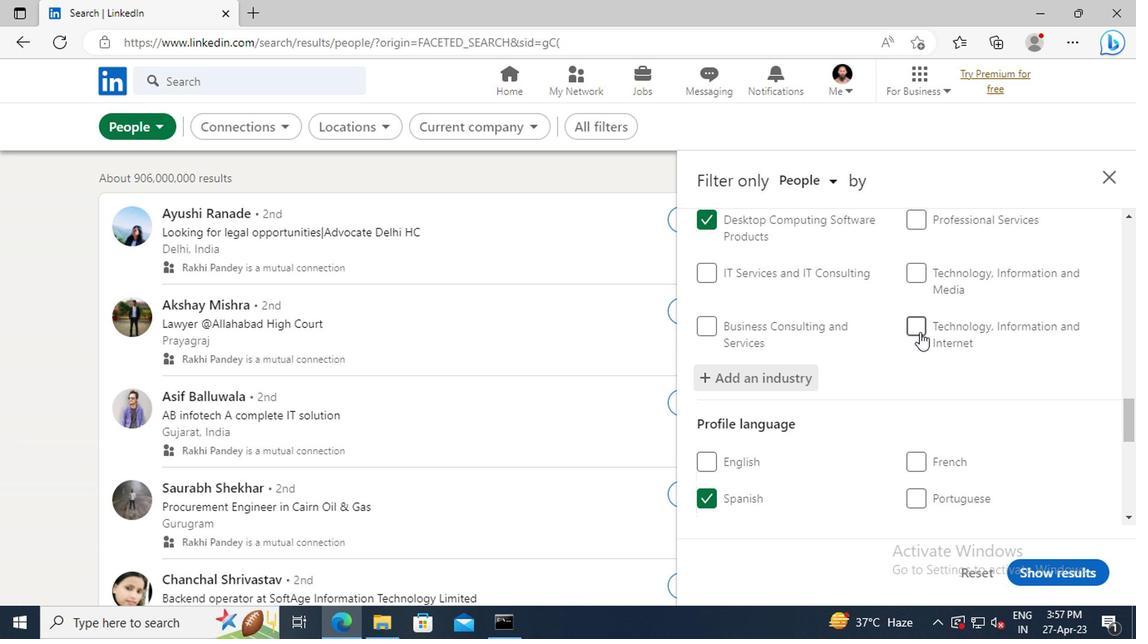 
Action: Mouse scrolled (917, 332) with delta (0, 0)
Screenshot: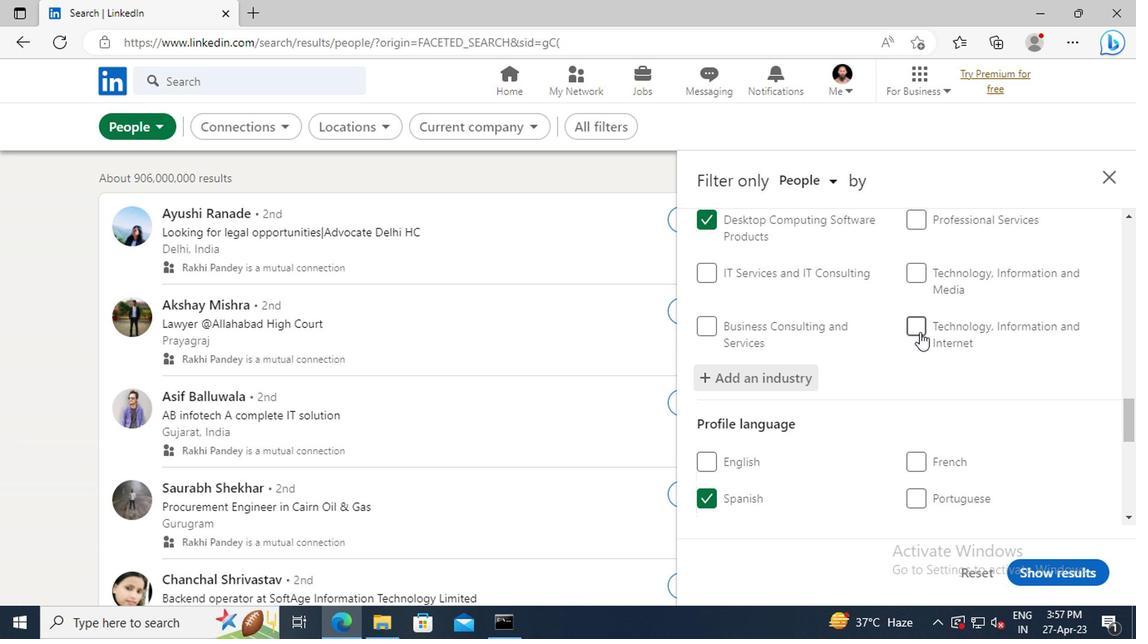 
Action: Mouse scrolled (917, 332) with delta (0, 0)
Screenshot: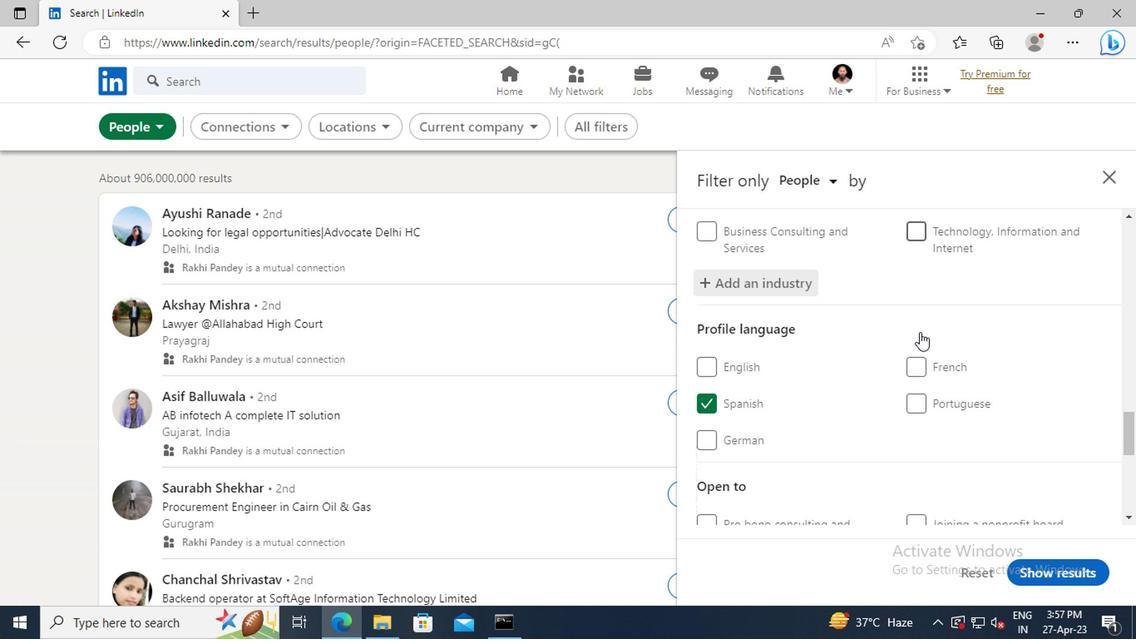 
Action: Mouse scrolled (917, 332) with delta (0, 0)
Screenshot: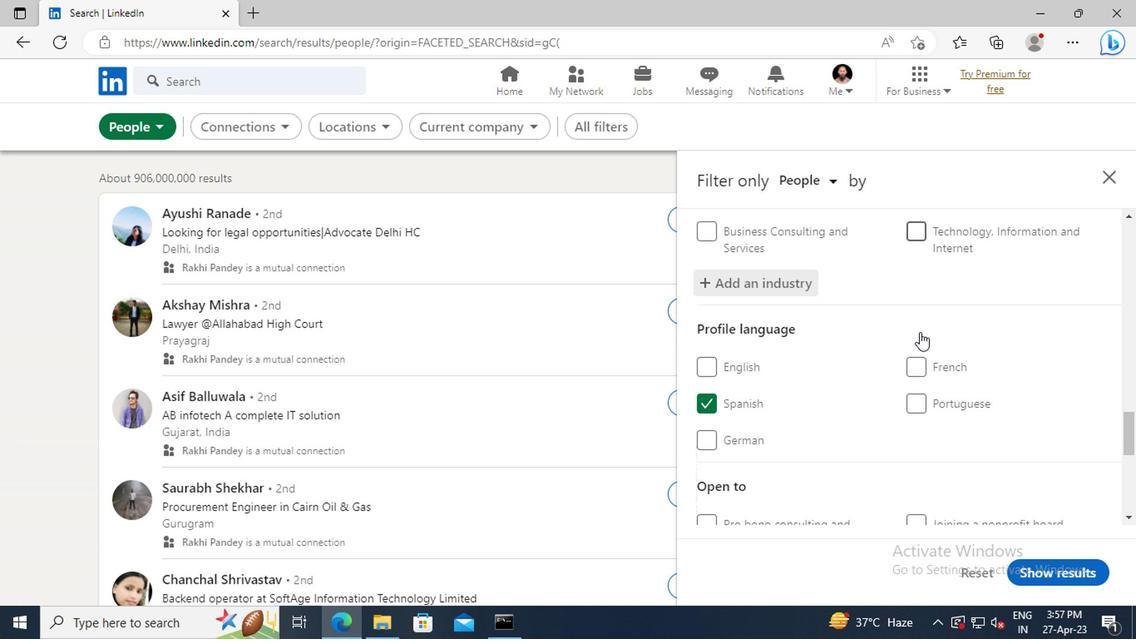 
Action: Mouse scrolled (917, 332) with delta (0, 0)
Screenshot: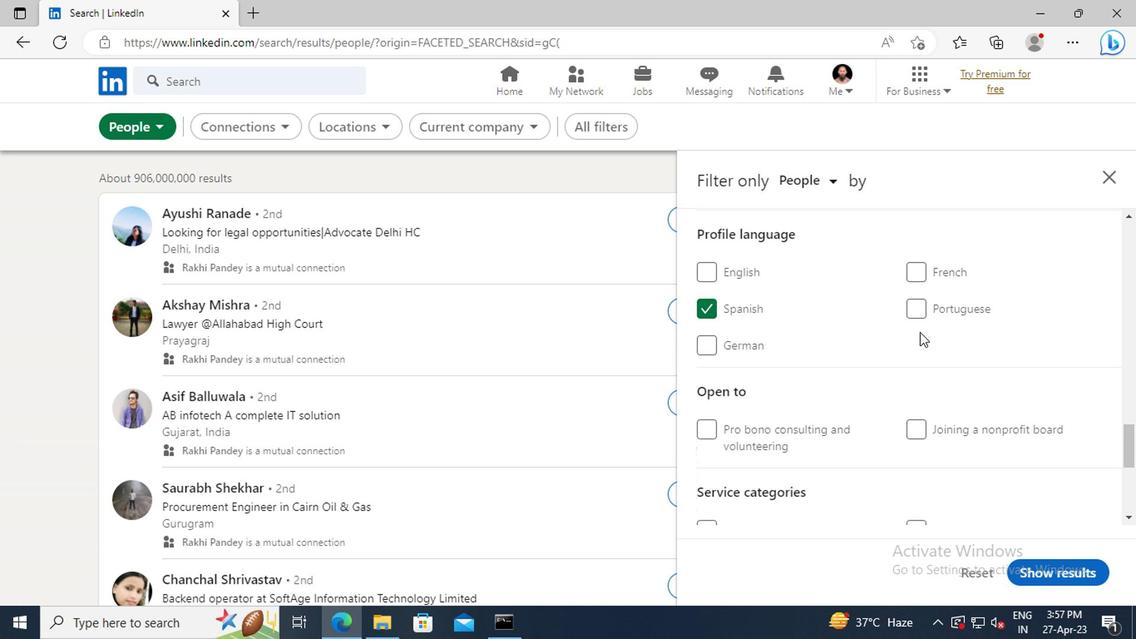 
Action: Mouse scrolled (917, 332) with delta (0, 0)
Screenshot: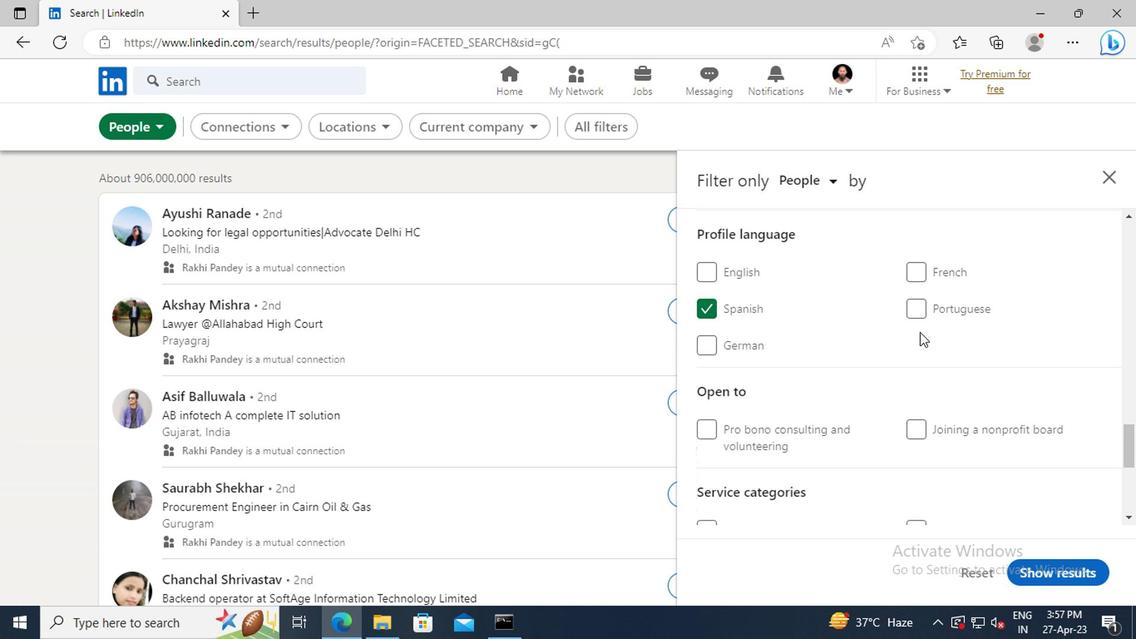 
Action: Mouse scrolled (917, 332) with delta (0, 0)
Screenshot: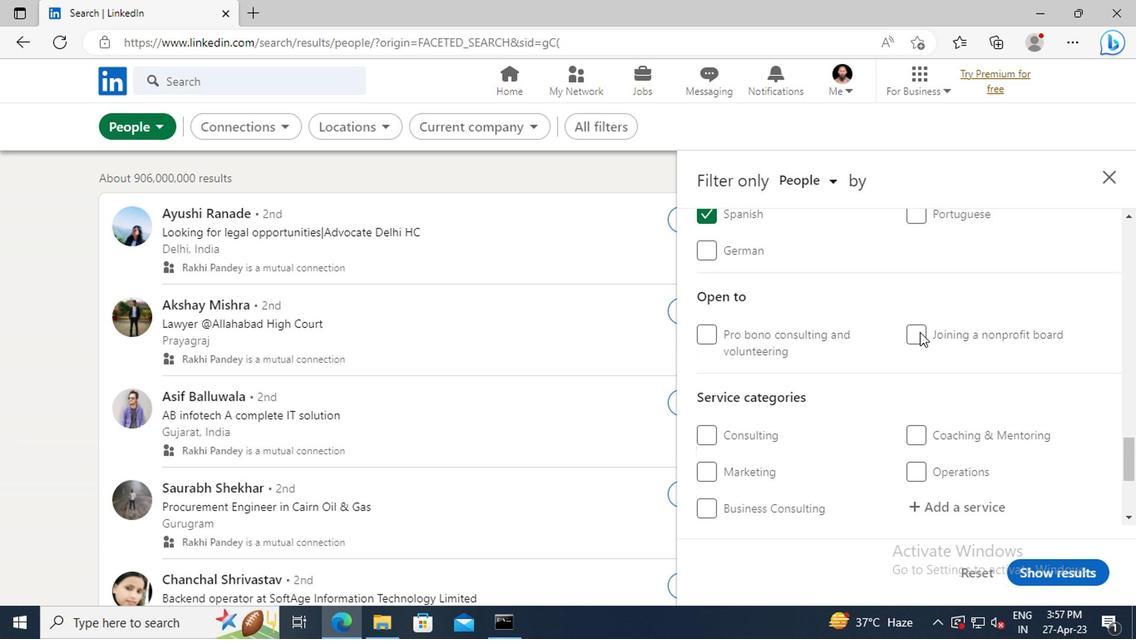 
Action: Mouse scrolled (917, 332) with delta (0, 0)
Screenshot: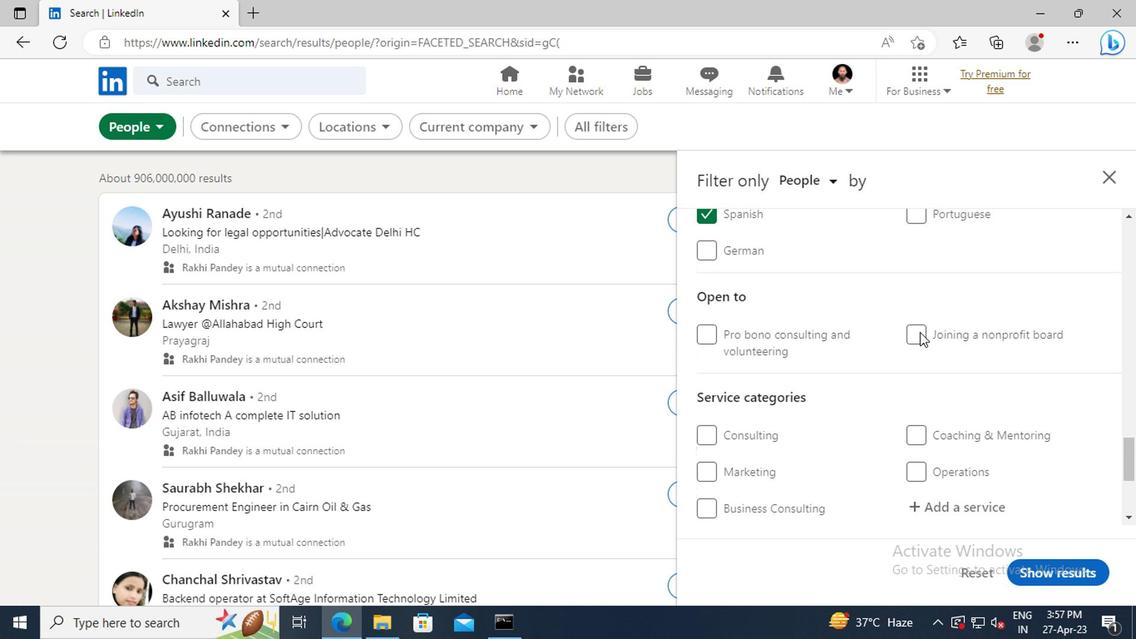 
Action: Mouse scrolled (917, 332) with delta (0, 0)
Screenshot: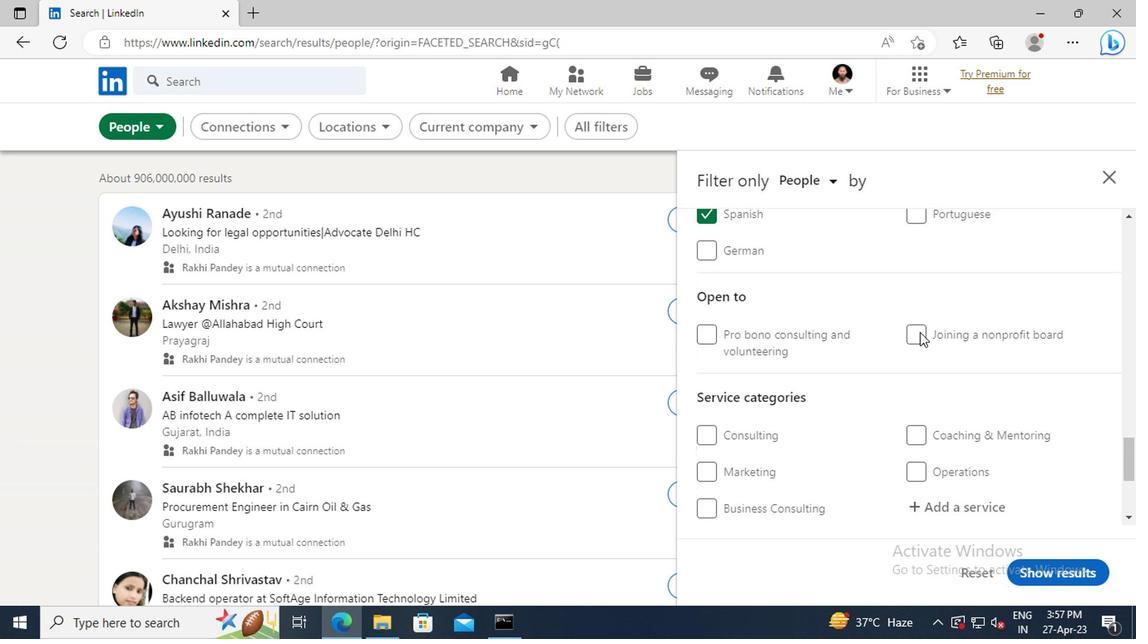 
Action: Mouse moved to (931, 362)
Screenshot: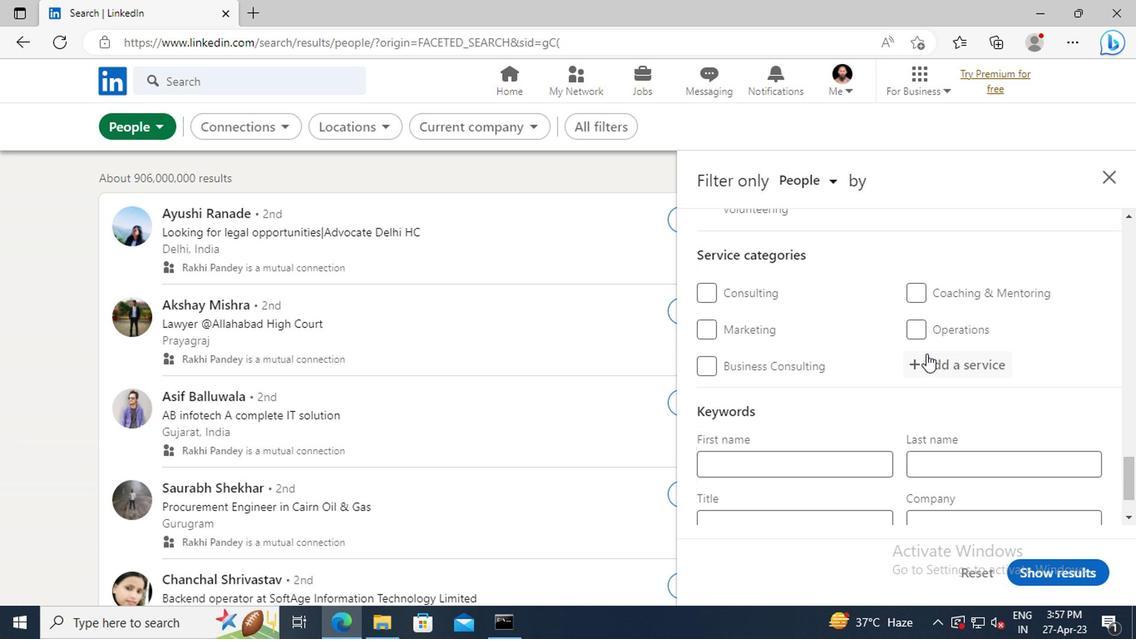 
Action: Mouse pressed left at (931, 362)
Screenshot: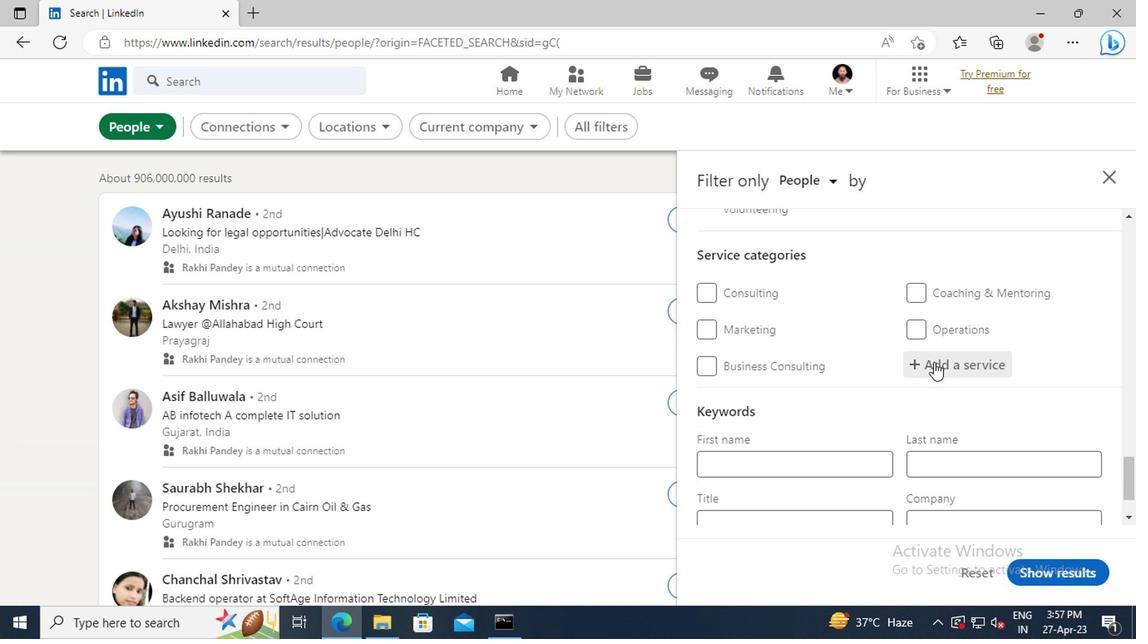 
Action: Key pressed <Key.shift>LABOR<Key.space>AND
Screenshot: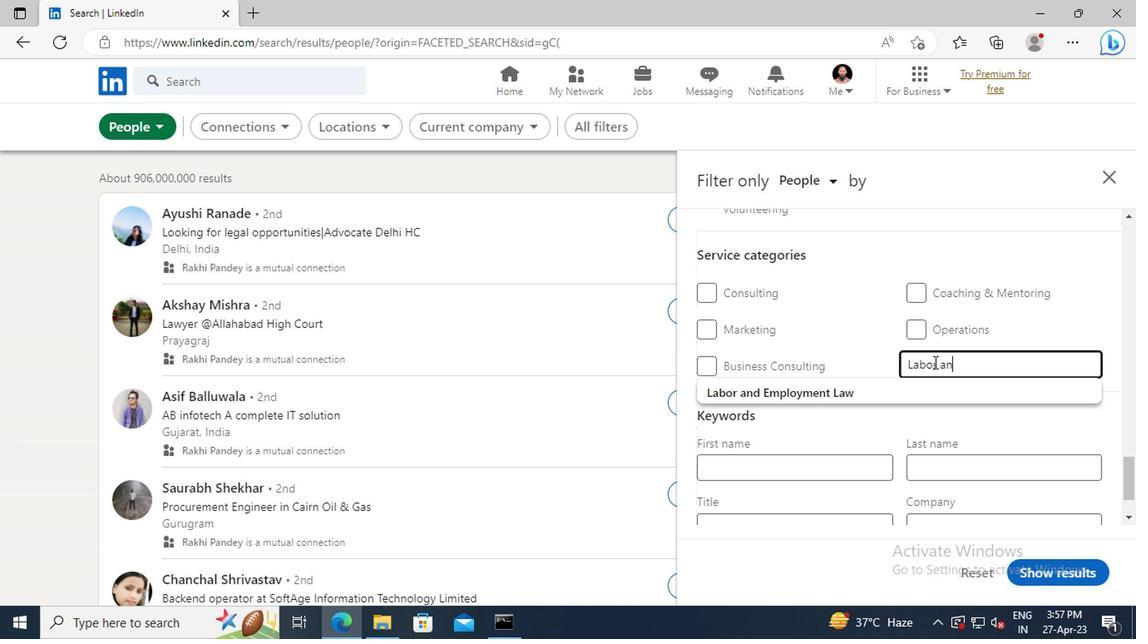 
Action: Mouse moved to (924, 393)
Screenshot: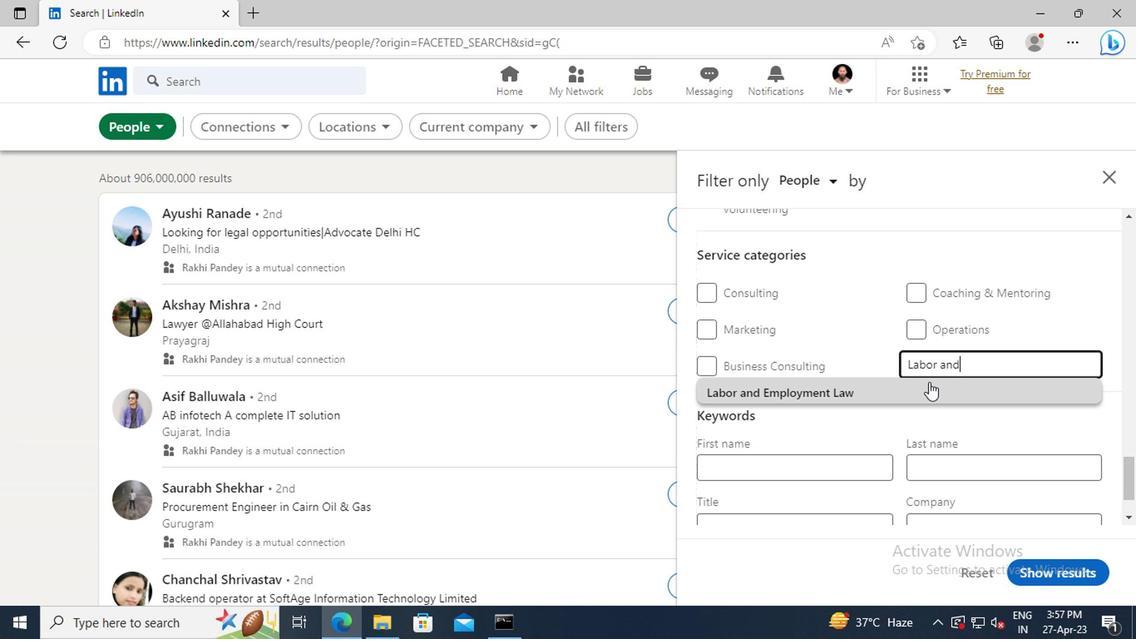 
Action: Mouse pressed left at (924, 393)
Screenshot: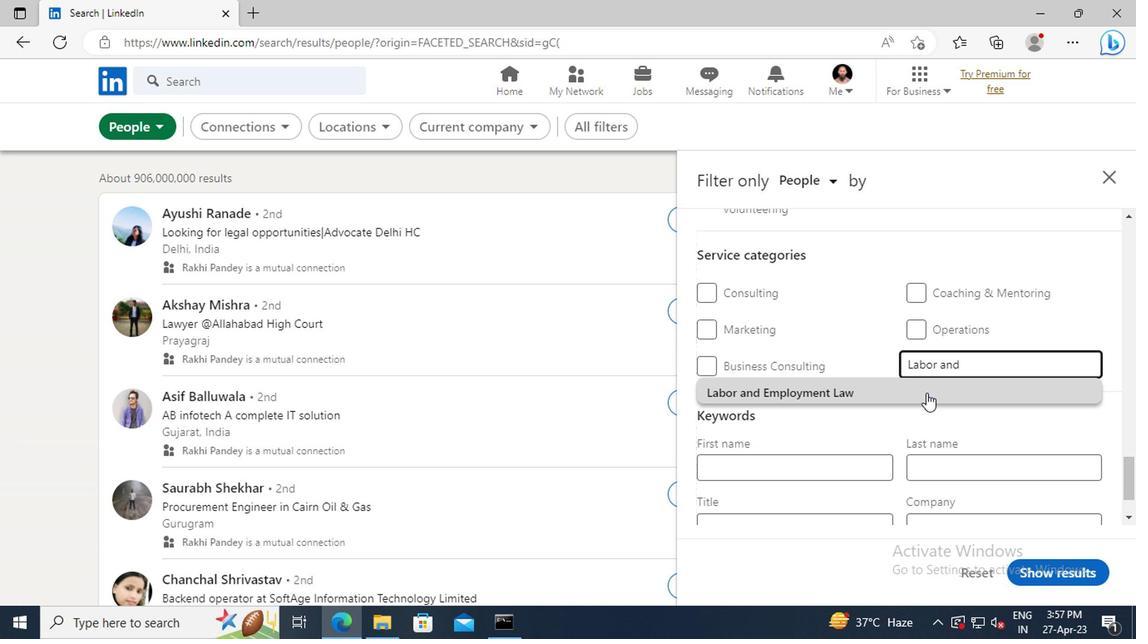 
Action: Mouse moved to (889, 342)
Screenshot: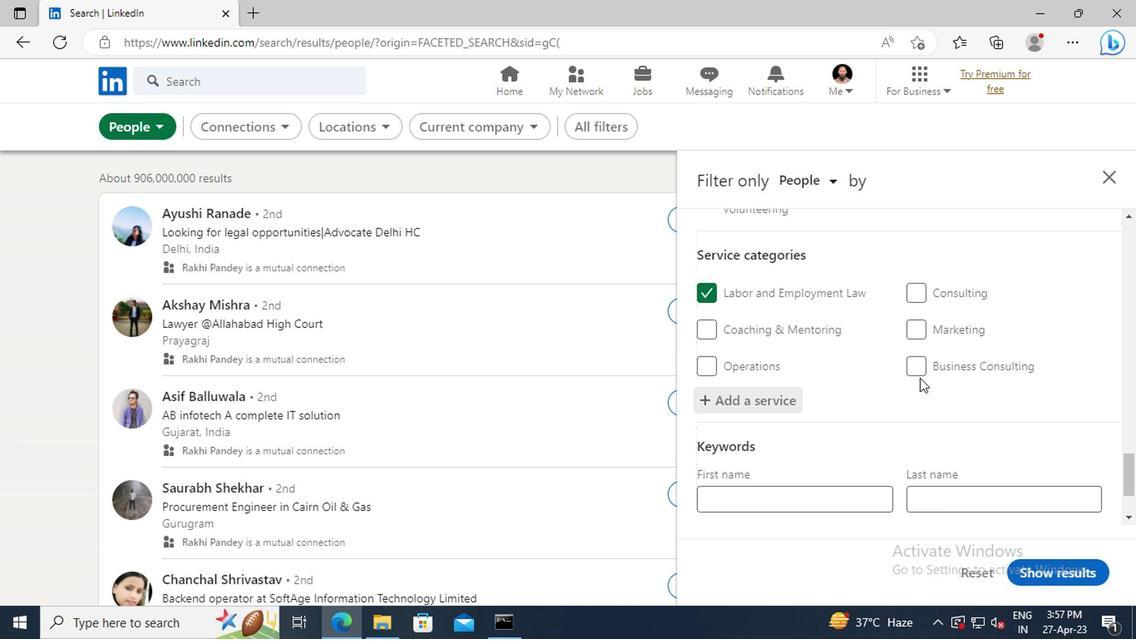 
Action: Mouse scrolled (889, 341) with delta (0, -1)
Screenshot: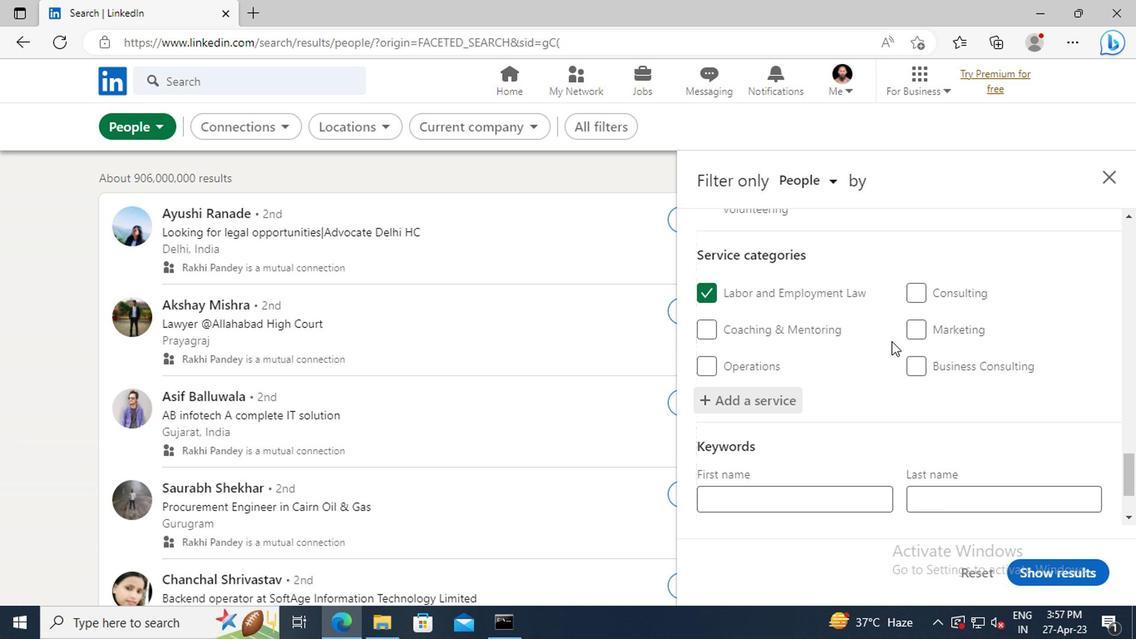
Action: Mouse scrolled (889, 341) with delta (0, -1)
Screenshot: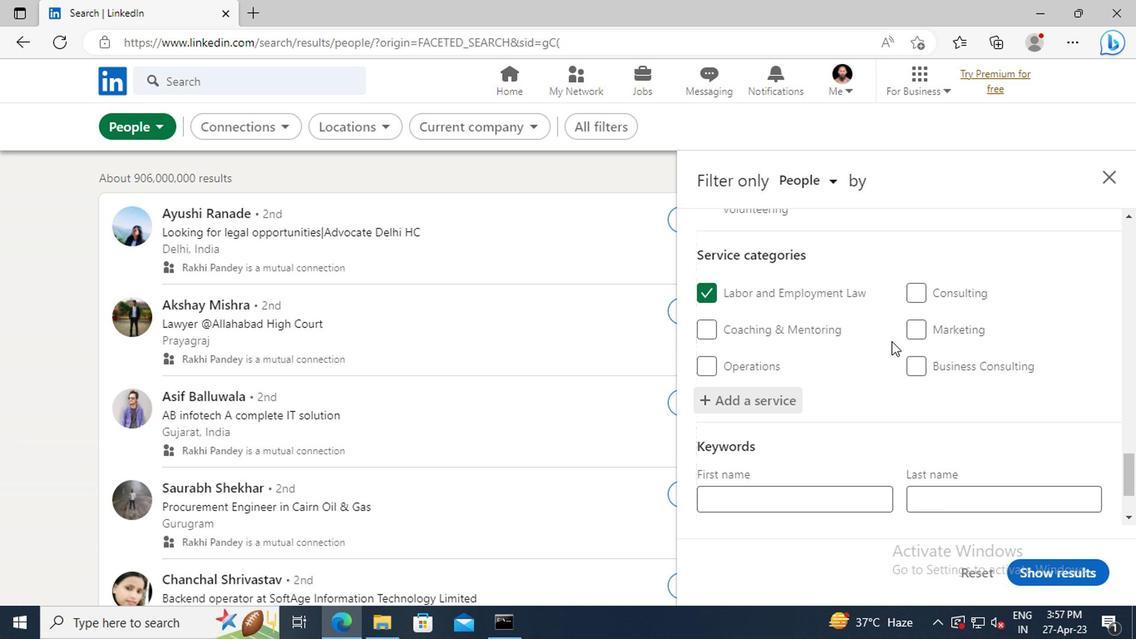 
Action: Mouse scrolled (889, 341) with delta (0, -1)
Screenshot: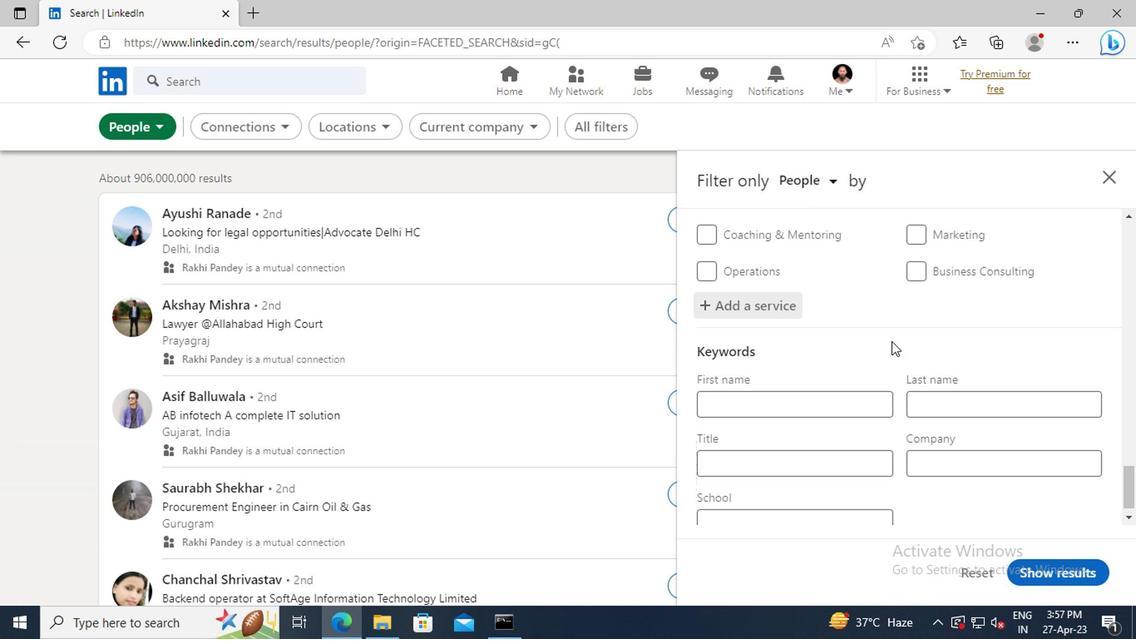 
Action: Mouse scrolled (889, 341) with delta (0, -1)
Screenshot: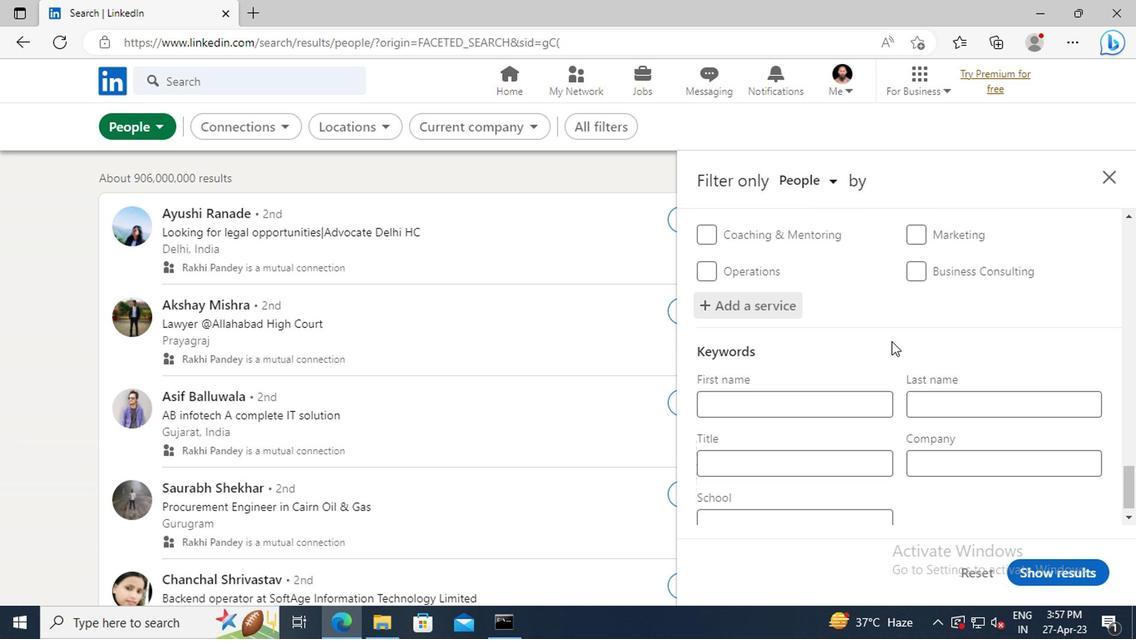 
Action: Mouse scrolled (889, 341) with delta (0, -1)
Screenshot: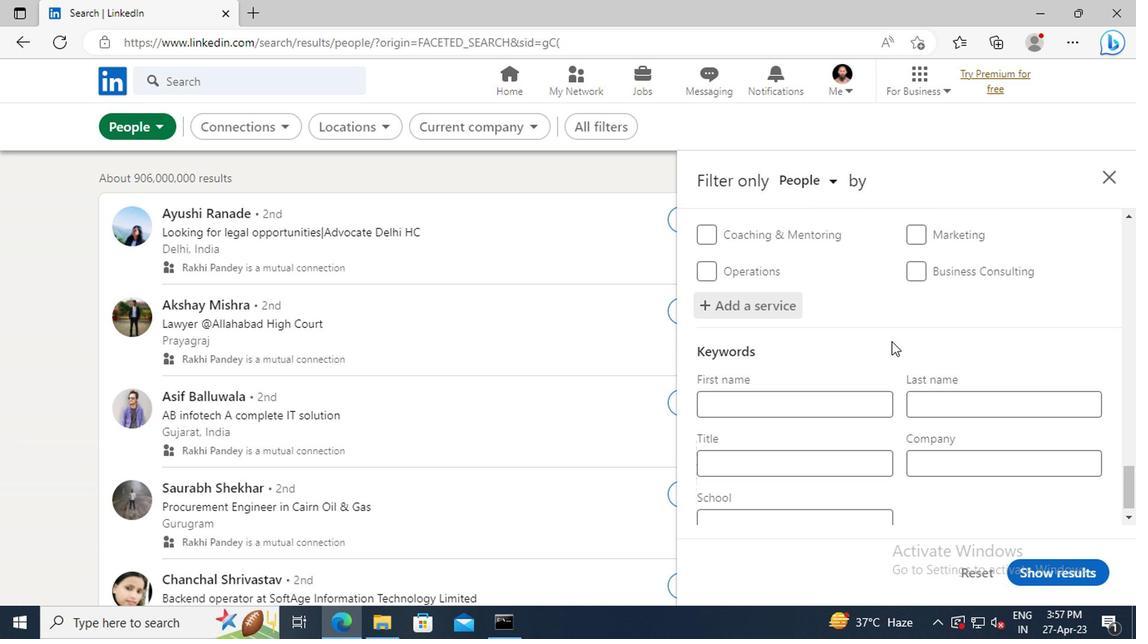 
Action: Mouse moved to (840, 443)
Screenshot: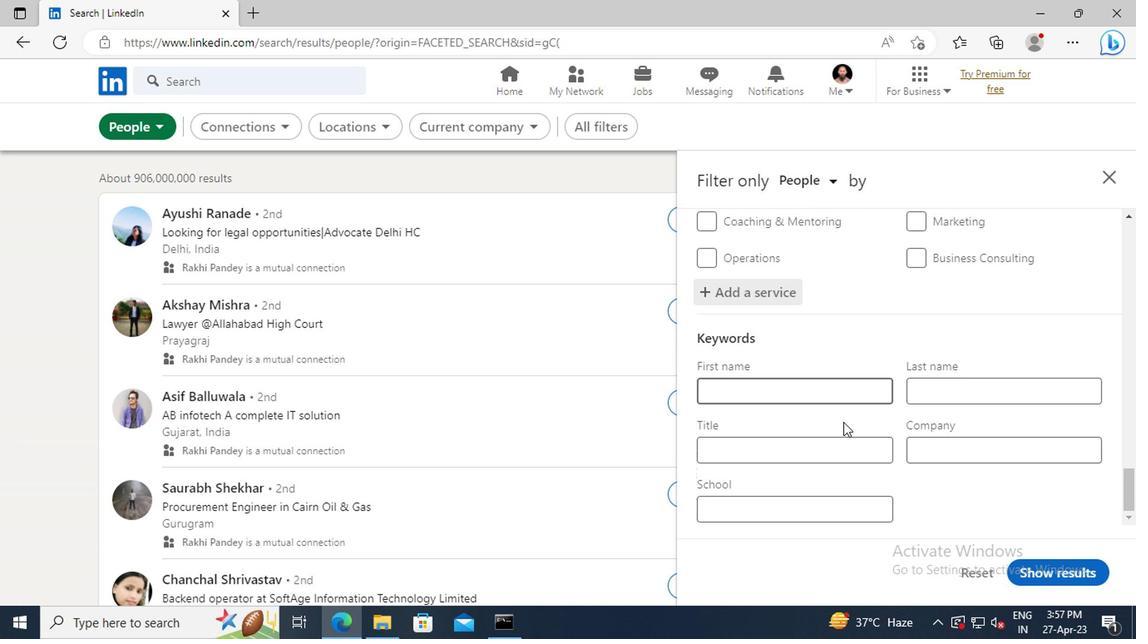 
Action: Mouse pressed left at (840, 443)
Screenshot: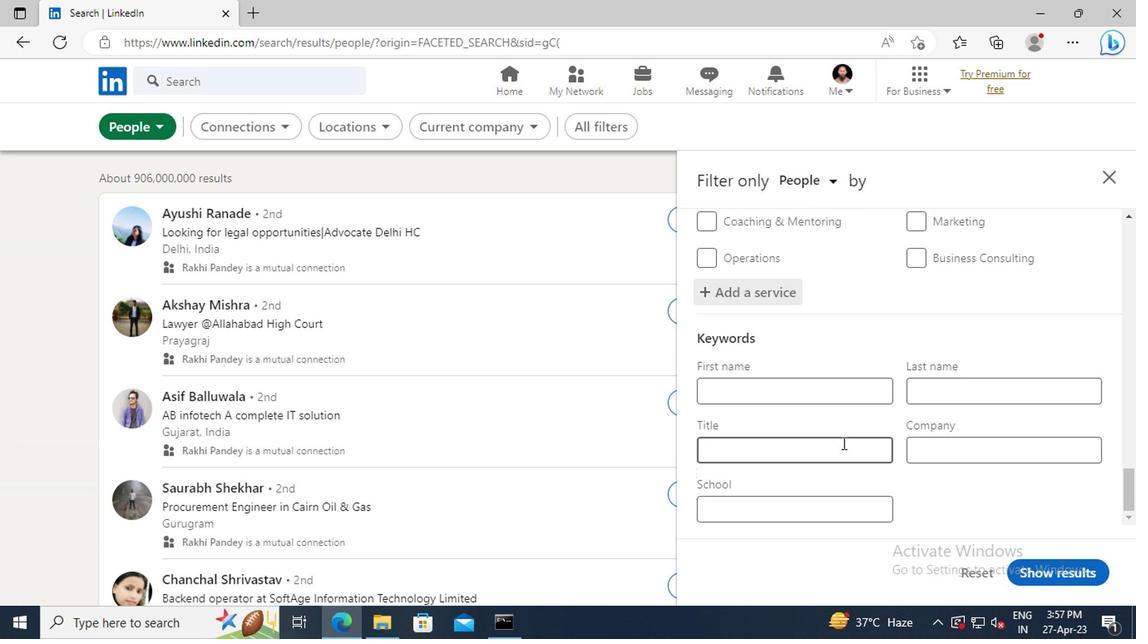 
Action: Key pressed <Key.shift>LINE<Key.space><Key.shift>COOK<Key.enter>
Screenshot: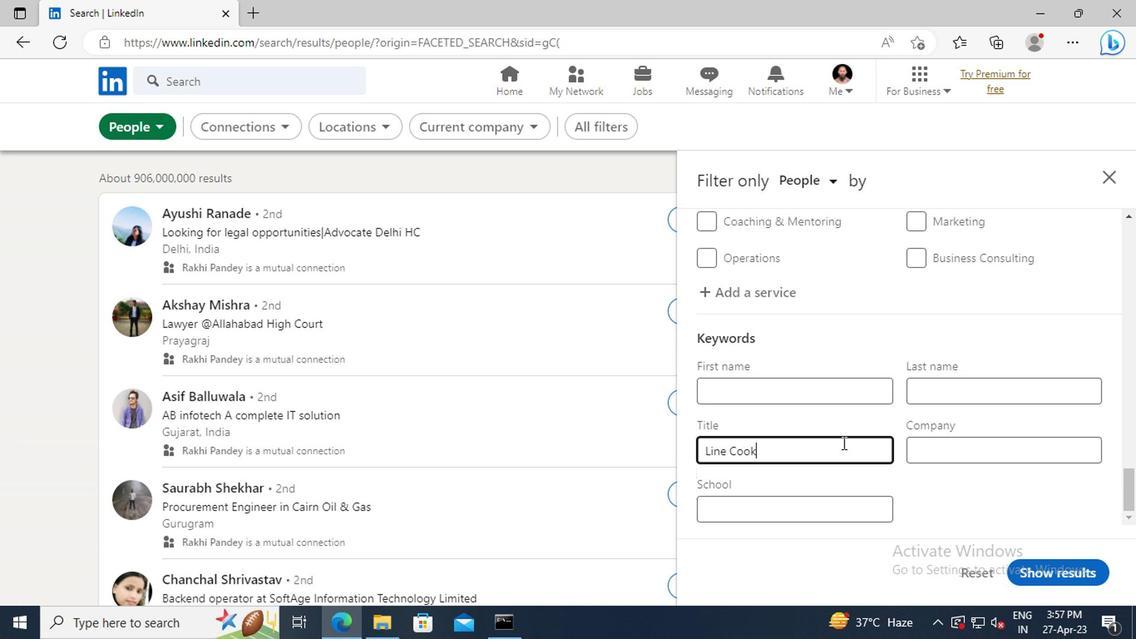 
Action: Mouse moved to (1026, 573)
Screenshot: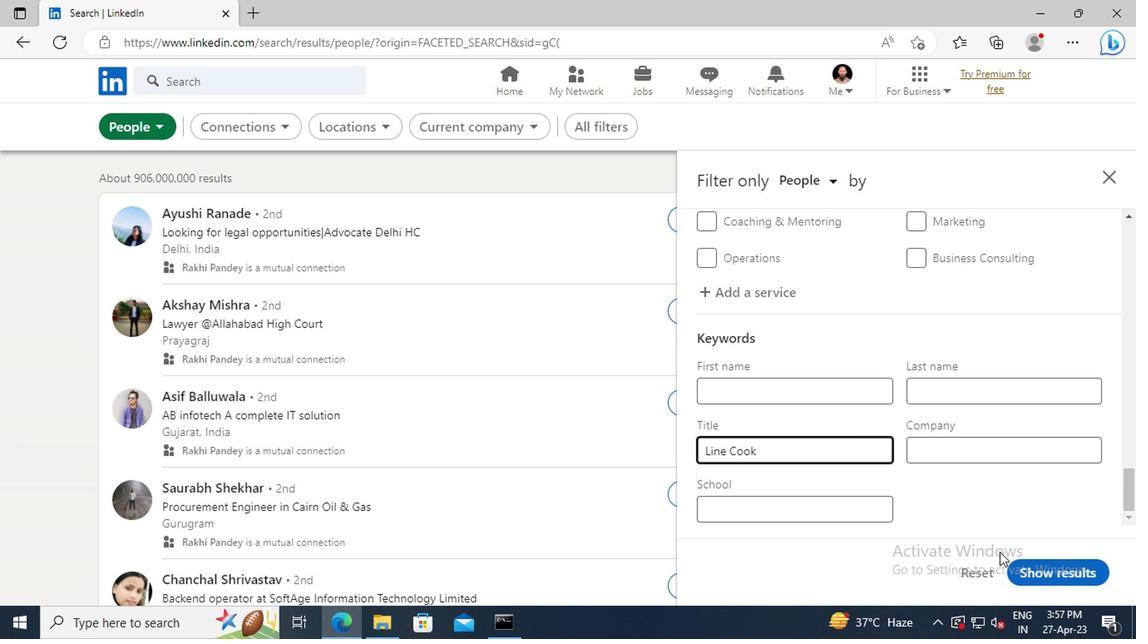 
Action: Mouse pressed left at (1026, 573)
Screenshot: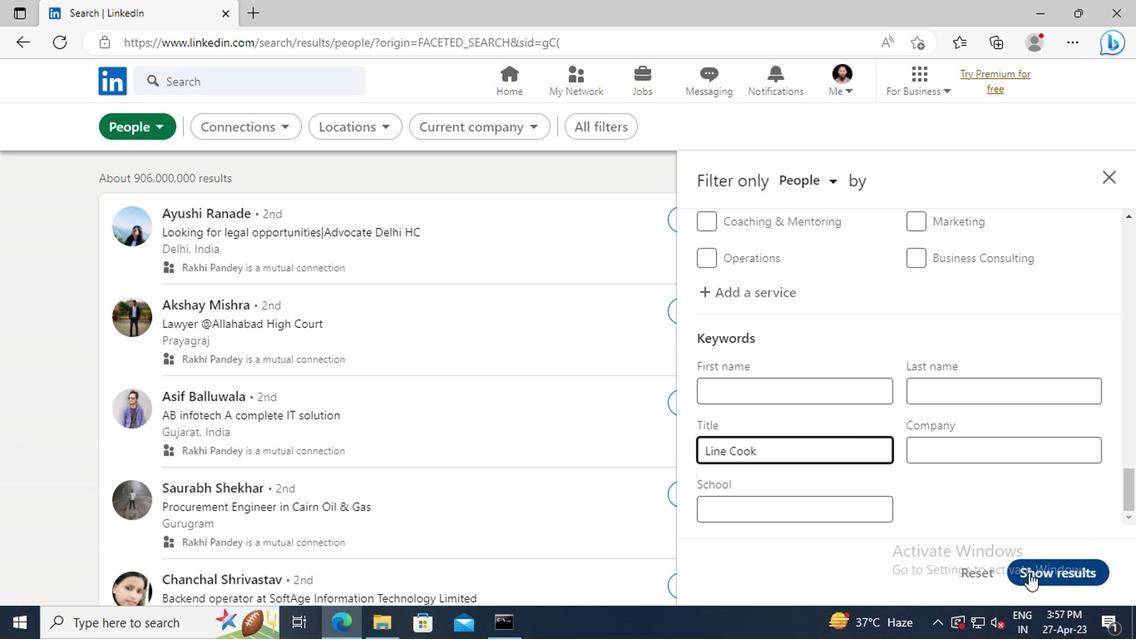 
